 Task: Look for space in Muyinga, Burundi from 9th June, 2023 to 17th June, 2023 for 2 adults in price range Rs.7000 to Rs.12000. Place can be private room with 1  bedroom having 2 beds and 1 bathroom. Property type can be house, flat, guest house. Amenities needed are: wifi. Booking option can be shelf check-in. Required host language is English.
Action: Mouse moved to (700, 105)
Screenshot: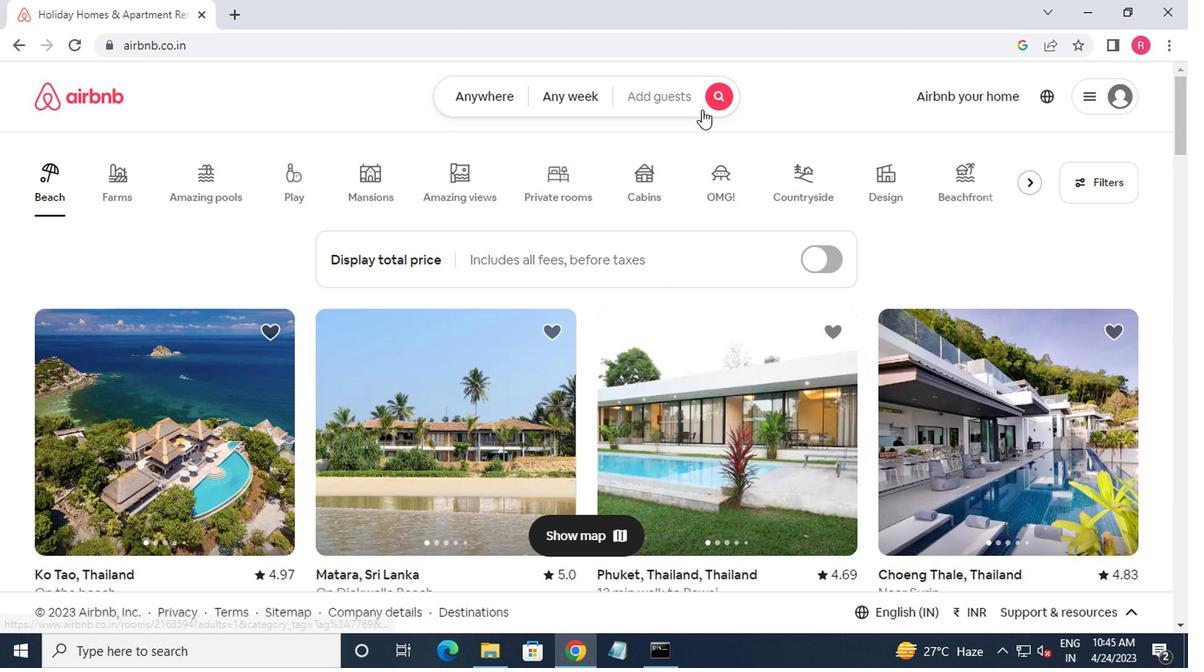 
Action: Mouse pressed left at (700, 105)
Screenshot: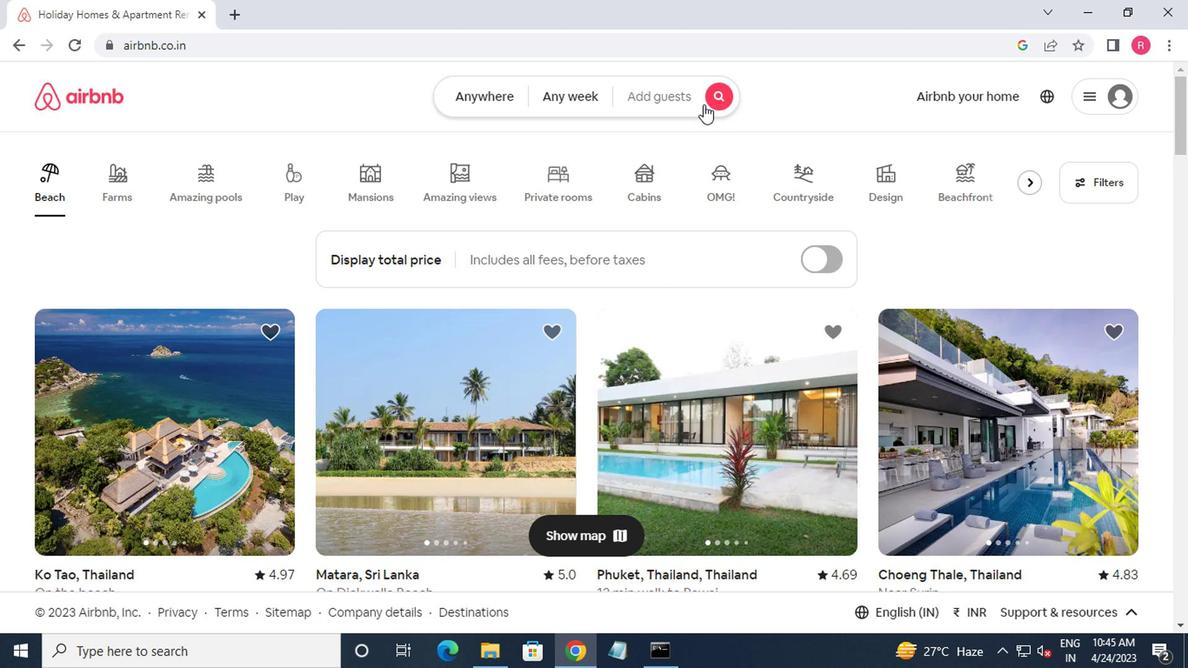 
Action: Mouse moved to (294, 170)
Screenshot: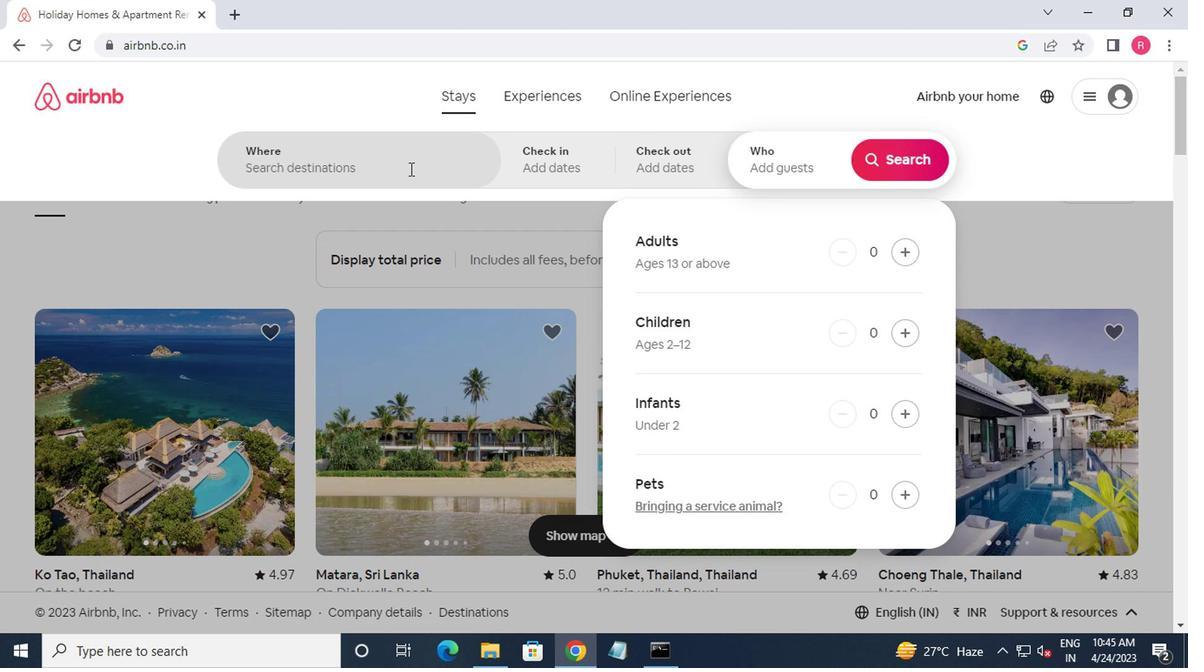 
Action: Mouse pressed left at (294, 170)
Screenshot: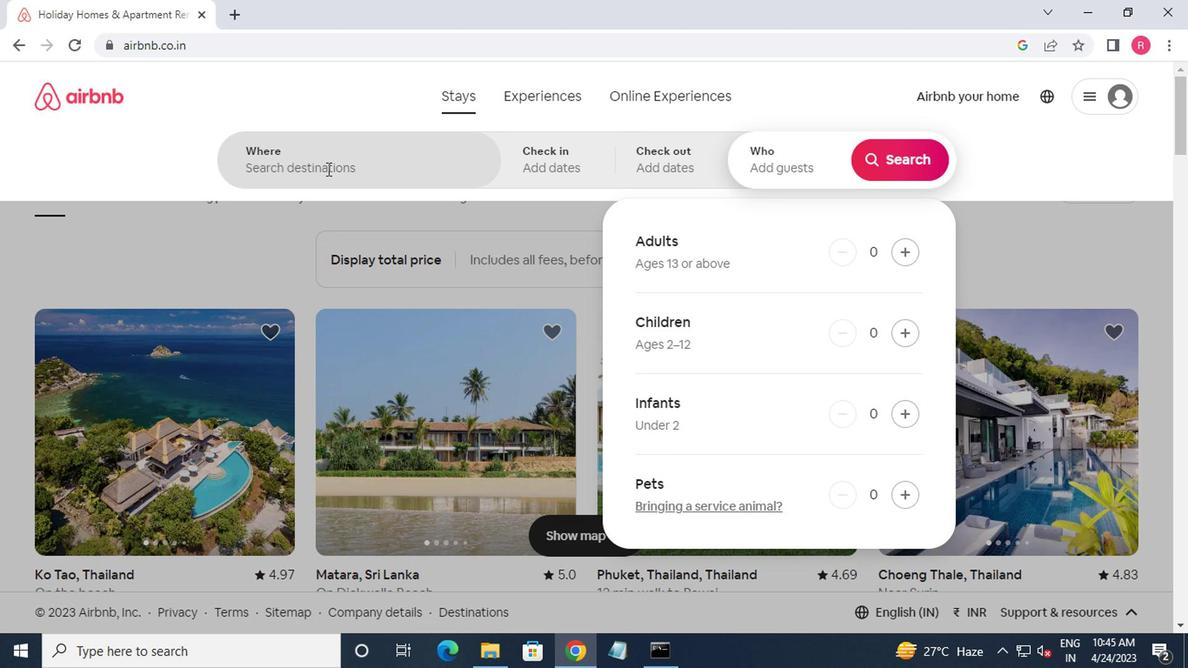 
Action: Key pressed muyin
Screenshot: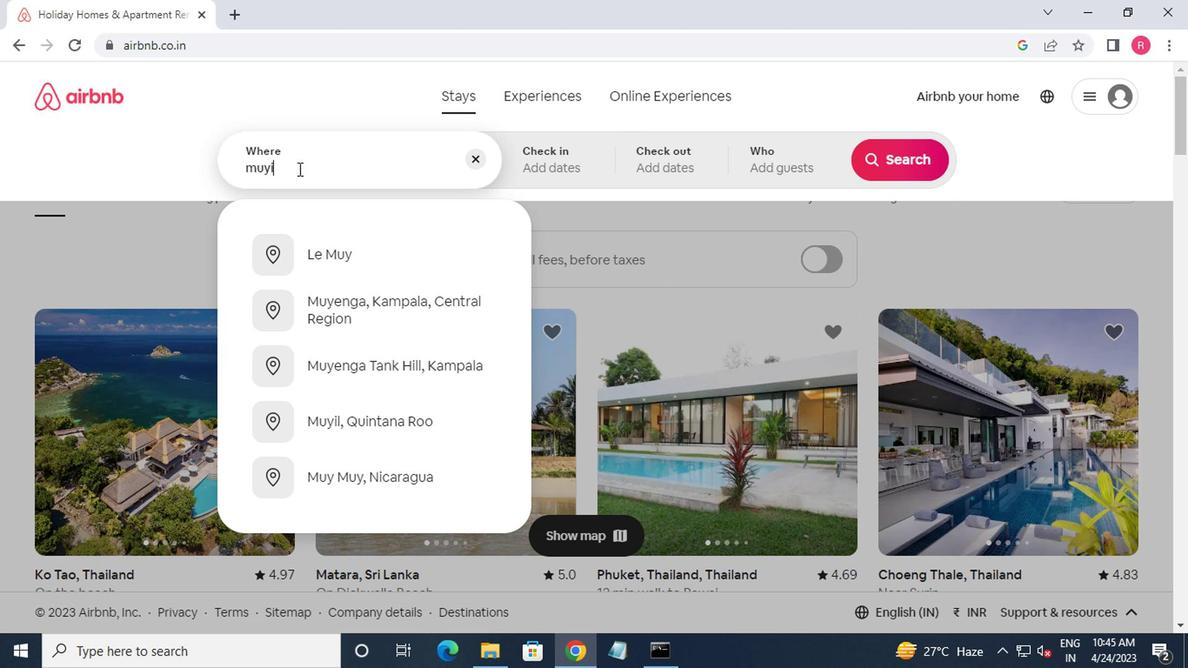 
Action: Mouse moved to (330, 316)
Screenshot: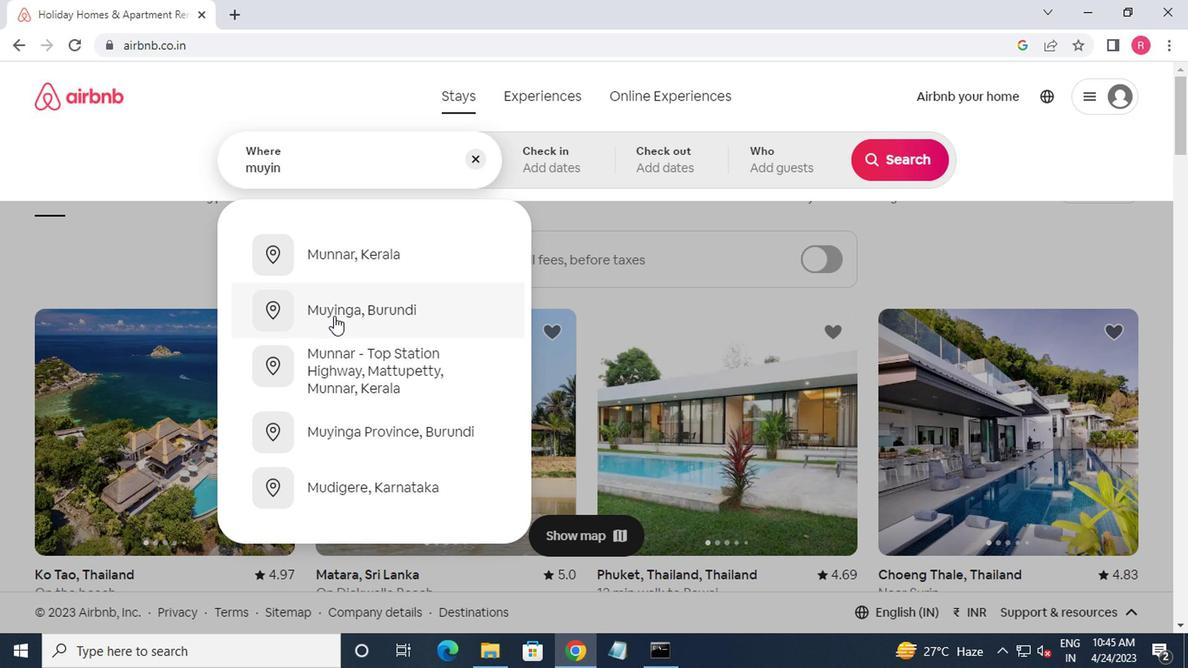 
Action: Mouse pressed left at (330, 316)
Screenshot: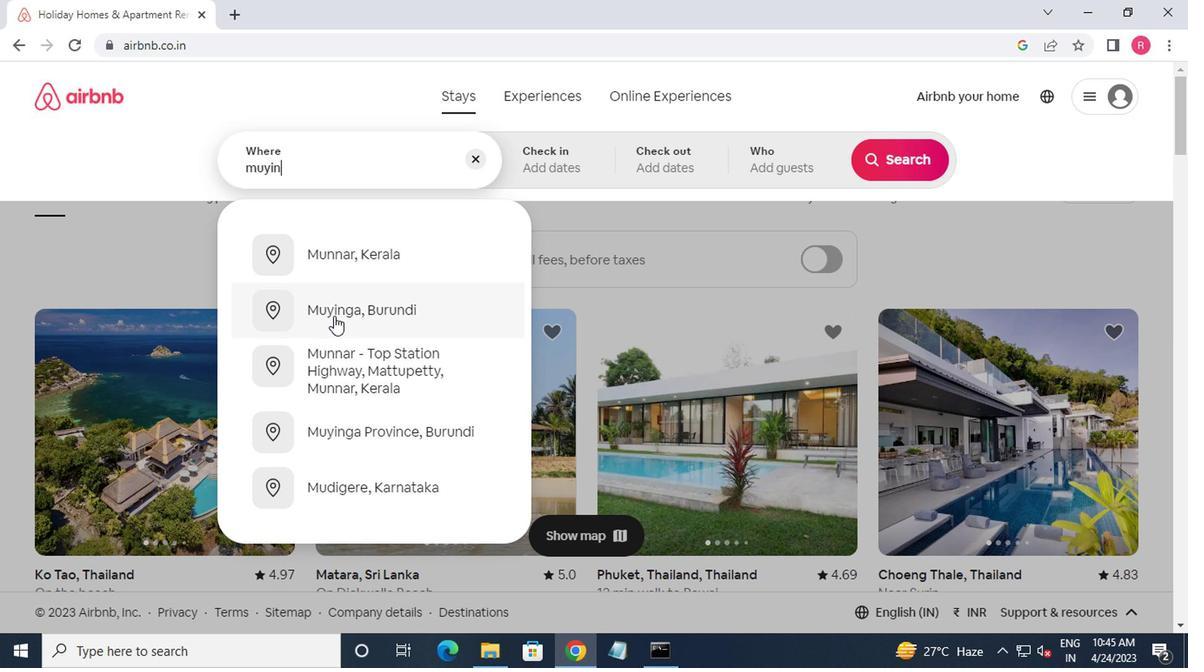 
Action: Mouse moved to (881, 303)
Screenshot: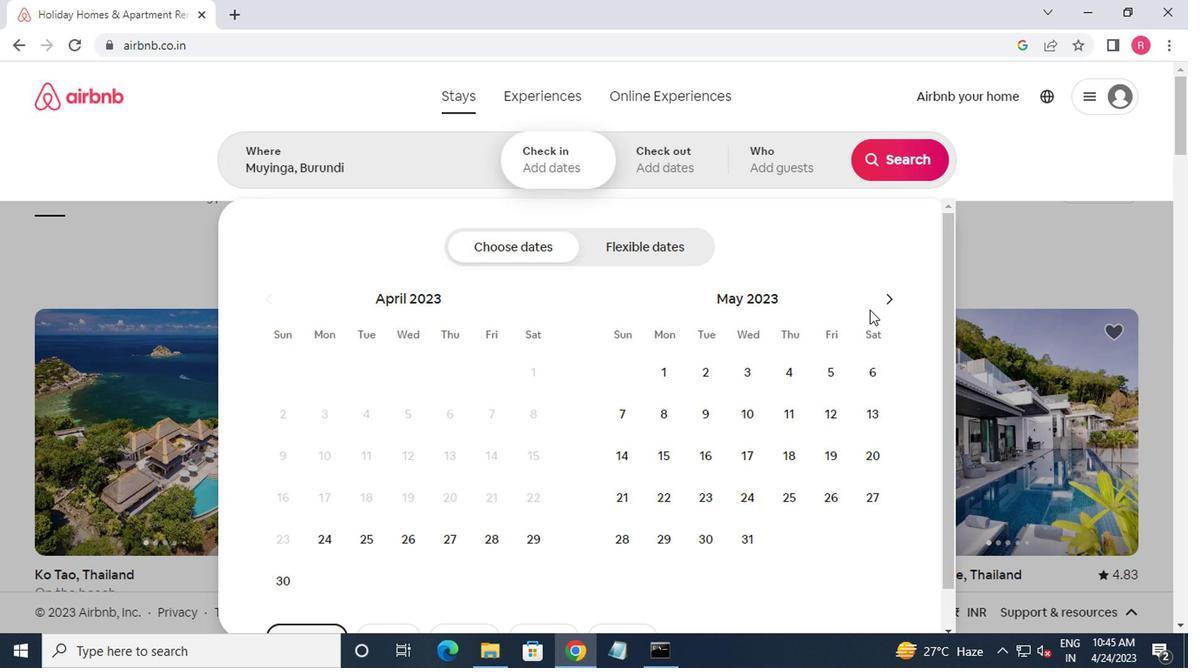 
Action: Mouse pressed left at (881, 303)
Screenshot: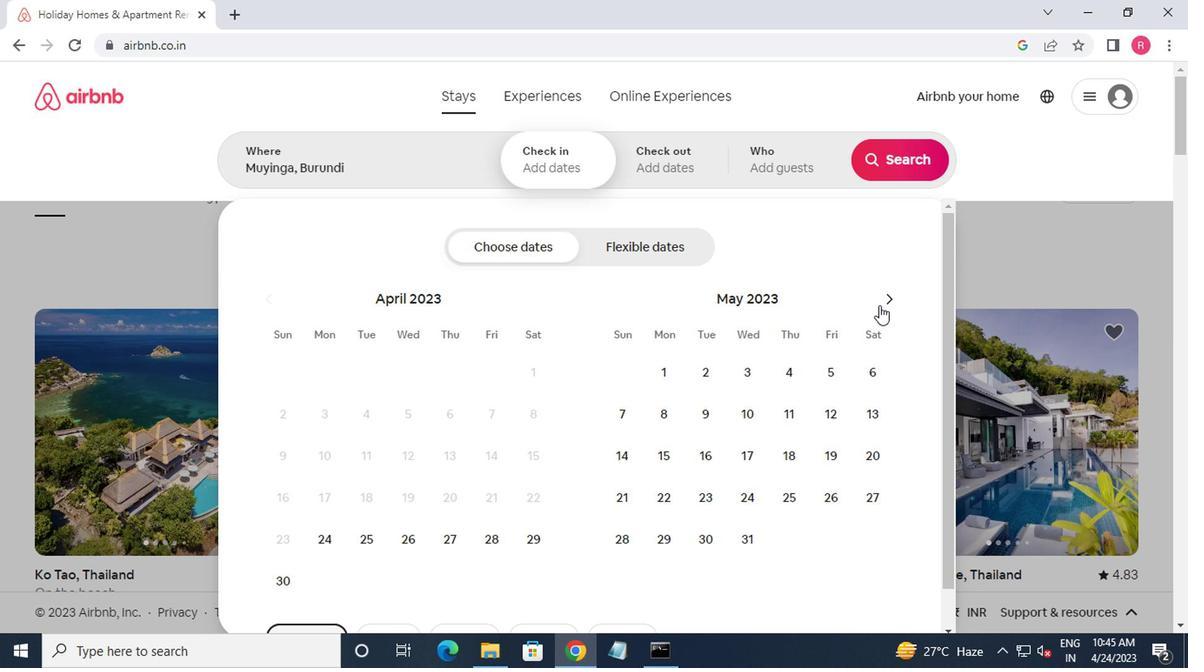 
Action: Mouse moved to (827, 424)
Screenshot: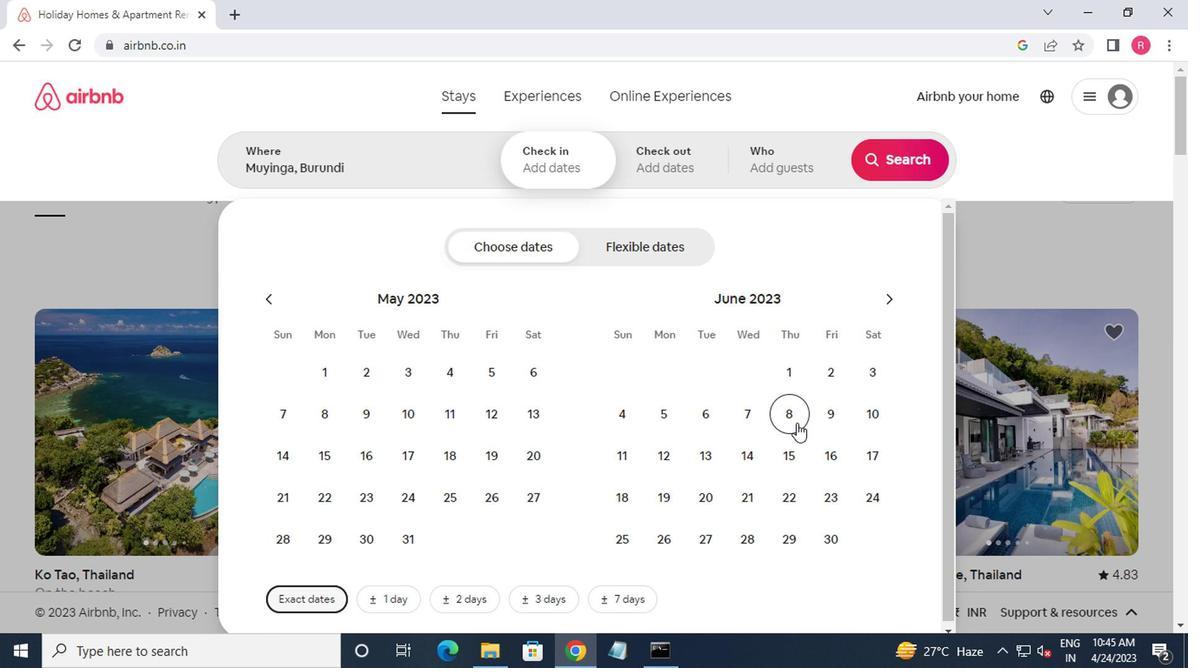 
Action: Mouse pressed left at (827, 424)
Screenshot: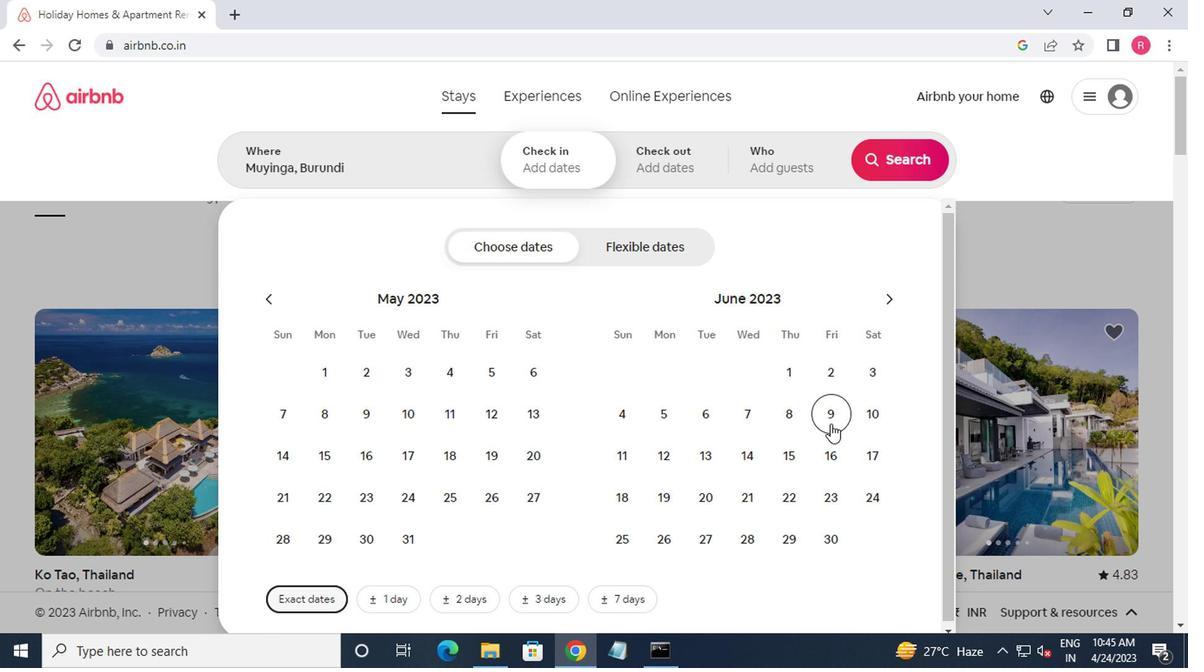 
Action: Mouse moved to (876, 462)
Screenshot: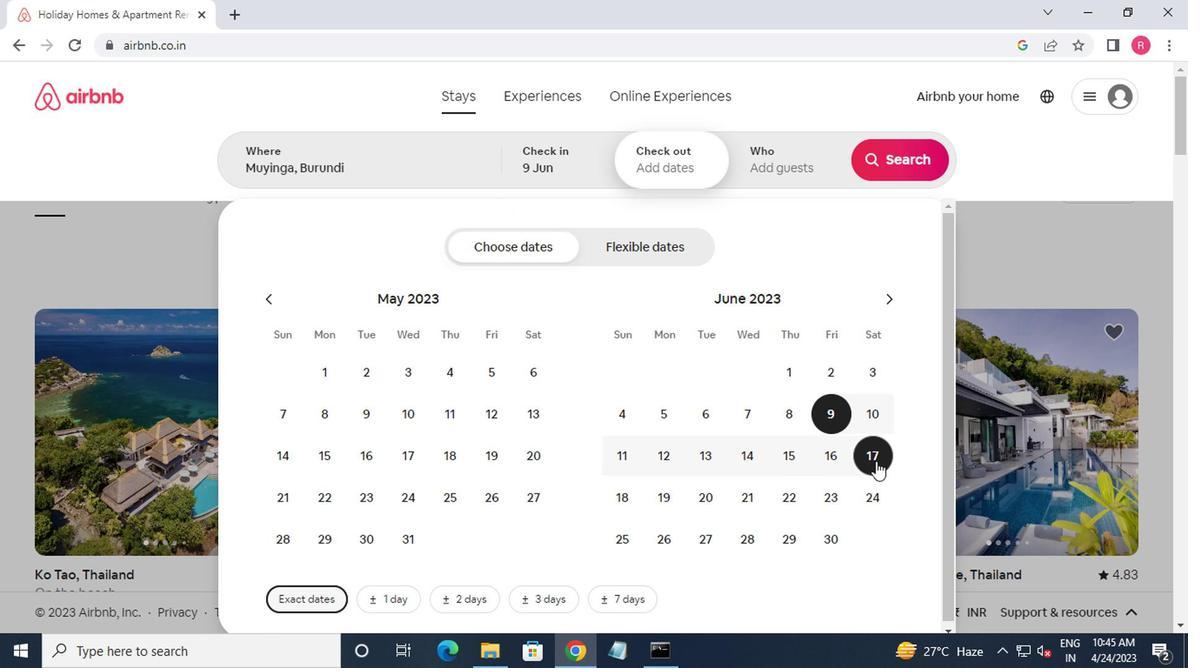 
Action: Mouse pressed left at (876, 462)
Screenshot: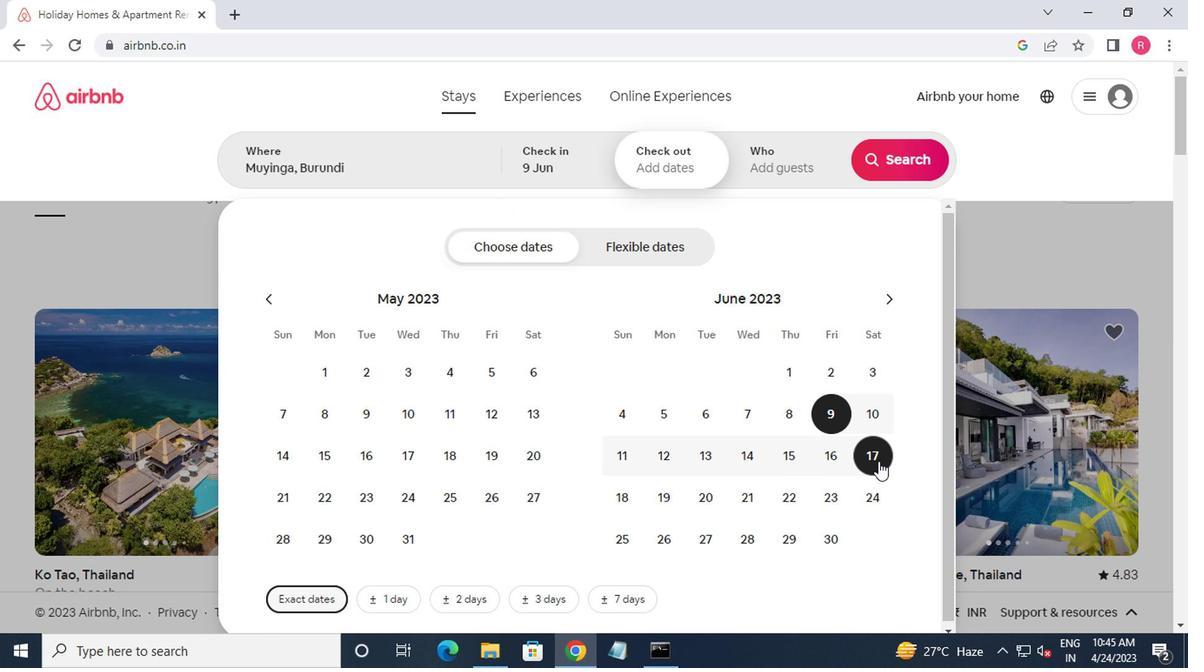 
Action: Mouse moved to (773, 180)
Screenshot: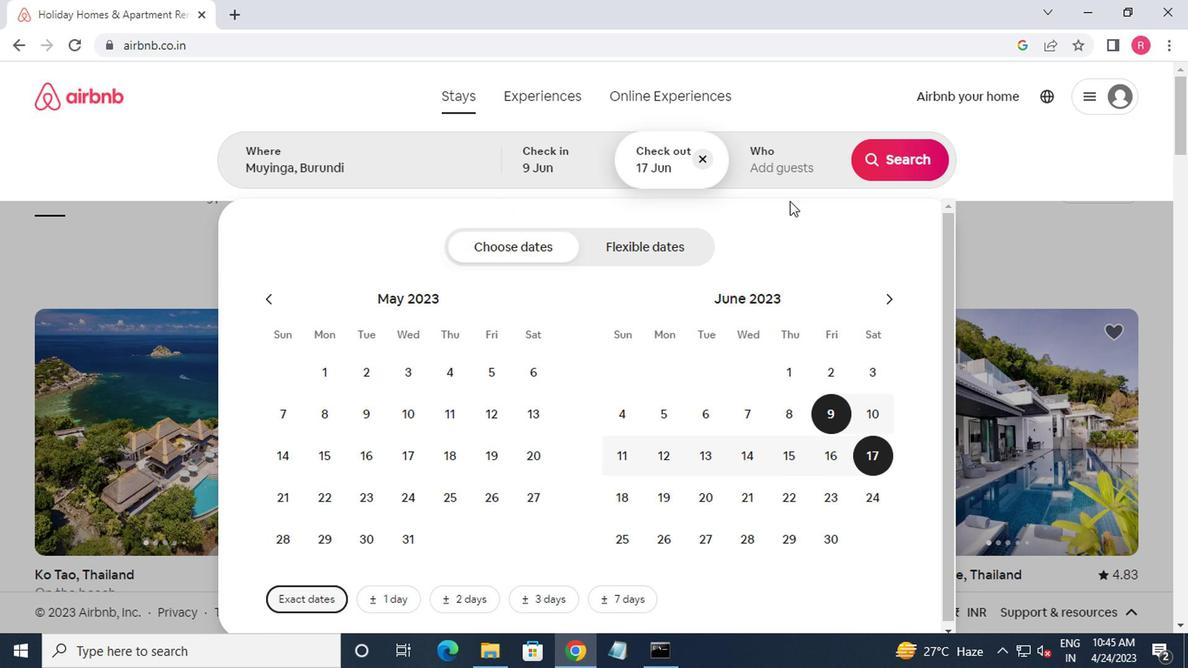 
Action: Mouse pressed left at (773, 180)
Screenshot: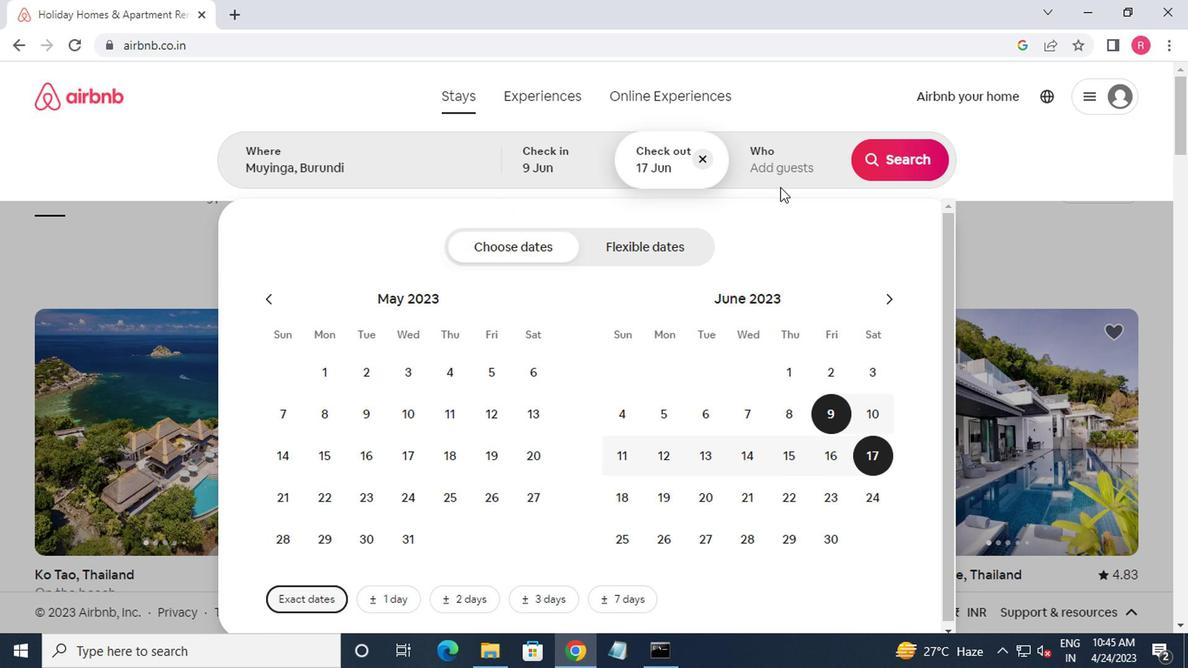 
Action: Mouse moved to (895, 258)
Screenshot: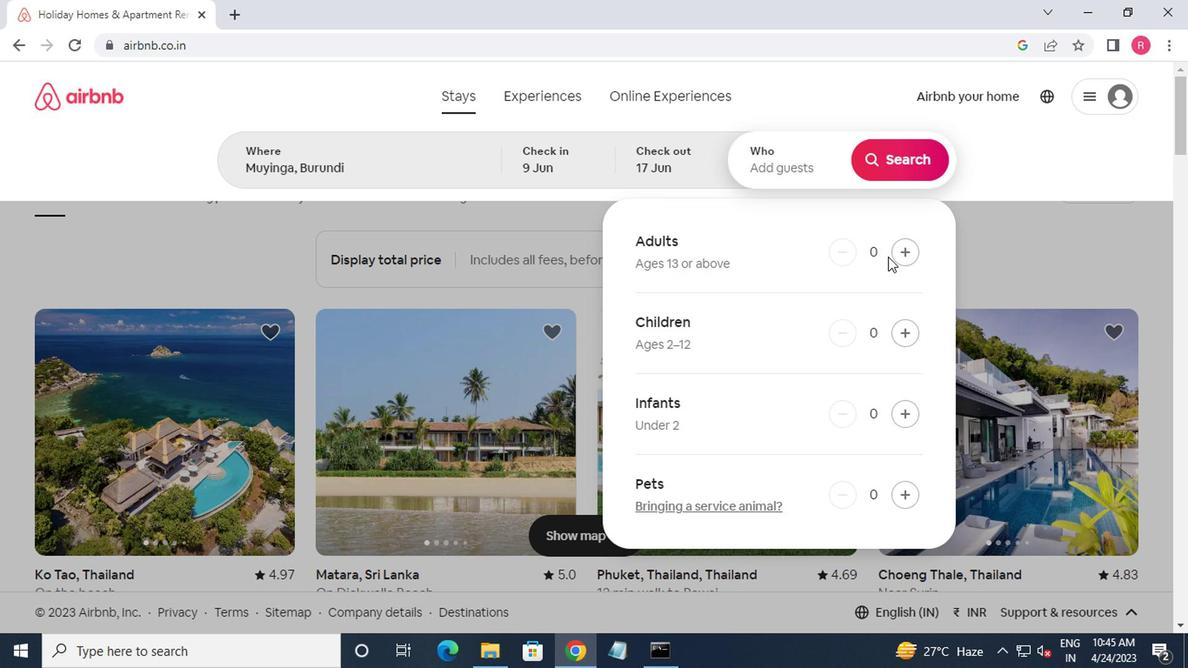 
Action: Mouse pressed left at (895, 258)
Screenshot: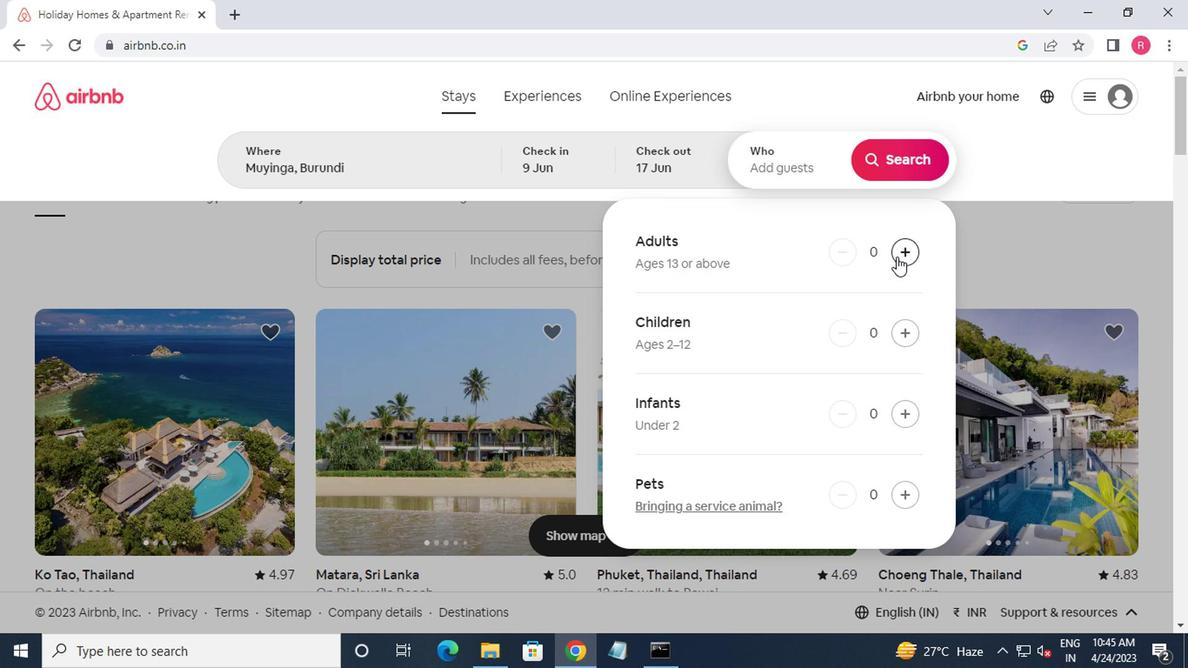 
Action: Mouse moved to (897, 258)
Screenshot: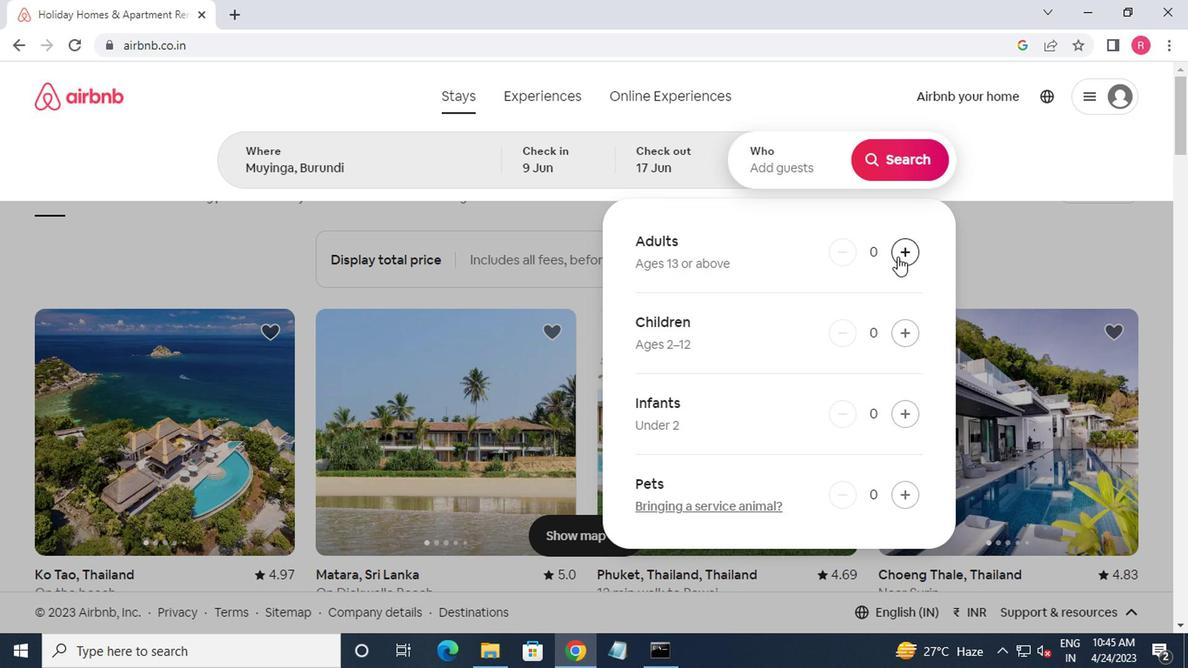 
Action: Mouse pressed left at (897, 258)
Screenshot: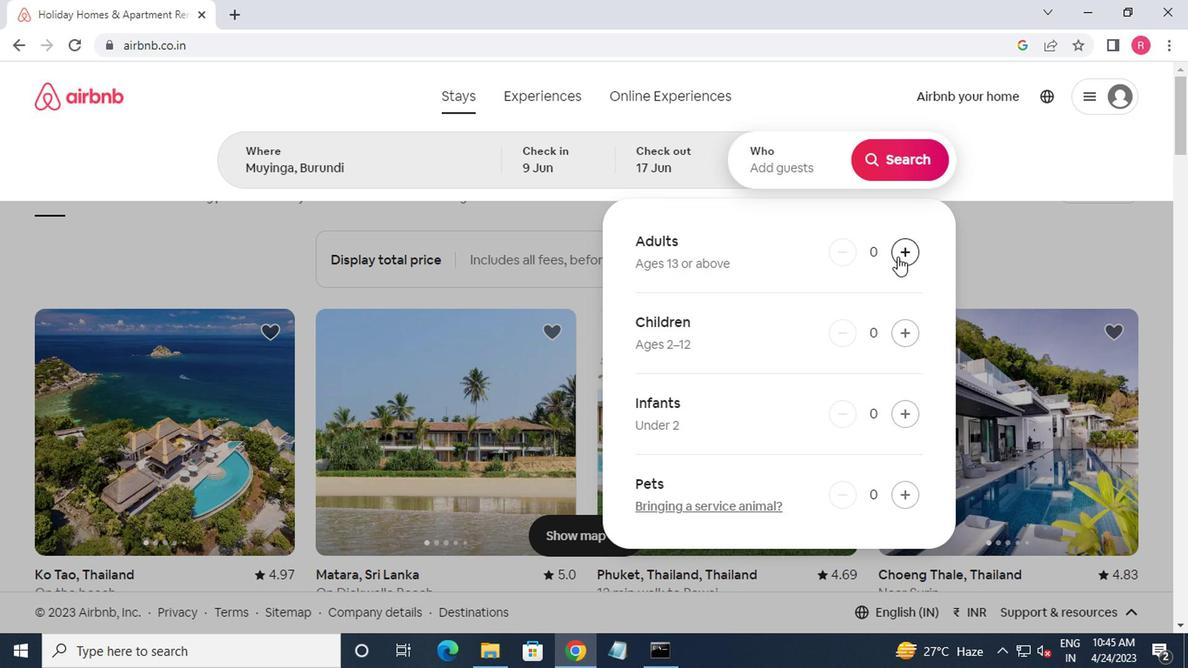
Action: Mouse moved to (891, 167)
Screenshot: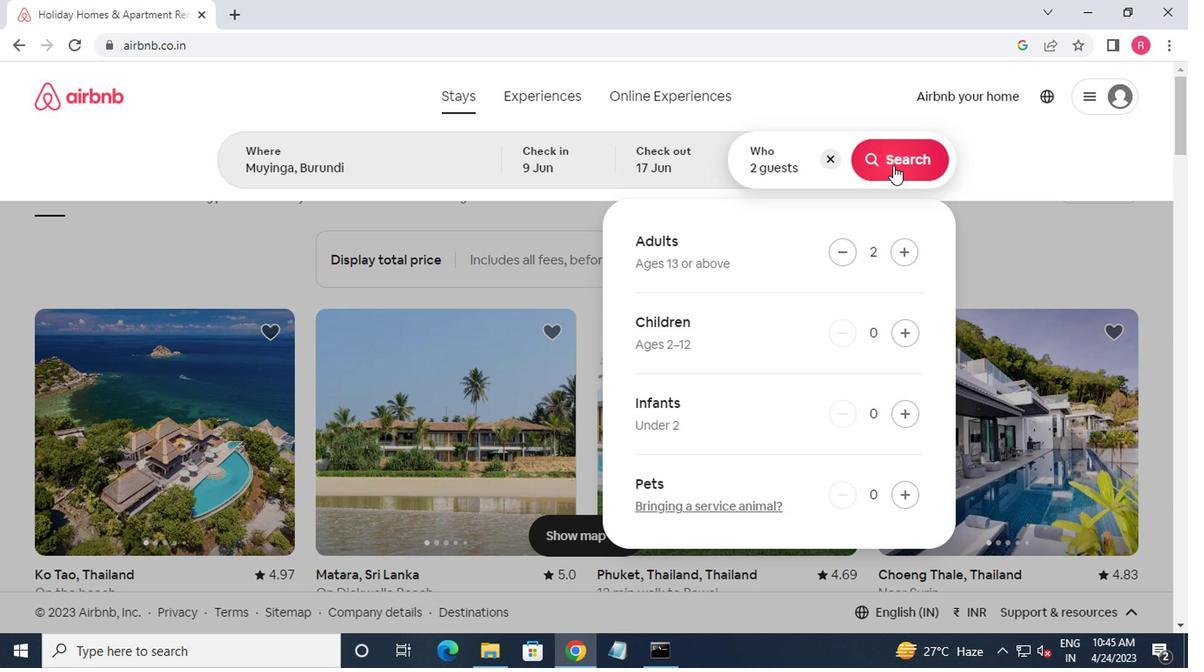 
Action: Mouse pressed left at (891, 167)
Screenshot: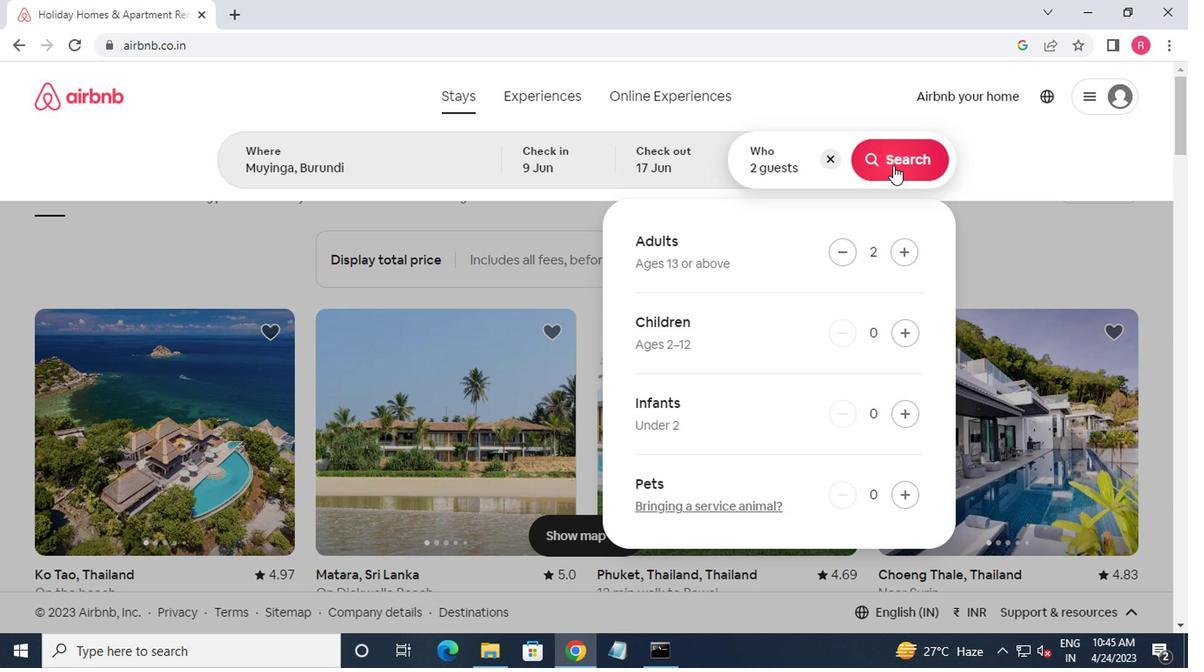 
Action: Mouse moved to (1107, 170)
Screenshot: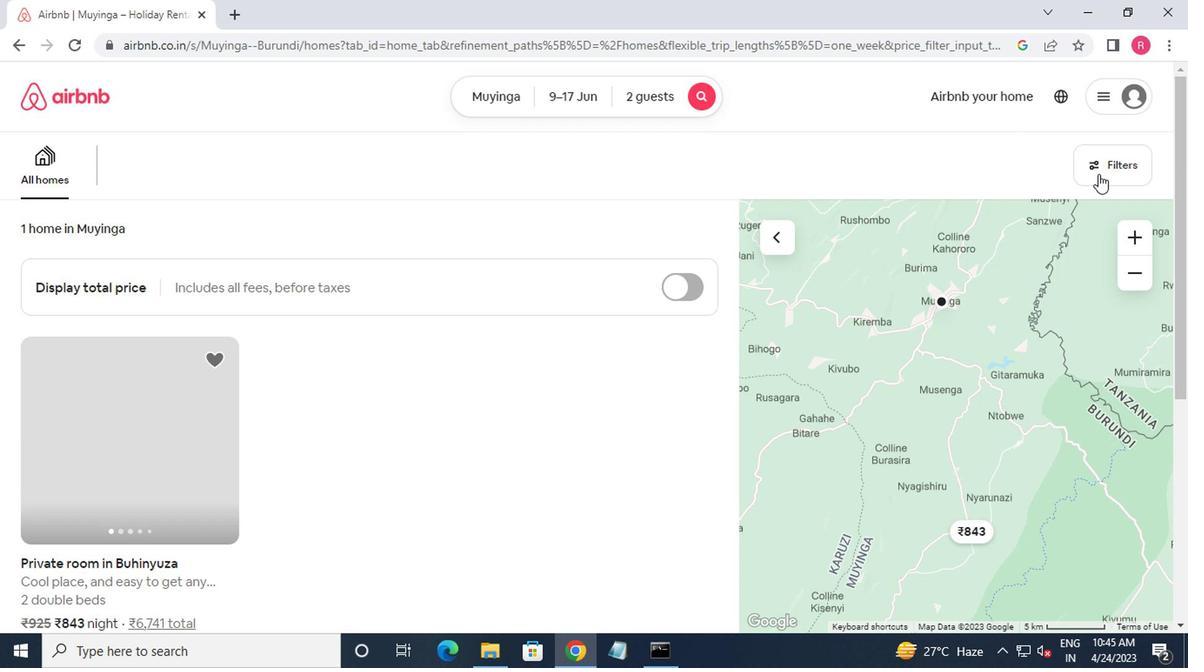 
Action: Mouse pressed left at (1107, 170)
Screenshot: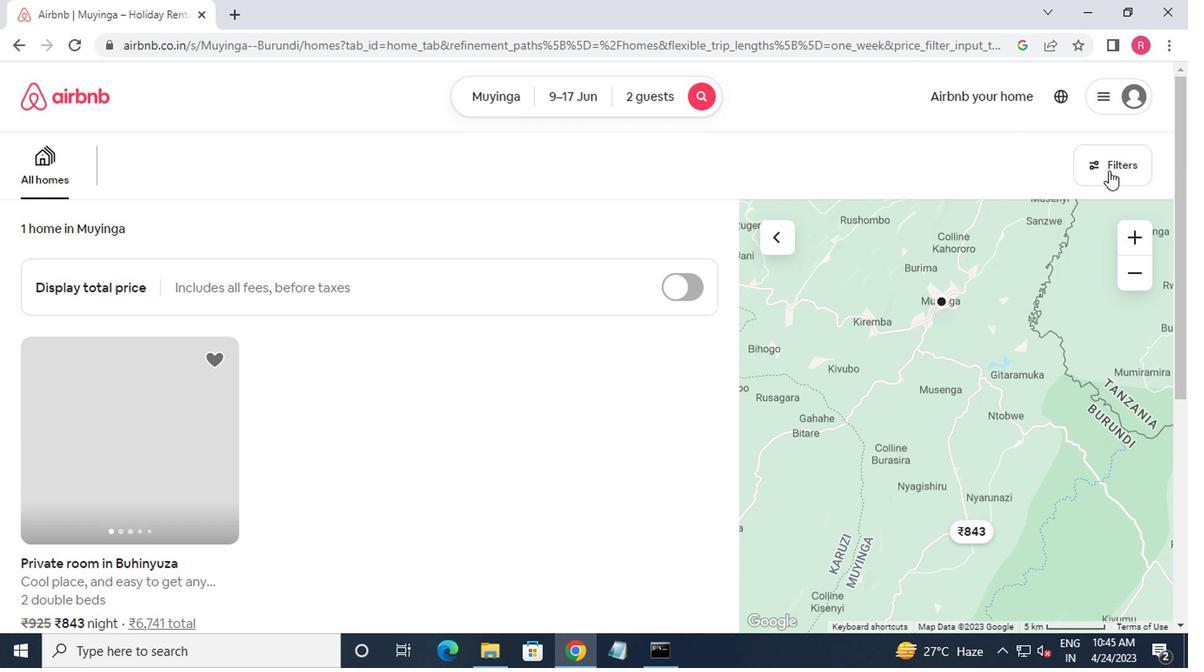 
Action: Mouse moved to (399, 338)
Screenshot: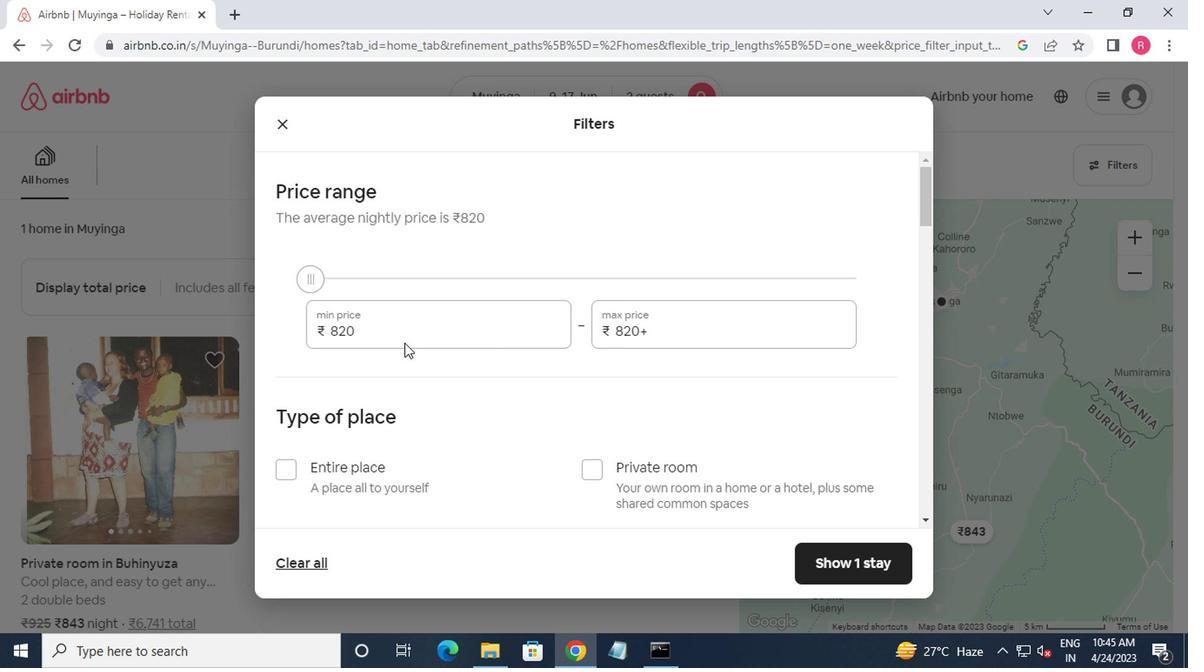 
Action: Mouse pressed left at (399, 338)
Screenshot: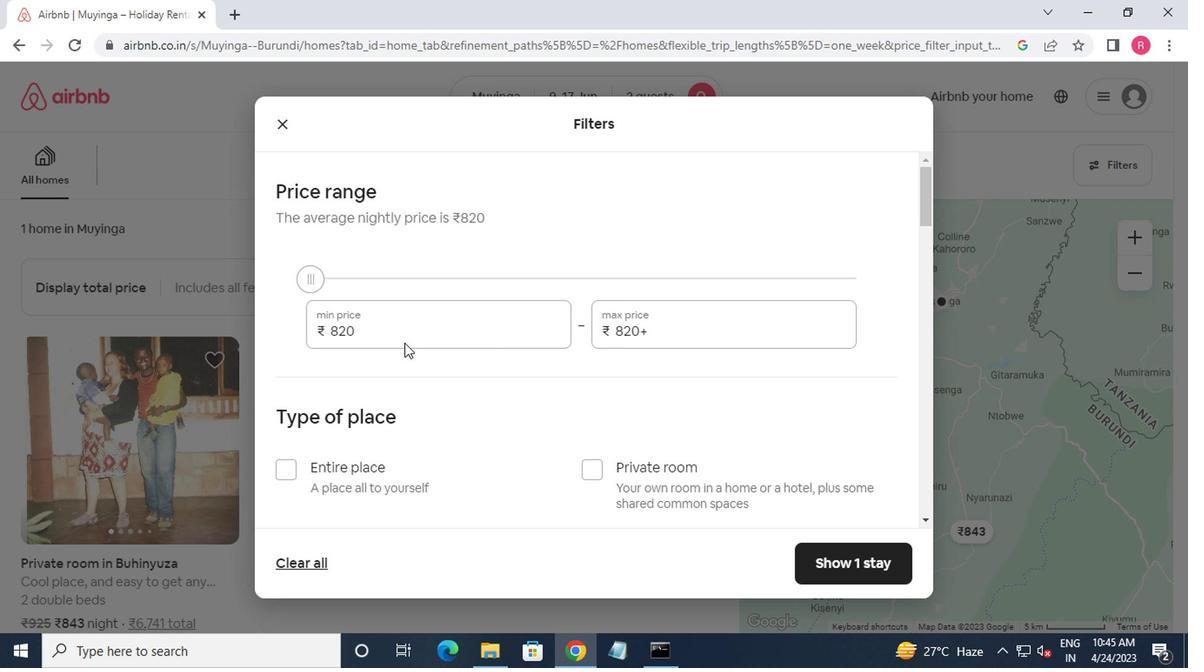 
Action: Mouse moved to (399, 338)
Screenshot: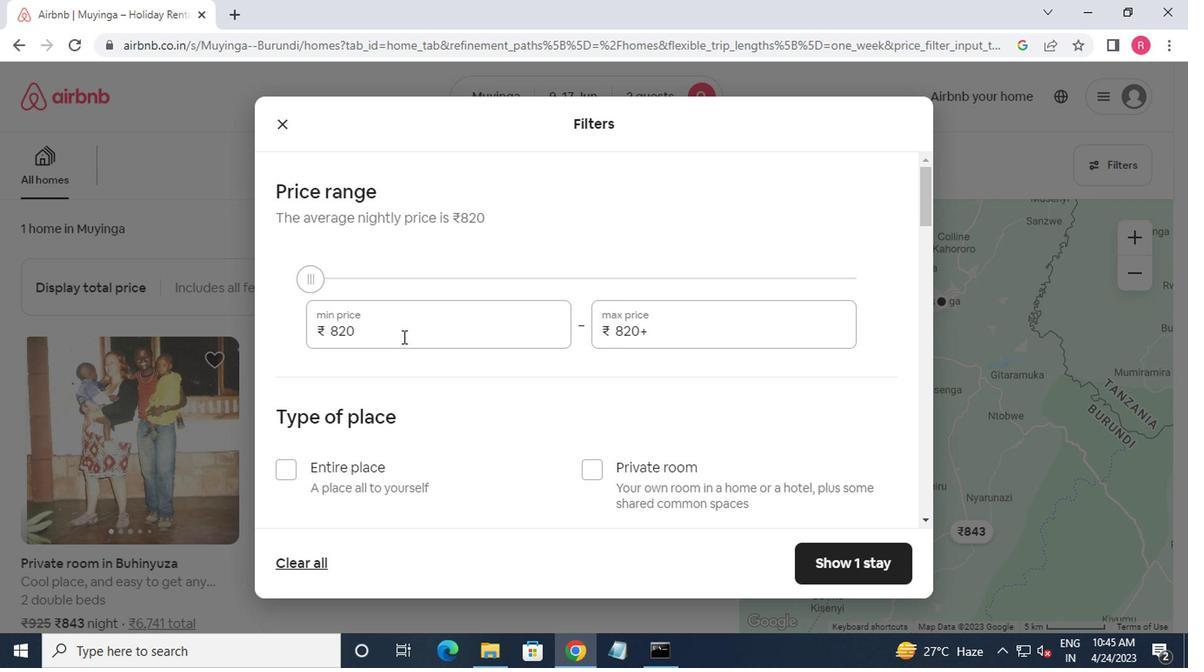 
Action: Key pressed <Key.backspace><Key.backspace><Key.backspace><Key.backspace><Key.backspace><Key.backspace><Key.backspace><Key.backspace>7000<Key.tab>12000
Screenshot: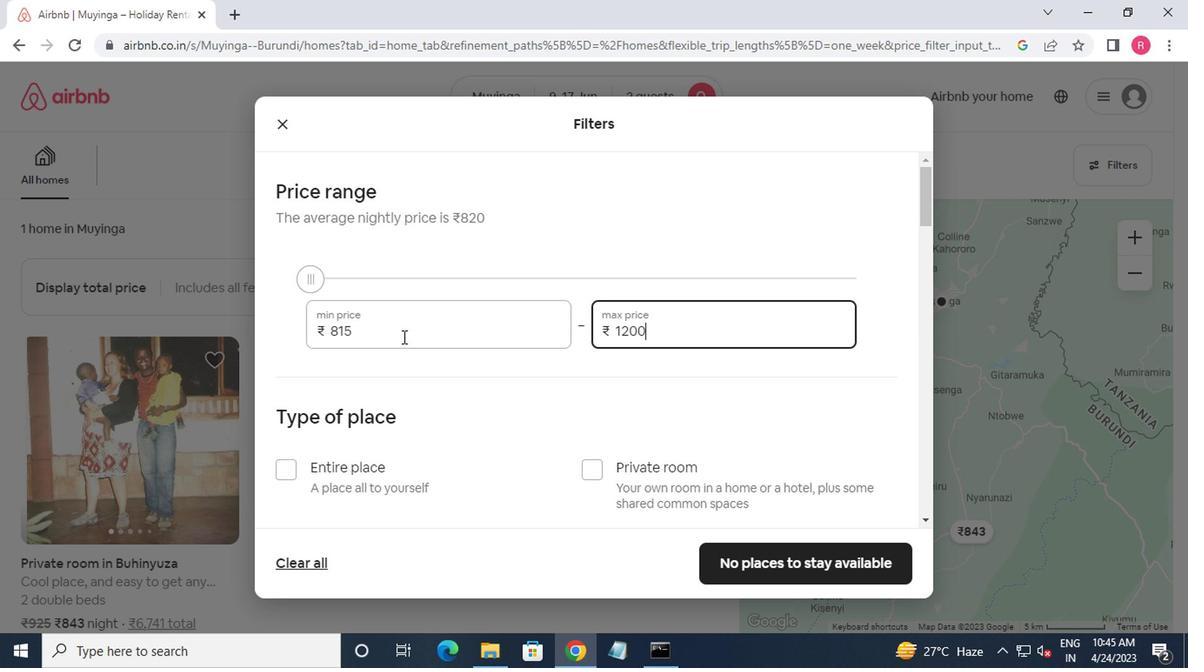
Action: Mouse moved to (401, 347)
Screenshot: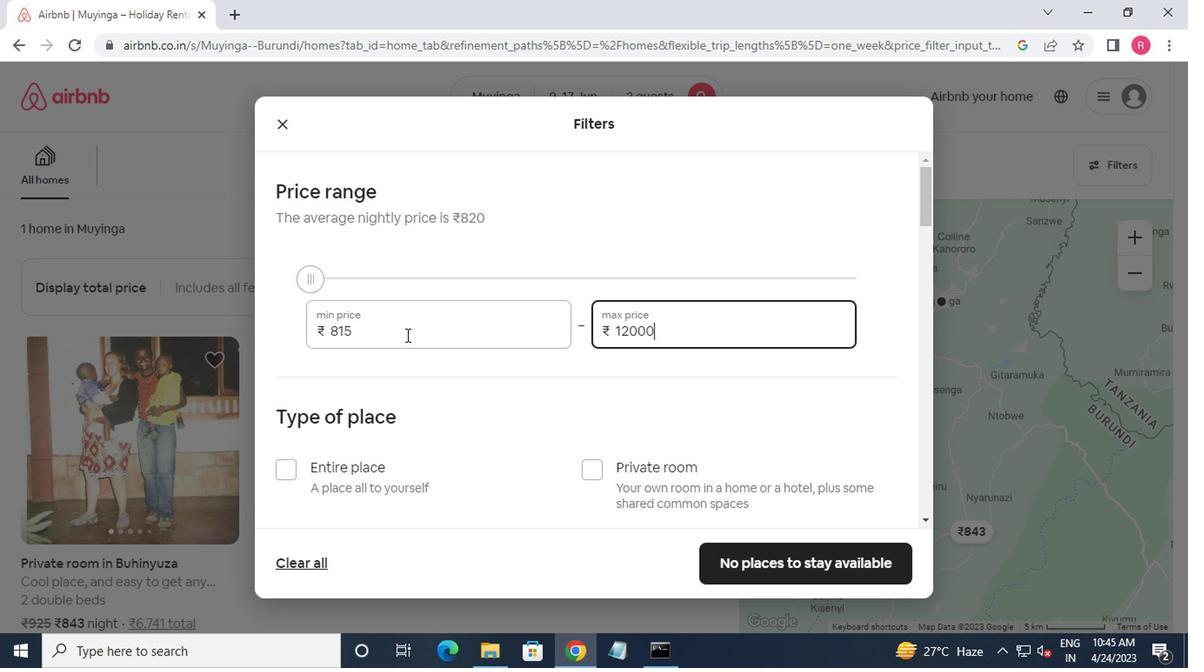 
Action: Mouse scrolled (401, 346) with delta (0, -1)
Screenshot: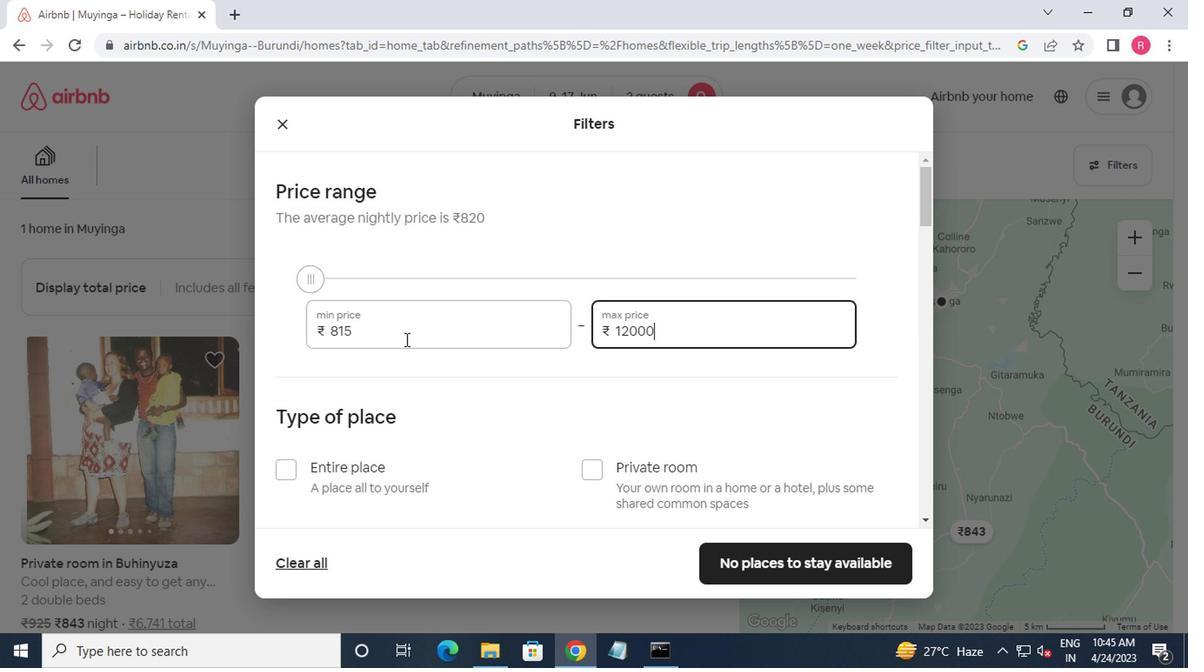 
Action: Mouse moved to (409, 387)
Screenshot: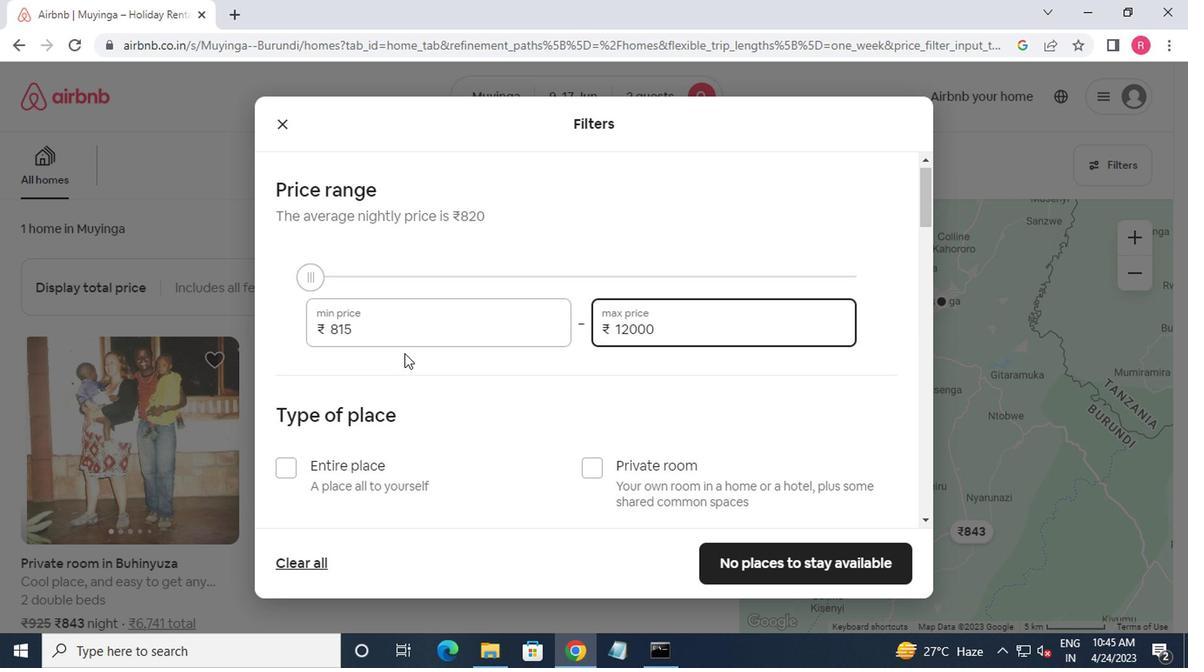 
Action: Mouse scrolled (409, 386) with delta (0, 0)
Screenshot: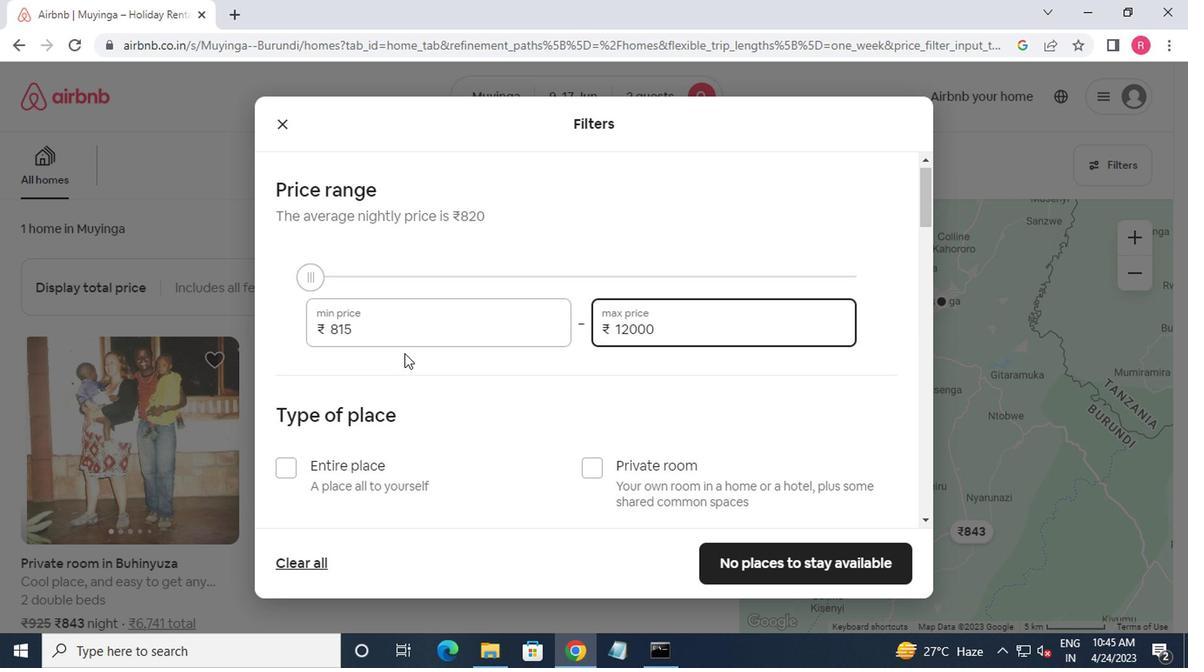 
Action: Mouse moved to (589, 292)
Screenshot: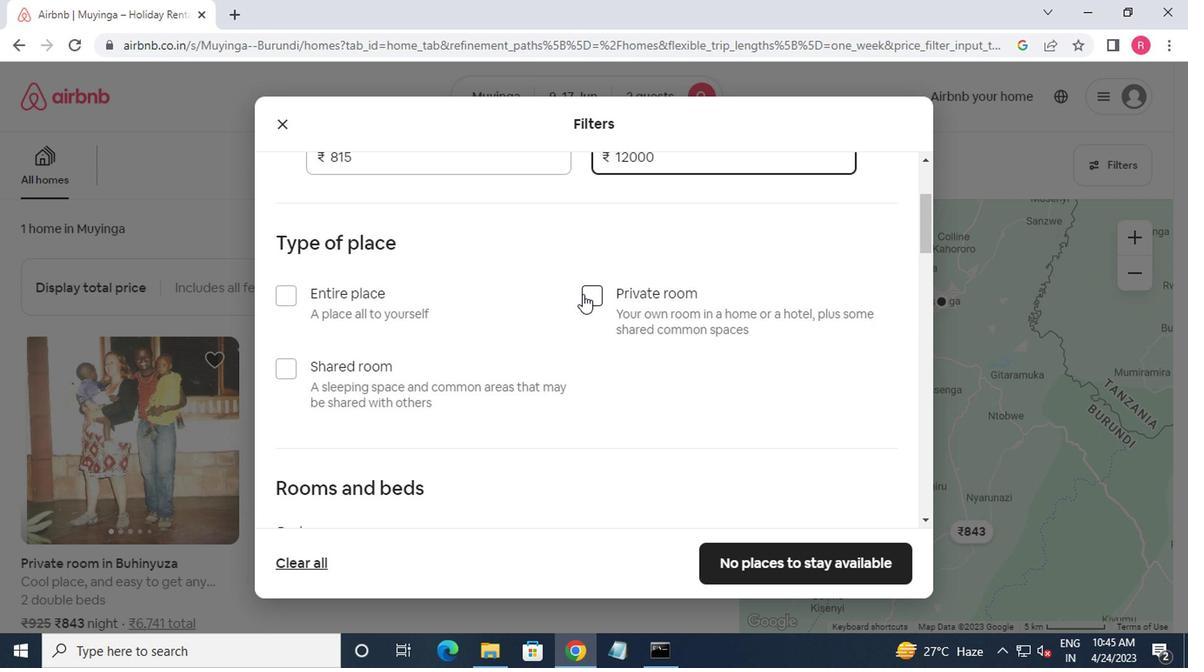 
Action: Mouse pressed left at (589, 292)
Screenshot: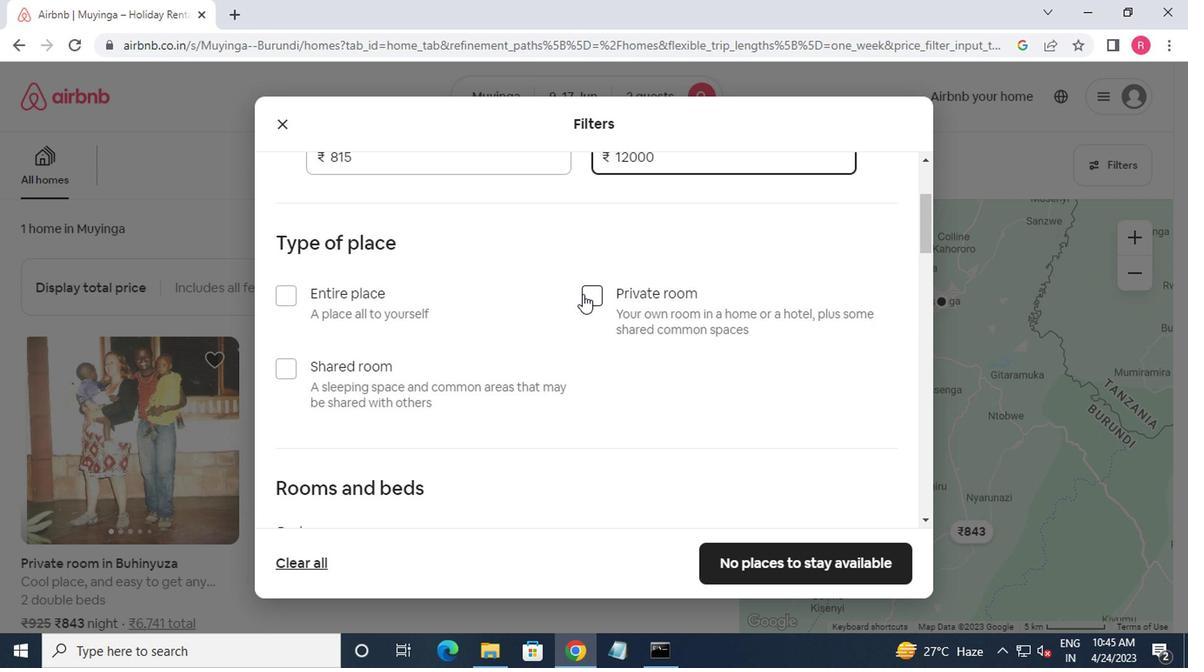
Action: Mouse moved to (538, 341)
Screenshot: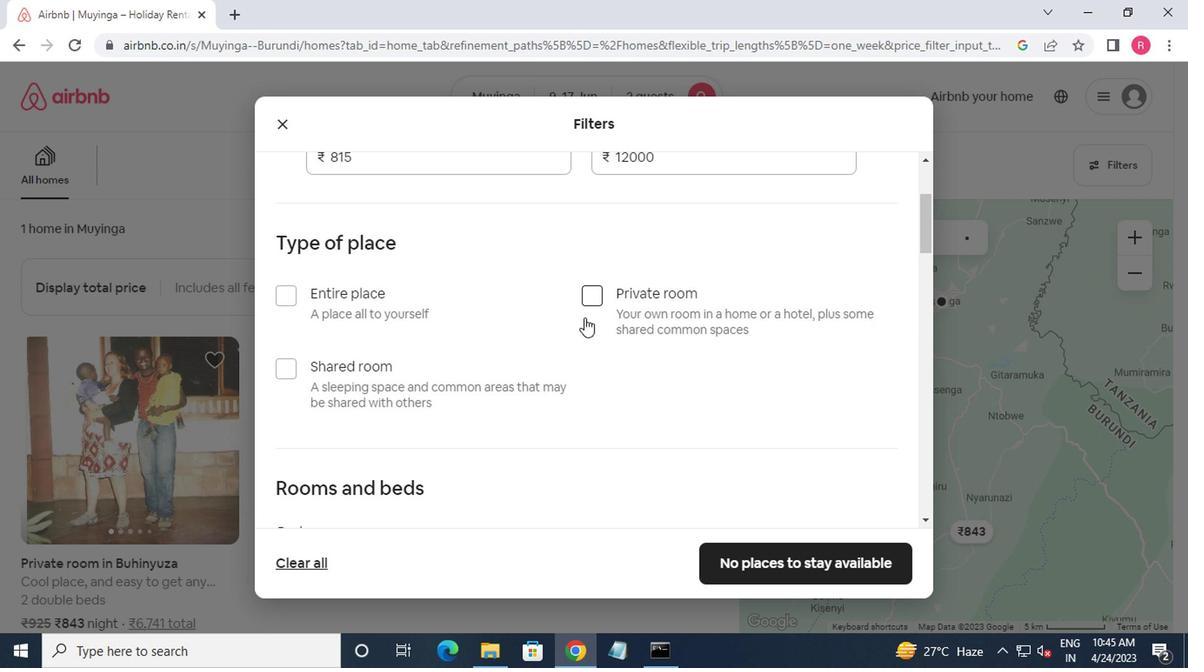 
Action: Mouse scrolled (538, 340) with delta (0, -1)
Screenshot: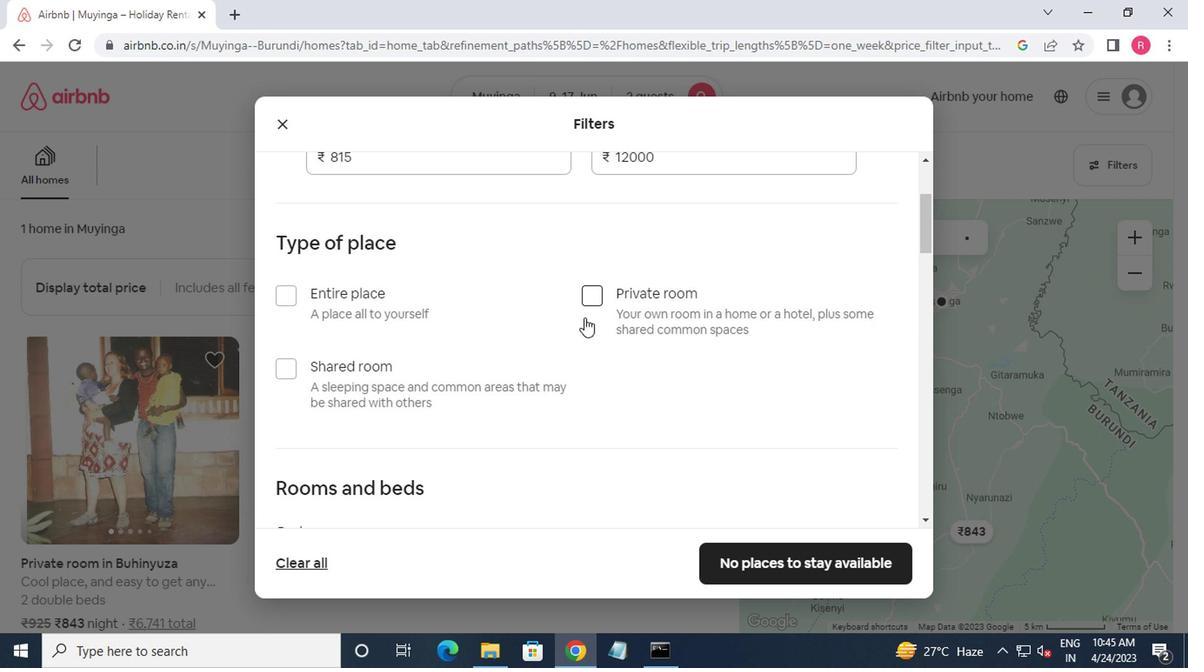 
Action: Mouse moved to (536, 342)
Screenshot: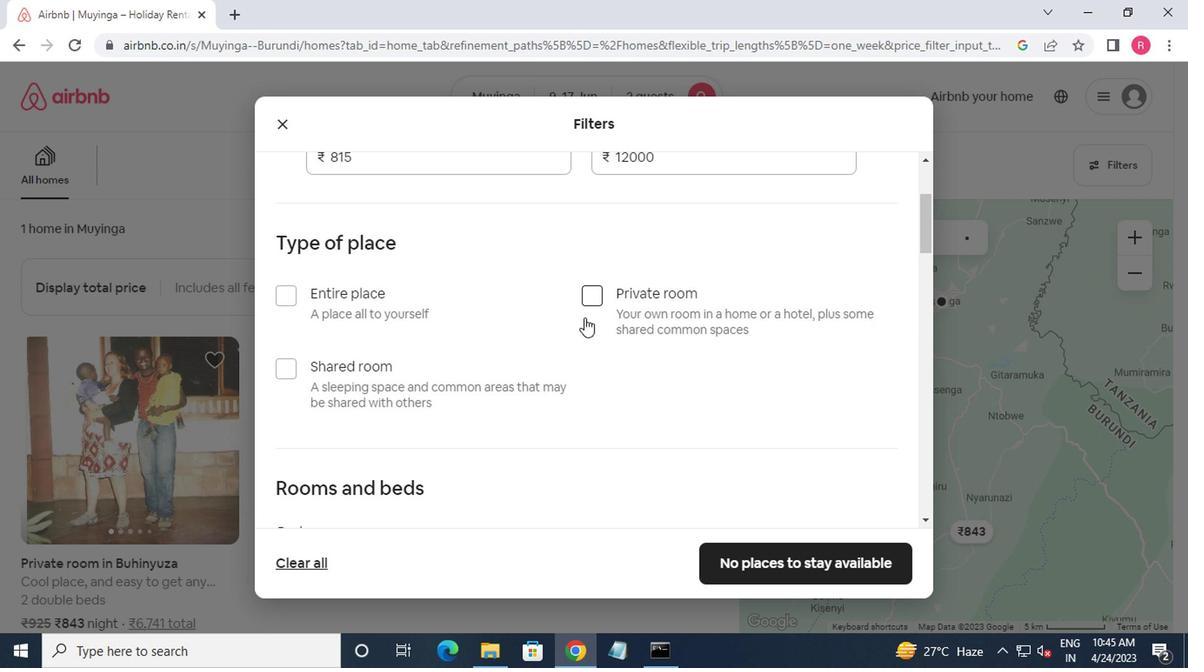 
Action: Mouse scrolled (536, 341) with delta (0, 0)
Screenshot: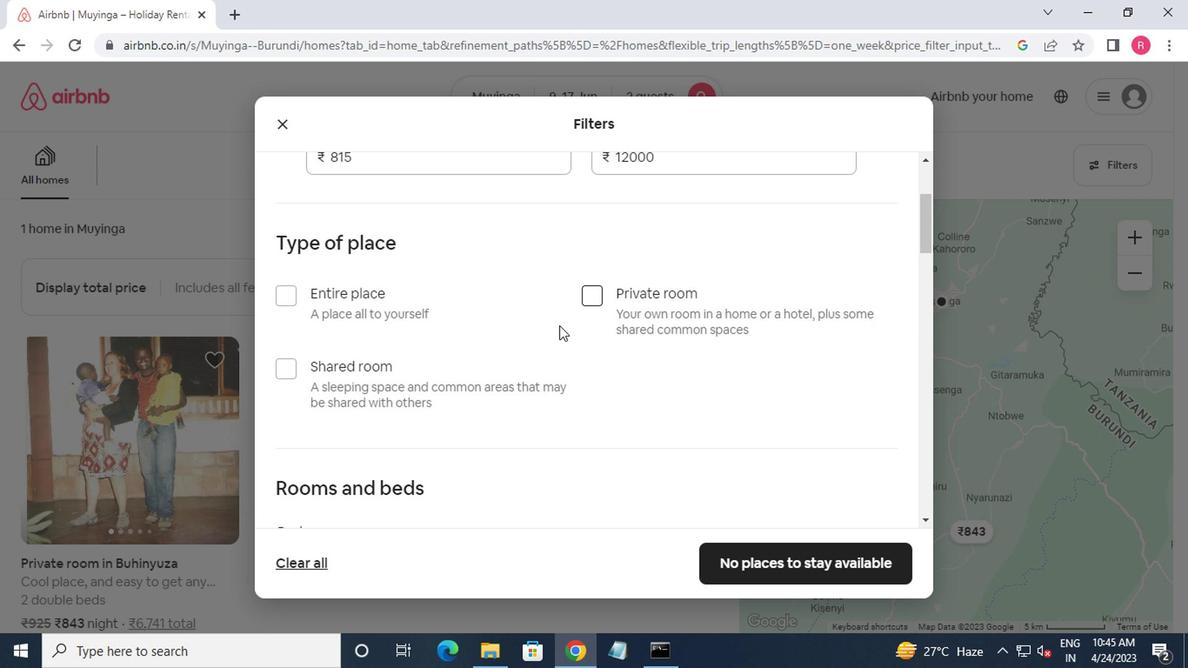 
Action: Mouse moved to (585, 240)
Screenshot: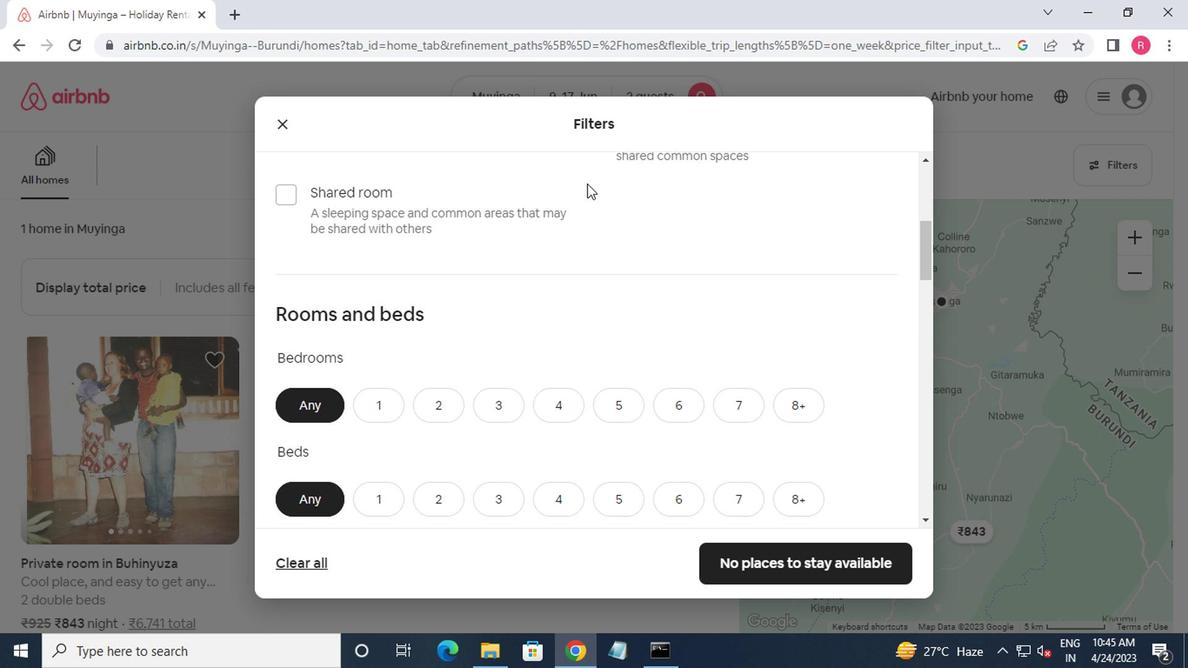 
Action: Mouse scrolled (585, 240) with delta (0, 0)
Screenshot: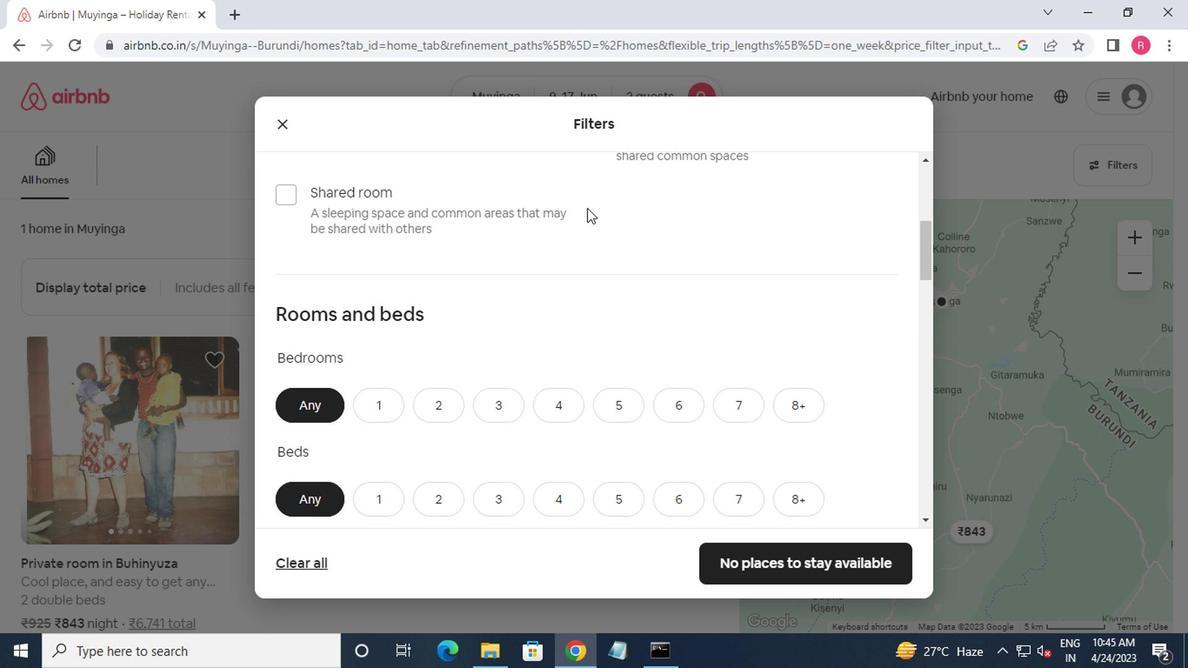 
Action: Mouse moved to (585, 217)
Screenshot: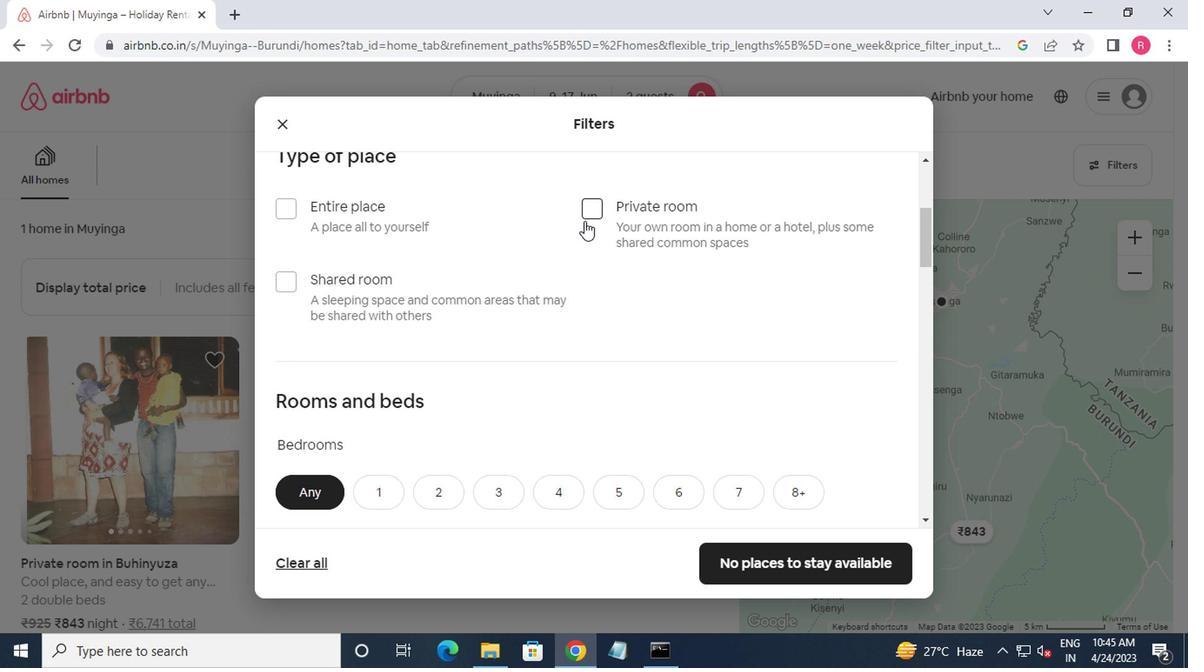 
Action: Mouse pressed left at (585, 217)
Screenshot: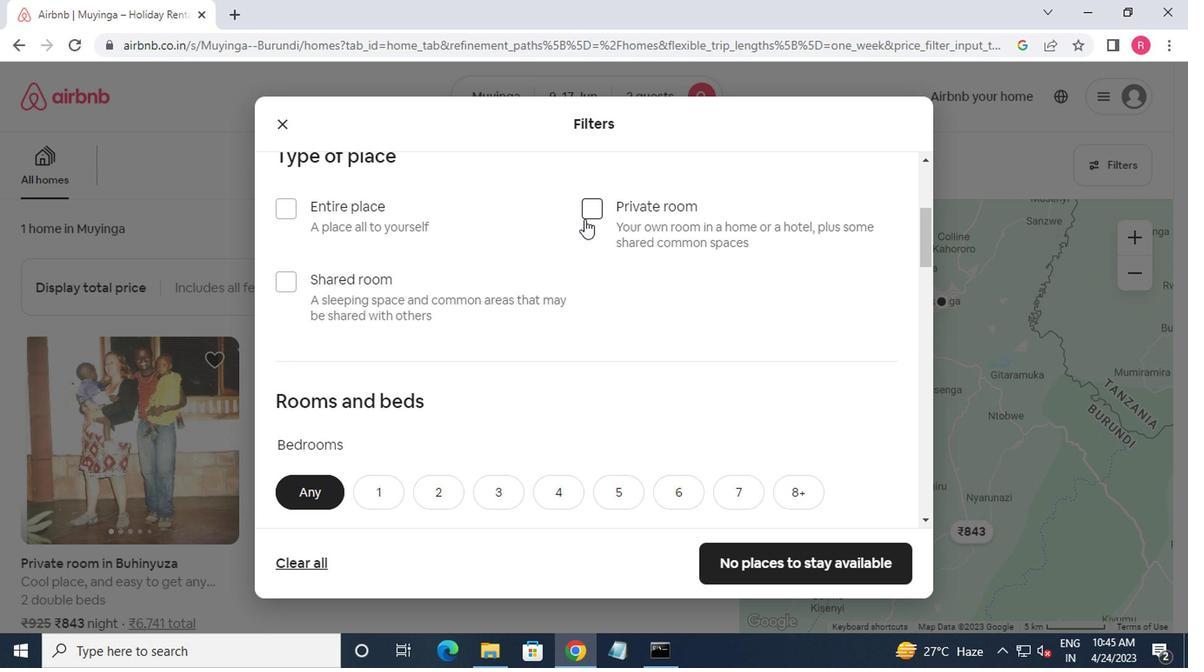 
Action: Mouse moved to (523, 343)
Screenshot: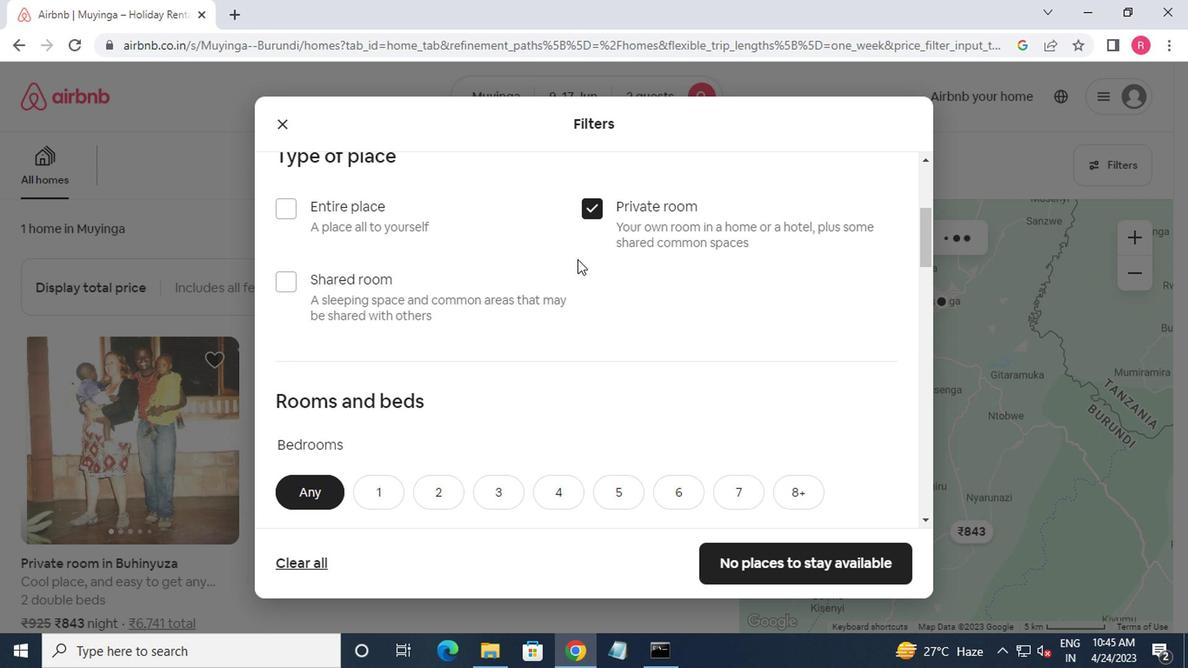 
Action: Mouse scrolled (523, 342) with delta (0, -1)
Screenshot: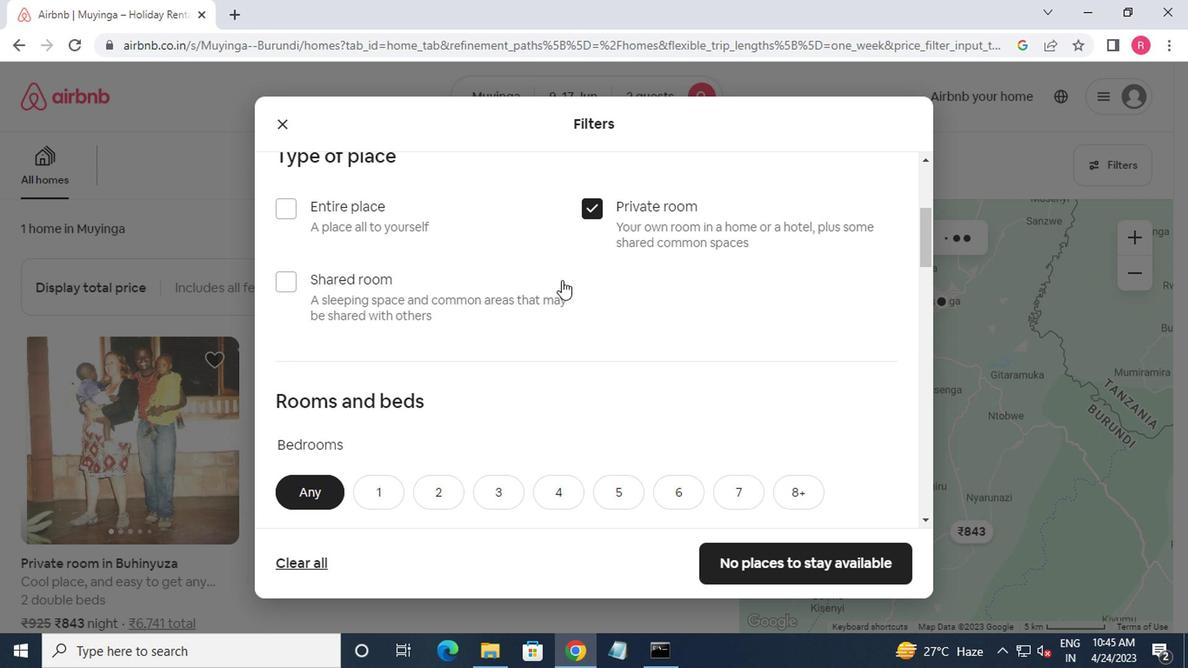 
Action: Mouse scrolled (523, 342) with delta (0, -1)
Screenshot: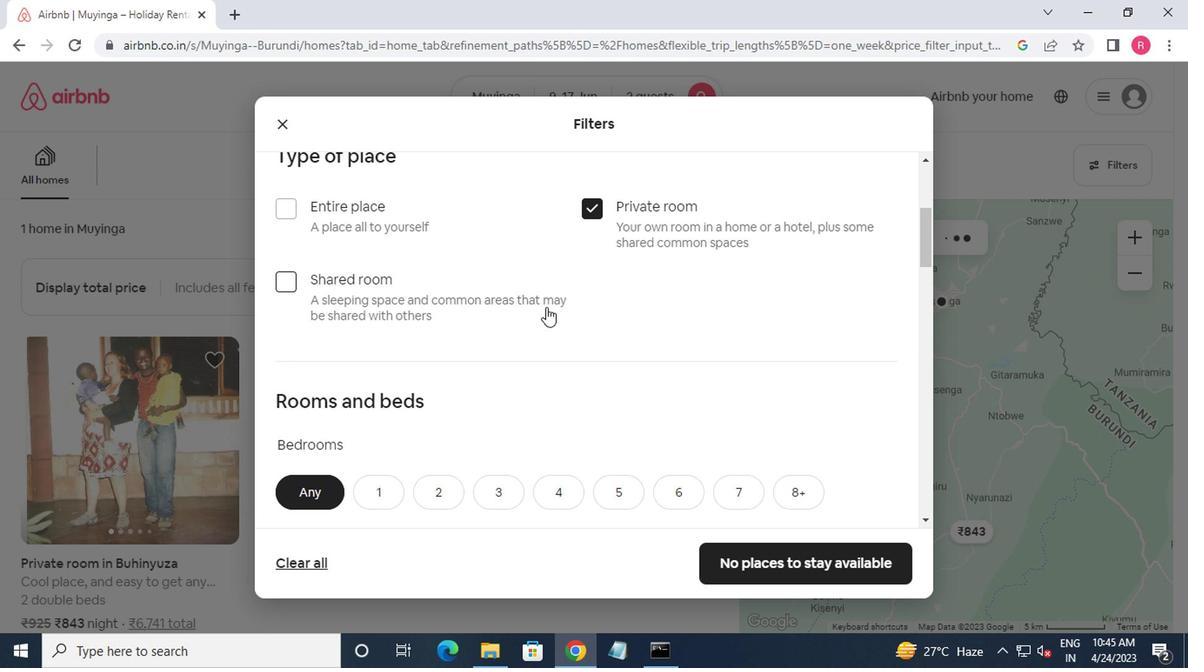 
Action: Mouse moved to (372, 320)
Screenshot: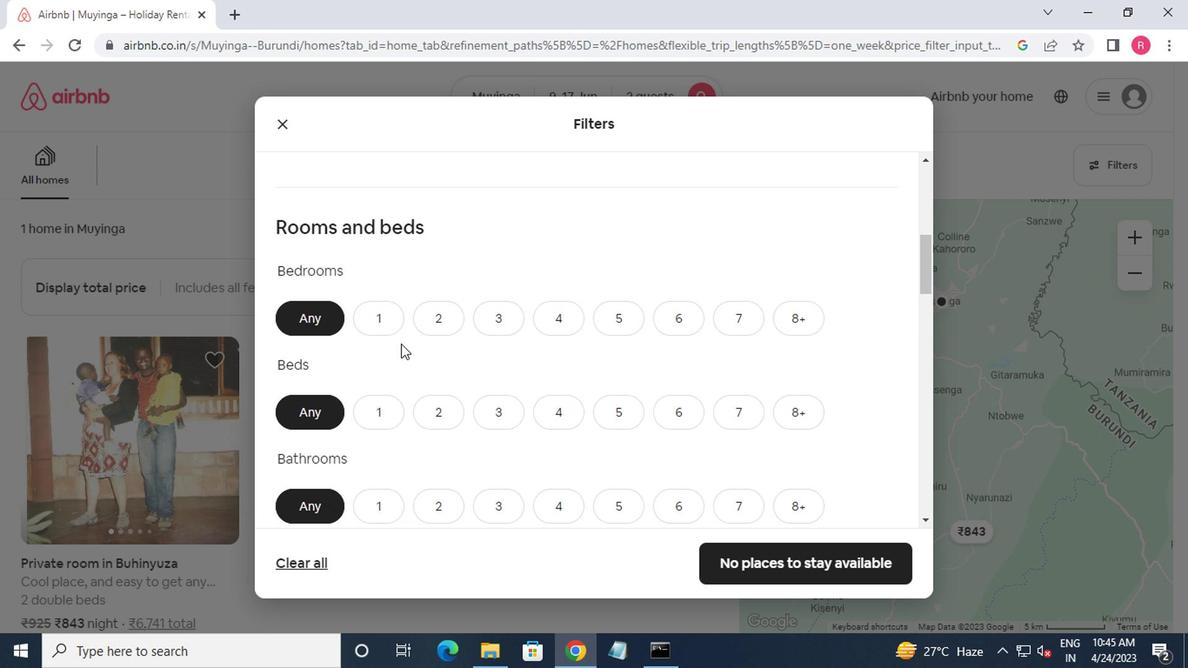 
Action: Mouse pressed left at (372, 320)
Screenshot: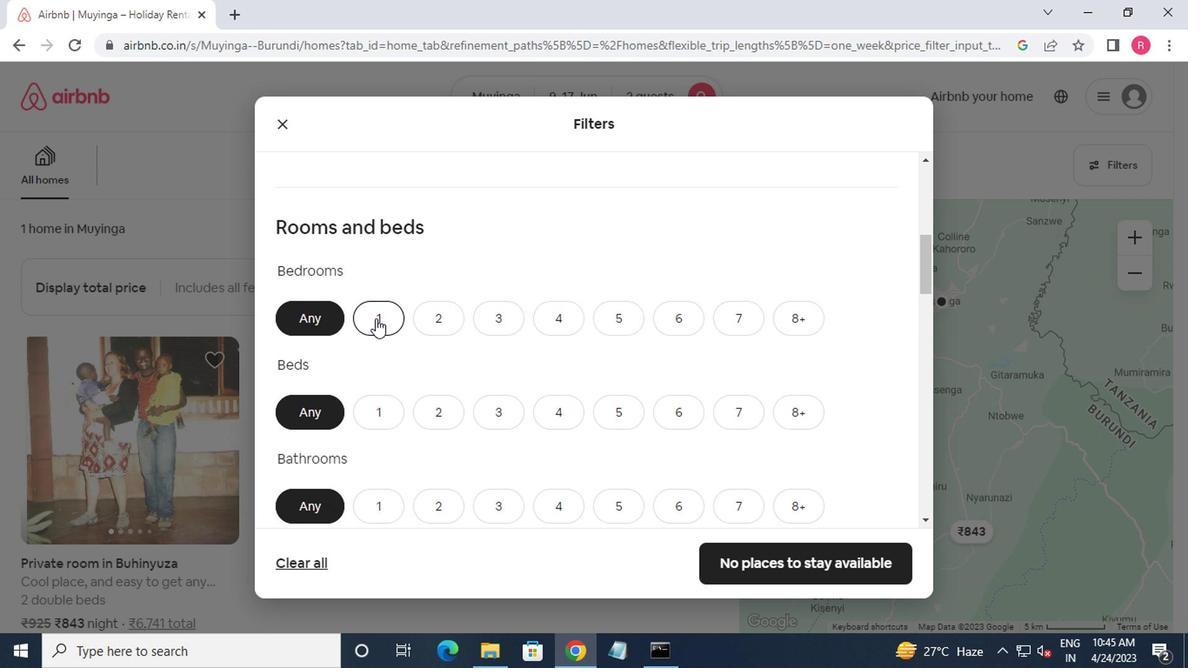 
Action: Mouse moved to (448, 416)
Screenshot: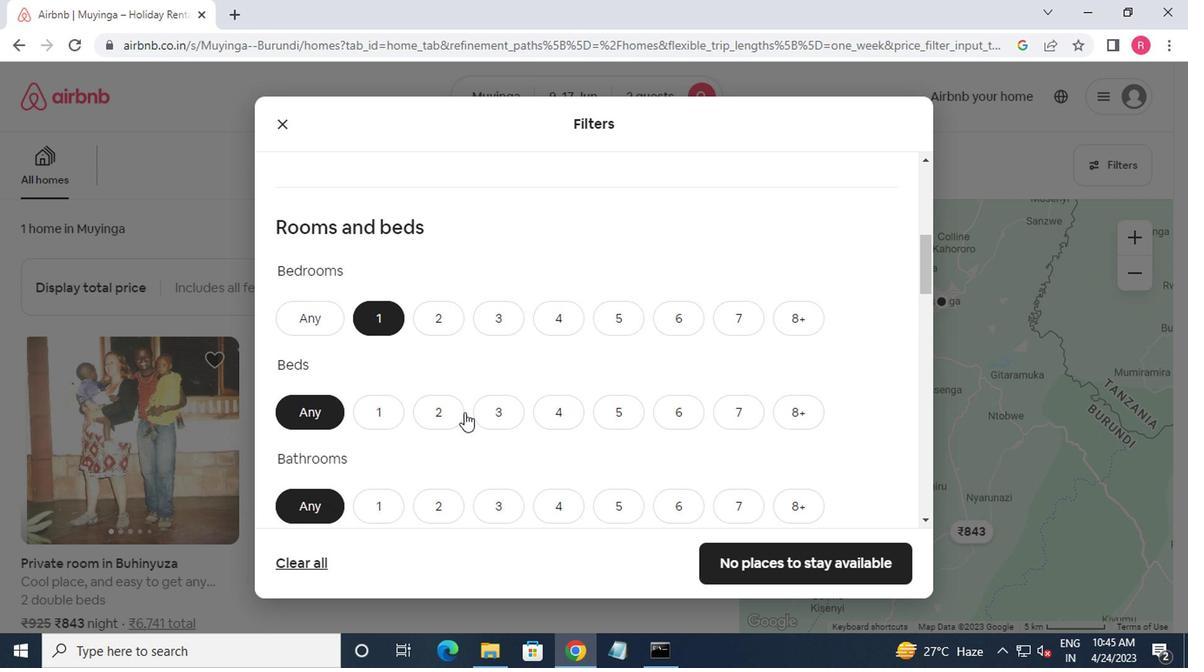 
Action: Mouse pressed left at (448, 416)
Screenshot: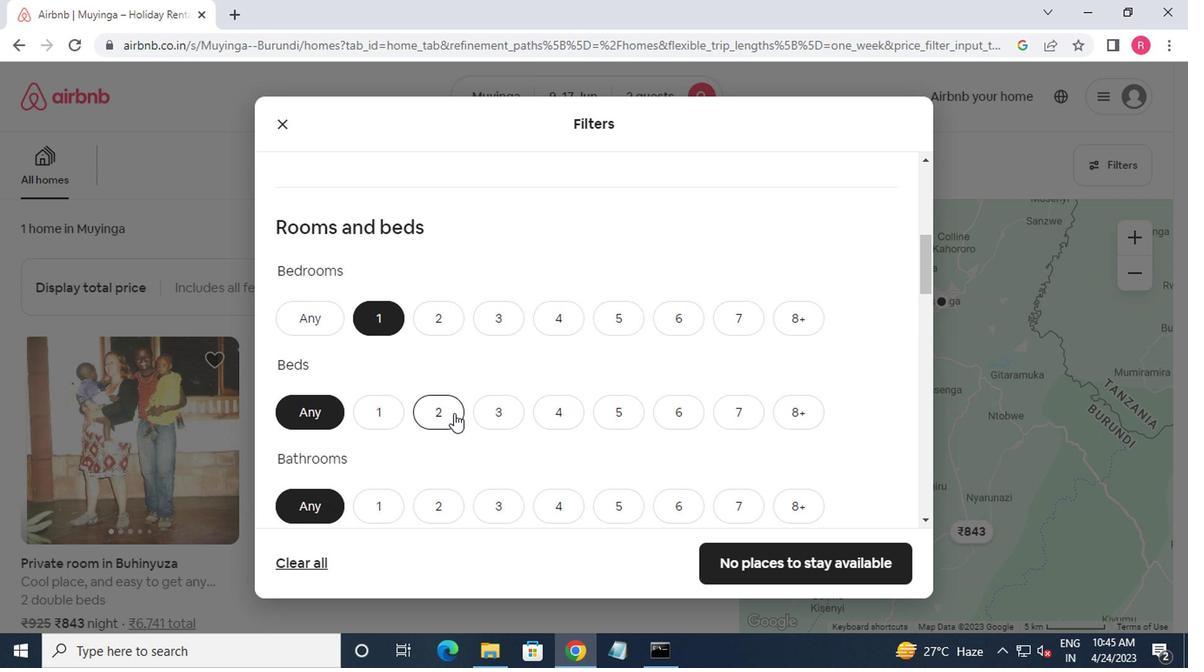 
Action: Mouse moved to (369, 510)
Screenshot: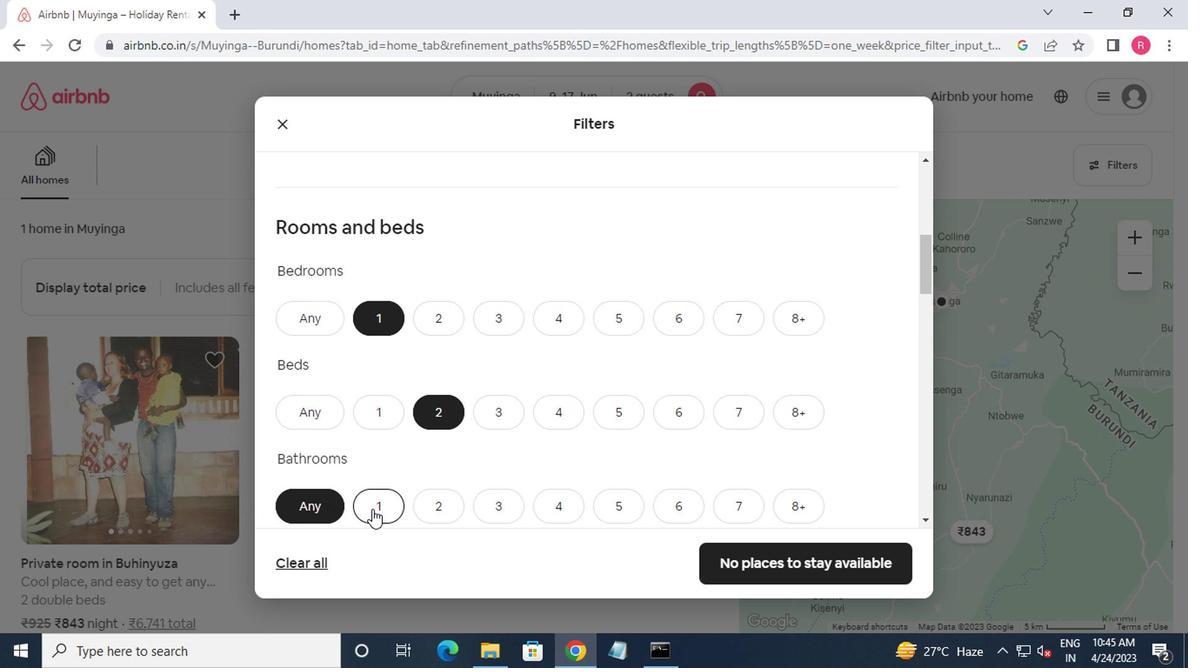 
Action: Mouse pressed left at (369, 510)
Screenshot: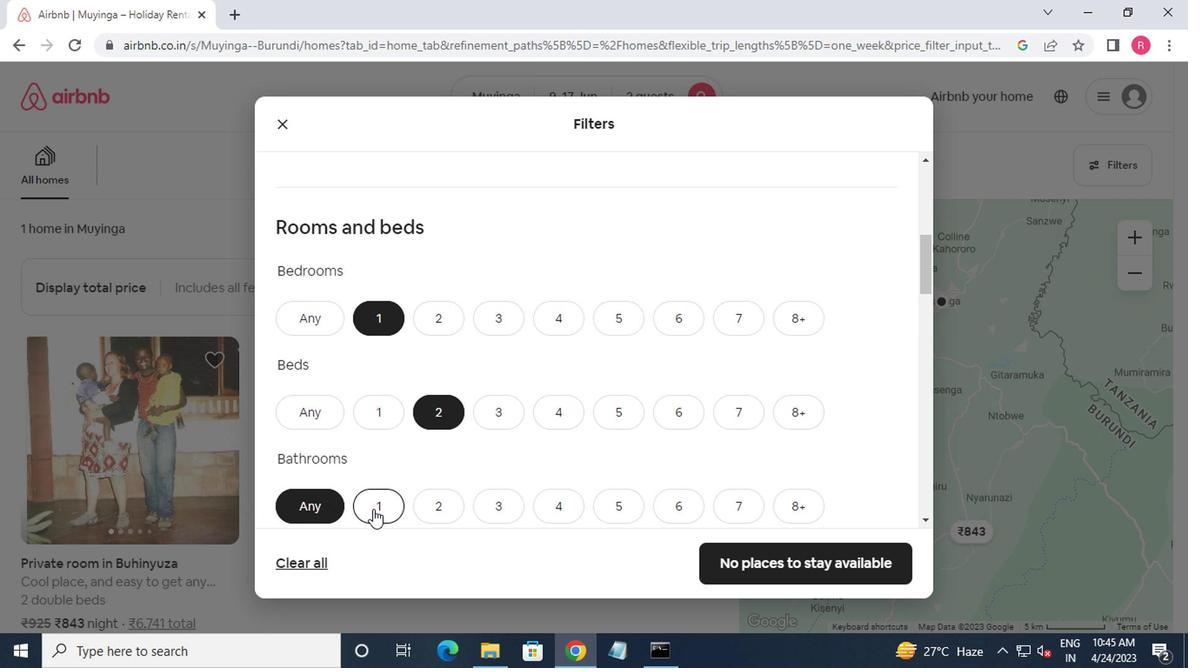 
Action: Mouse moved to (371, 510)
Screenshot: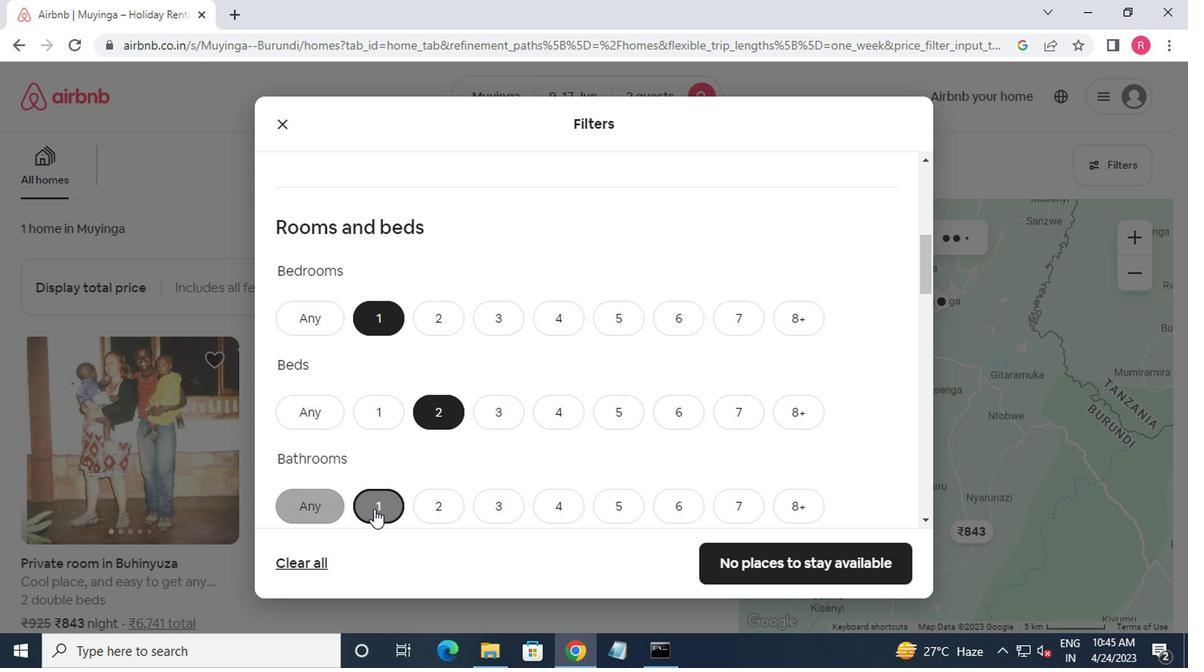 
Action: Mouse scrolled (371, 508) with delta (0, -1)
Screenshot: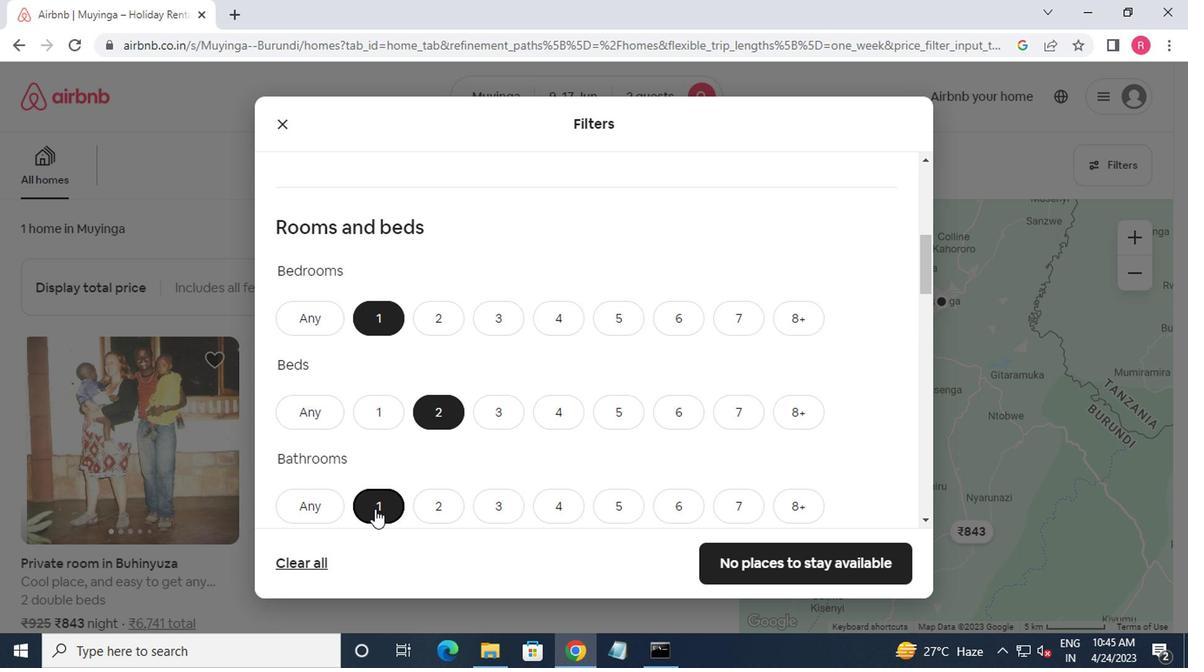 
Action: Mouse moved to (370, 519)
Screenshot: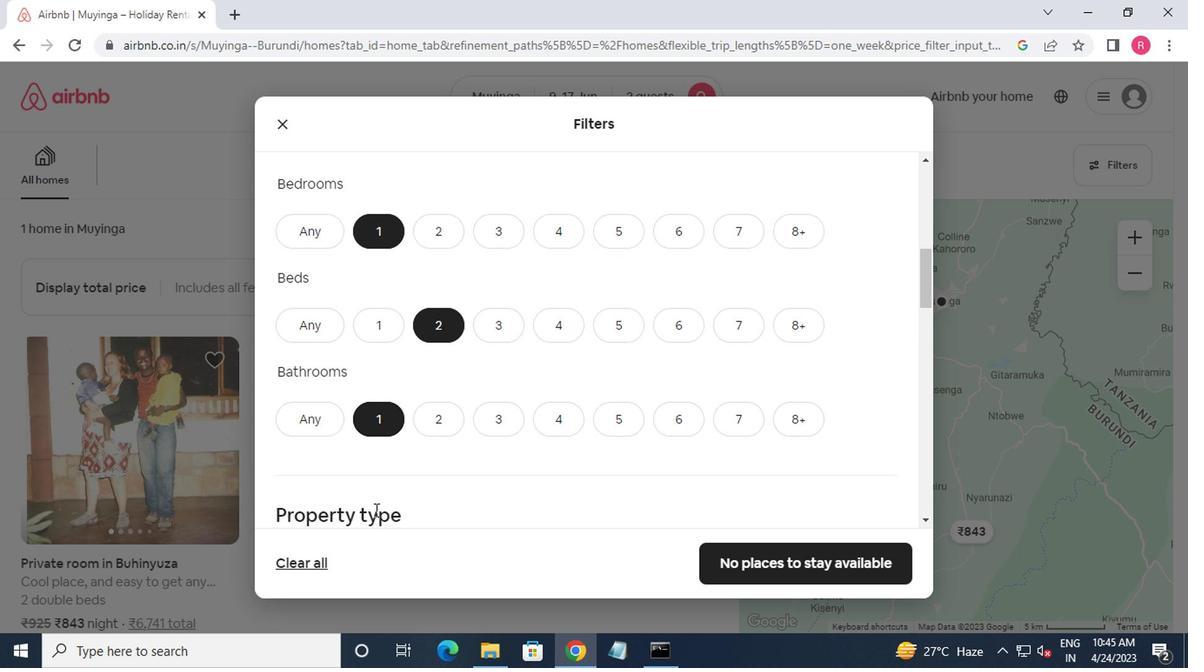 
Action: Mouse scrolled (370, 518) with delta (0, 0)
Screenshot: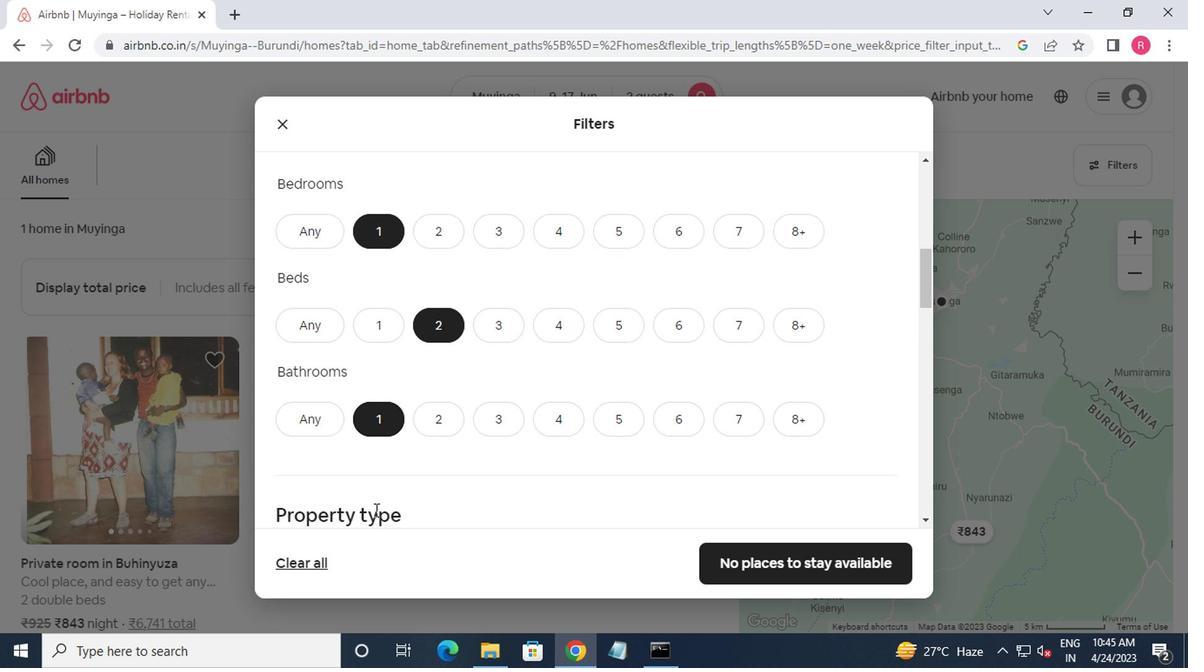 
Action: Mouse moved to (370, 525)
Screenshot: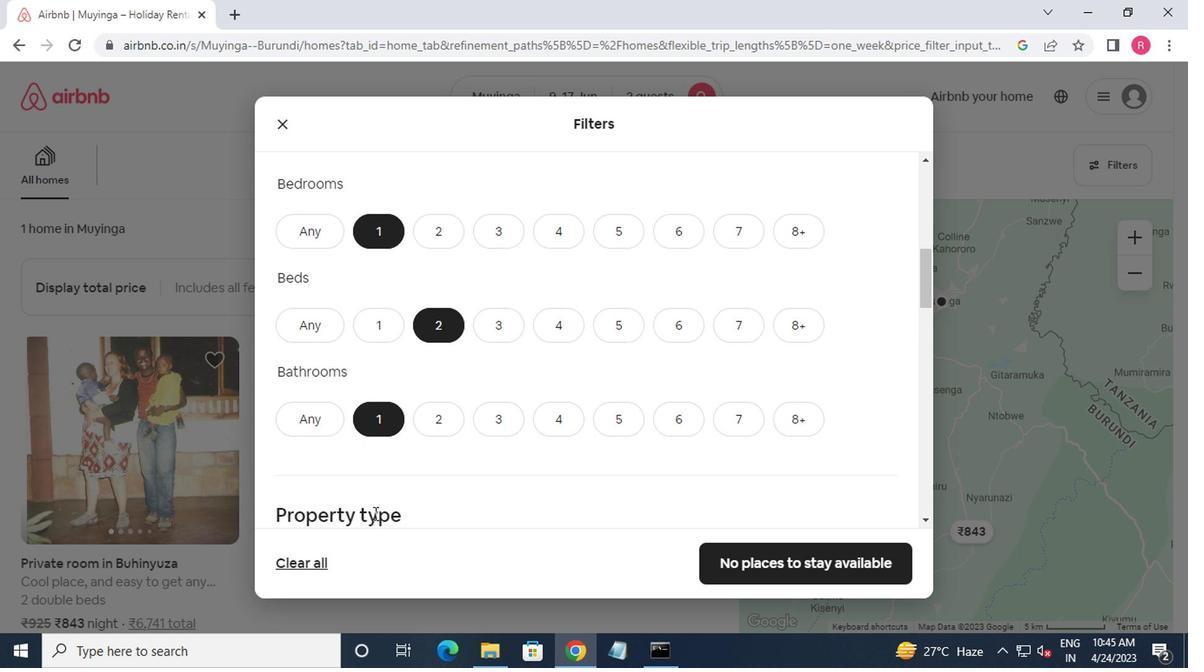 
Action: Mouse scrolled (370, 524) with delta (0, -1)
Screenshot: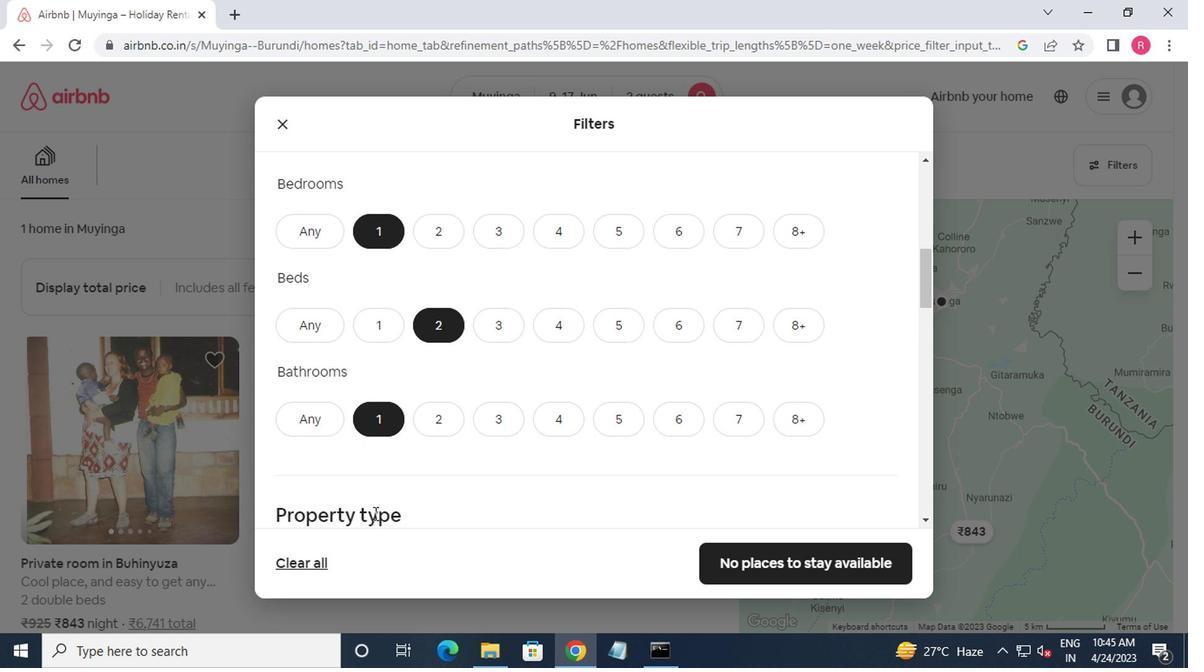 
Action: Mouse moved to (348, 441)
Screenshot: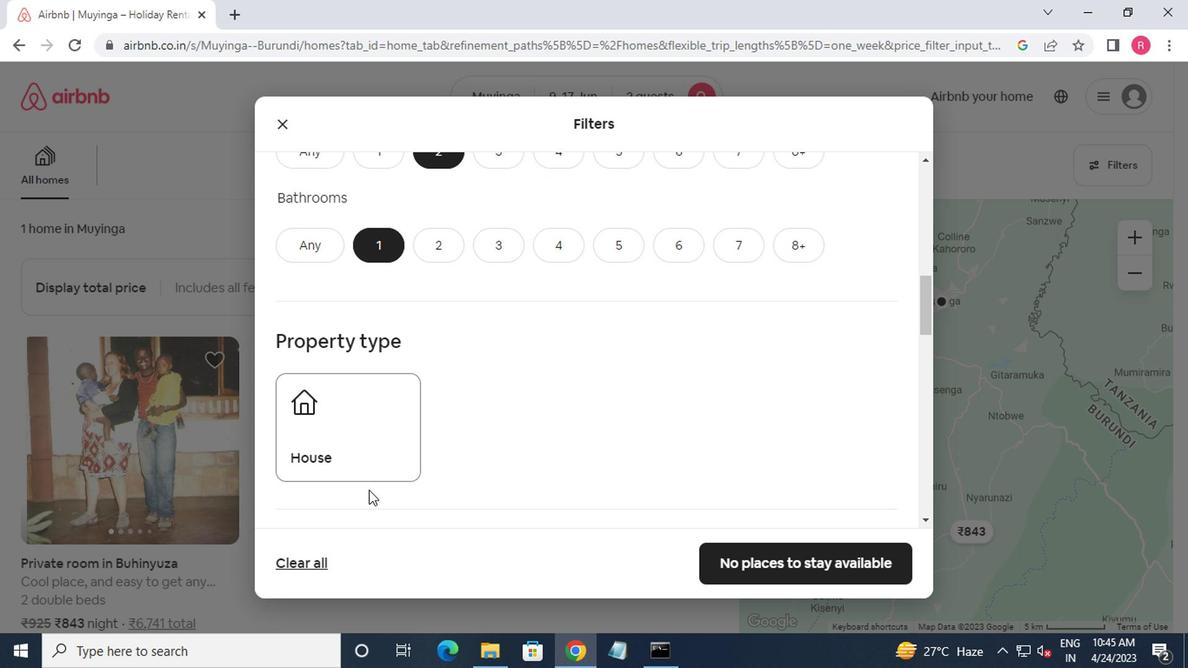 
Action: Mouse pressed left at (348, 441)
Screenshot: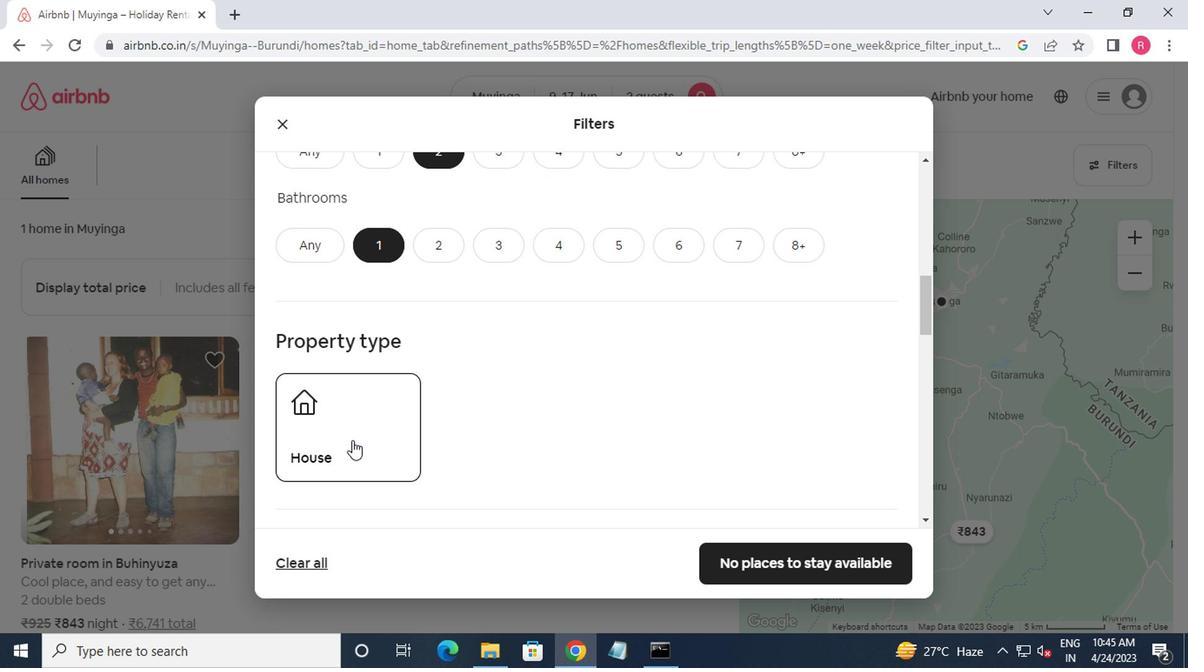 
Action: Mouse moved to (348, 440)
Screenshot: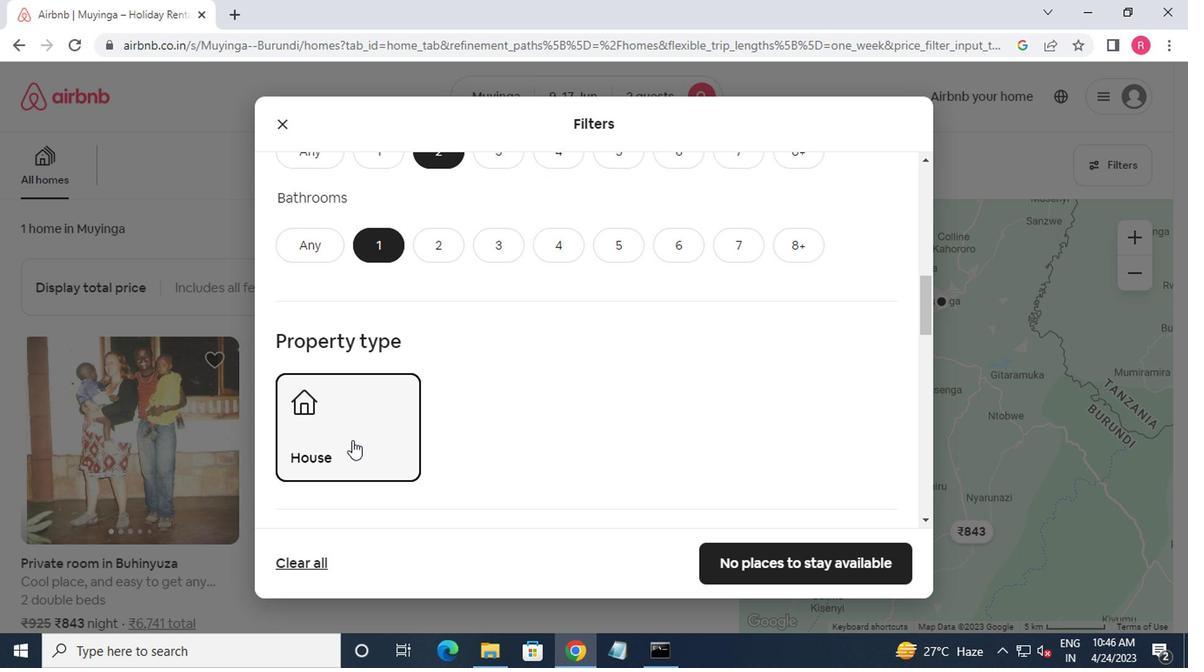 
Action: Mouse scrolled (348, 439) with delta (0, -1)
Screenshot: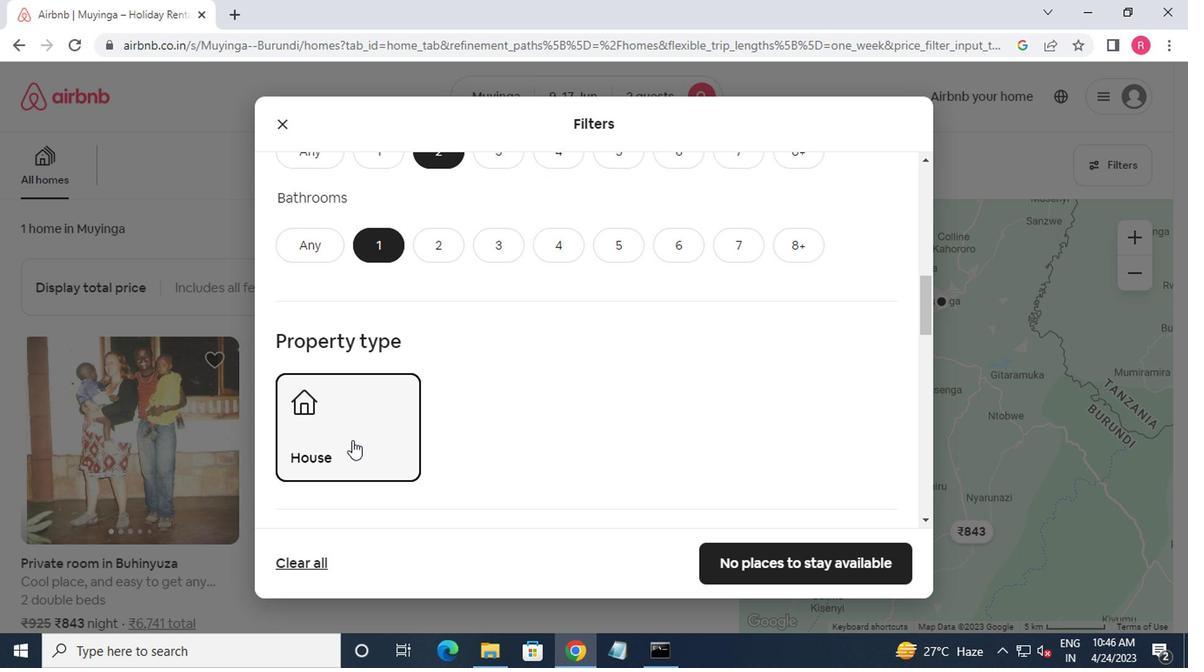 
Action: Mouse moved to (345, 471)
Screenshot: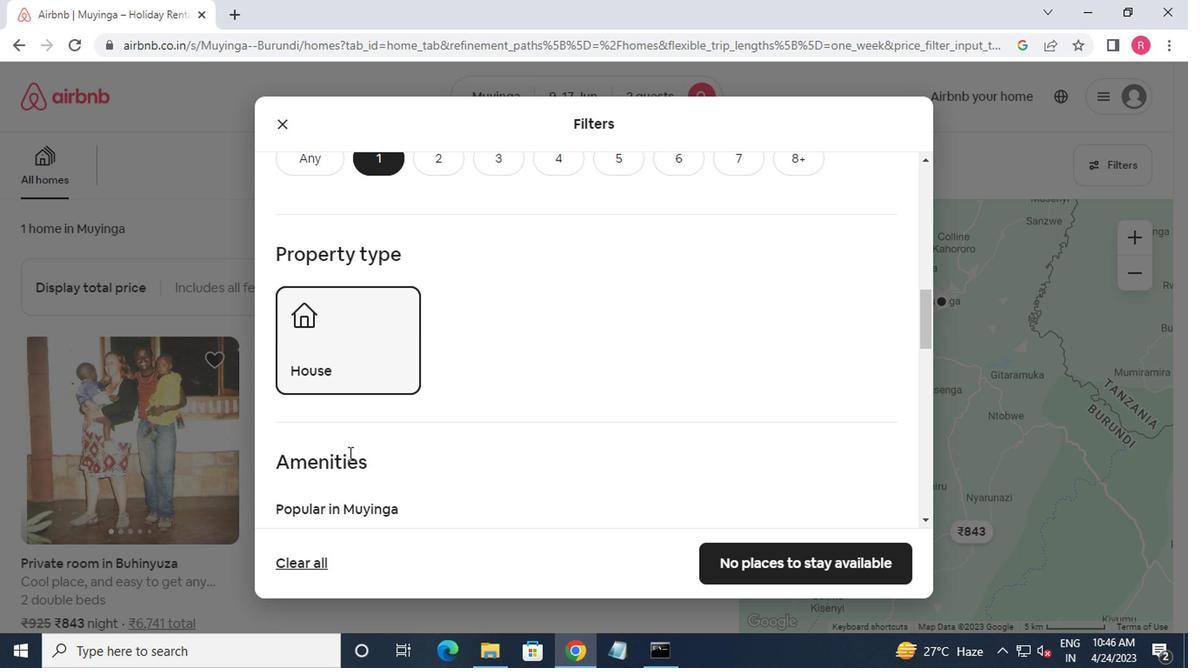 
Action: Mouse scrolled (345, 469) with delta (0, -1)
Screenshot: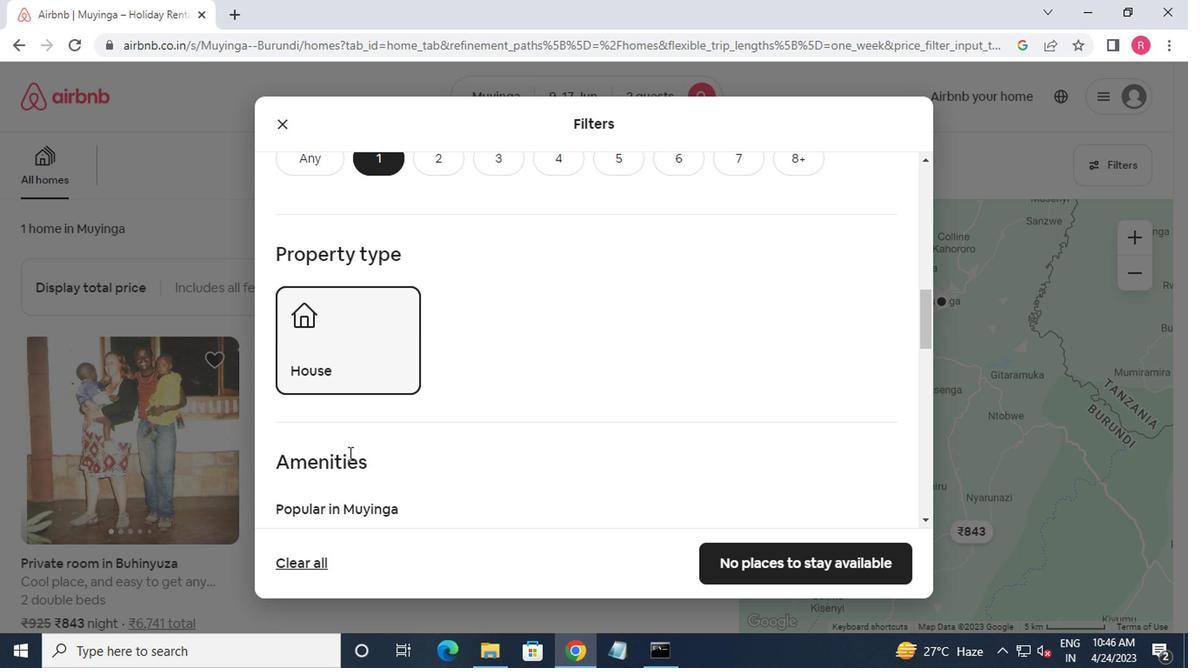 
Action: Mouse moved to (344, 476)
Screenshot: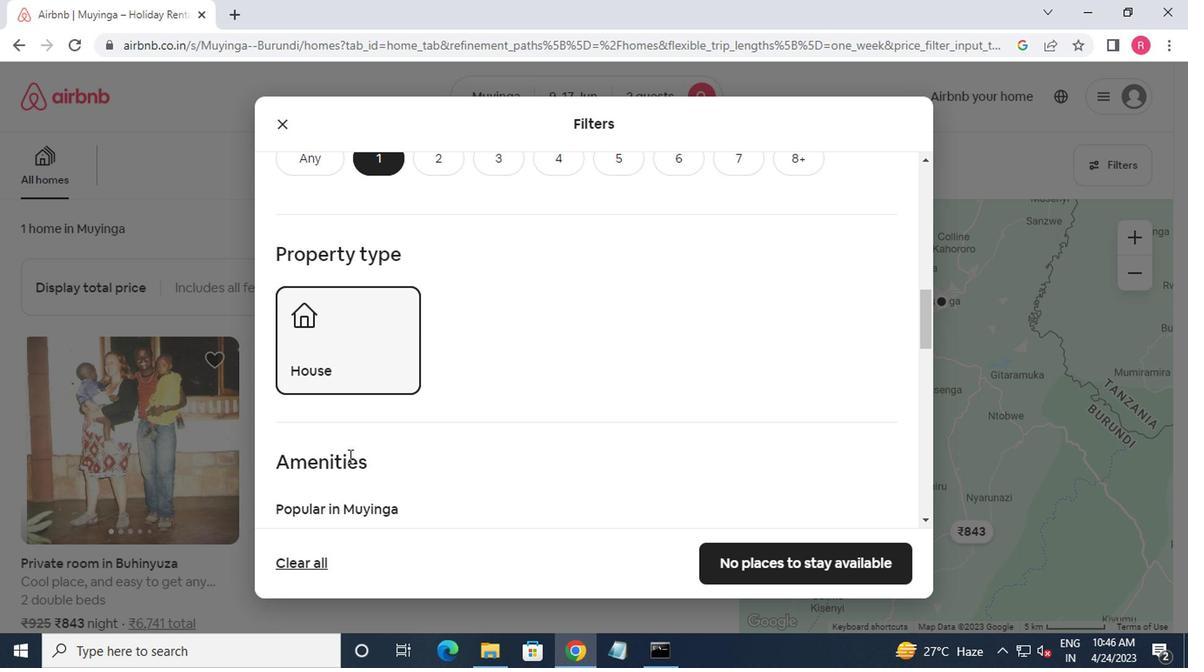 
Action: Mouse scrolled (344, 475) with delta (0, 0)
Screenshot: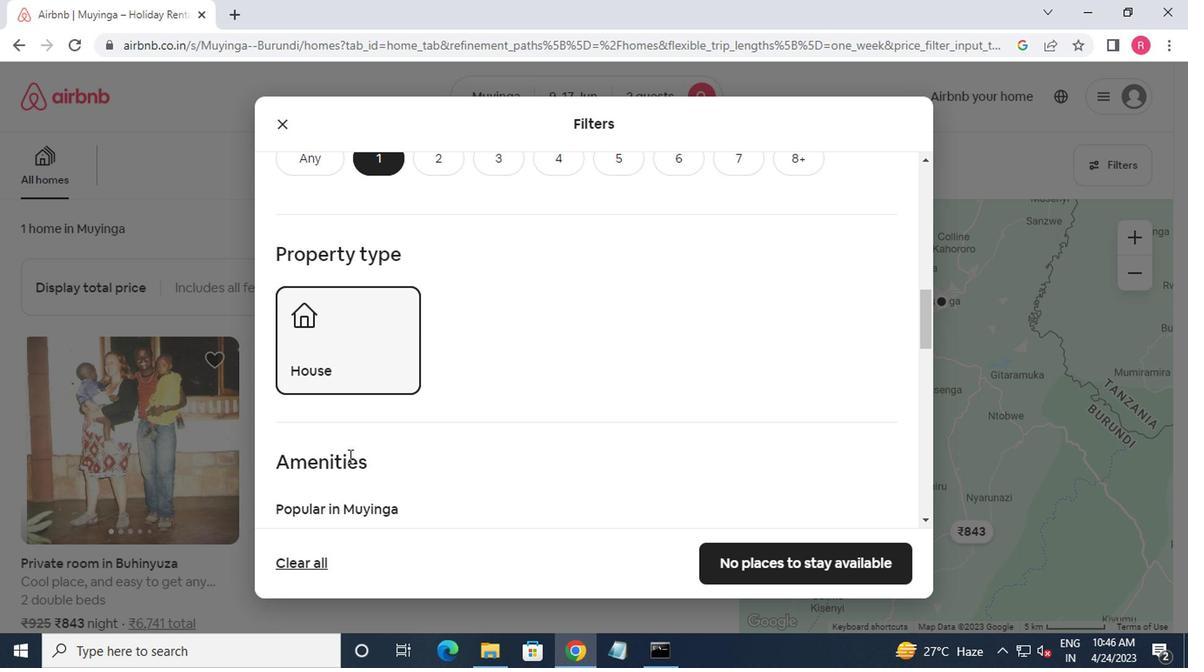 
Action: Mouse moved to (285, 382)
Screenshot: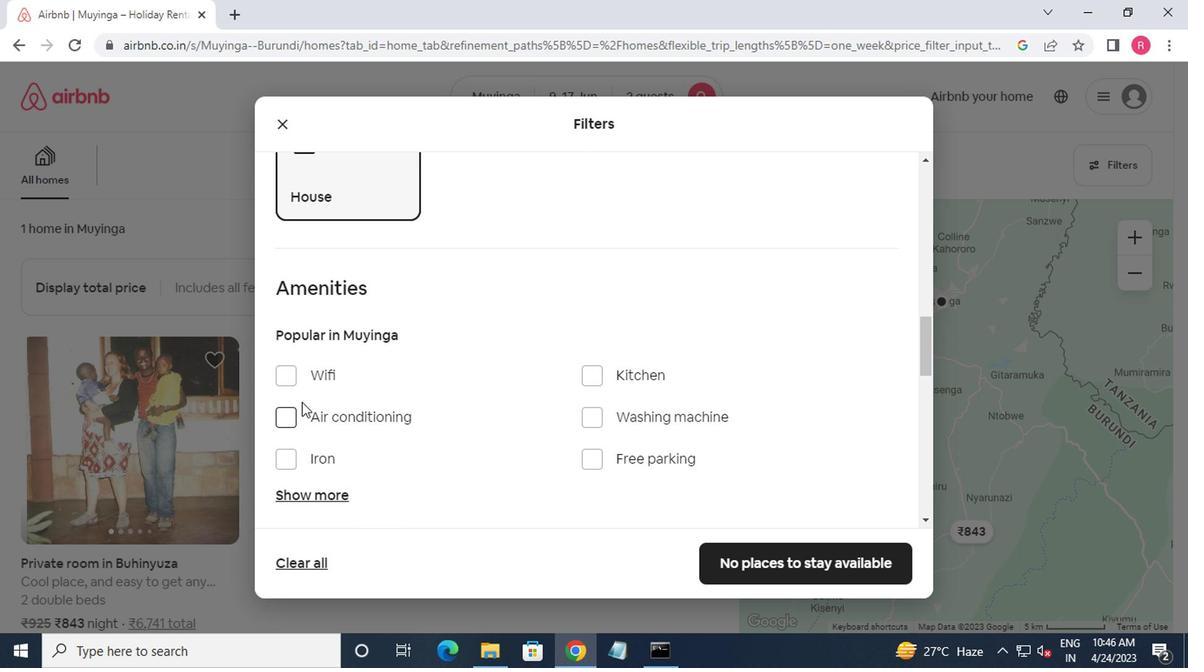 
Action: Mouse pressed left at (285, 382)
Screenshot: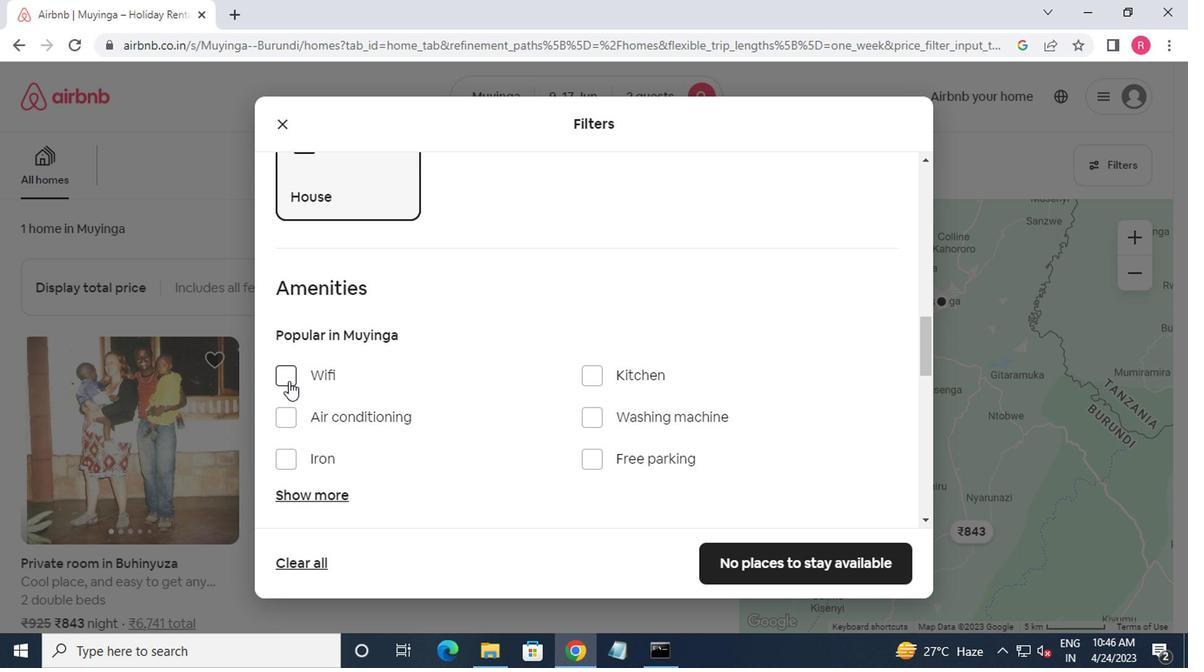 
Action: Mouse moved to (303, 379)
Screenshot: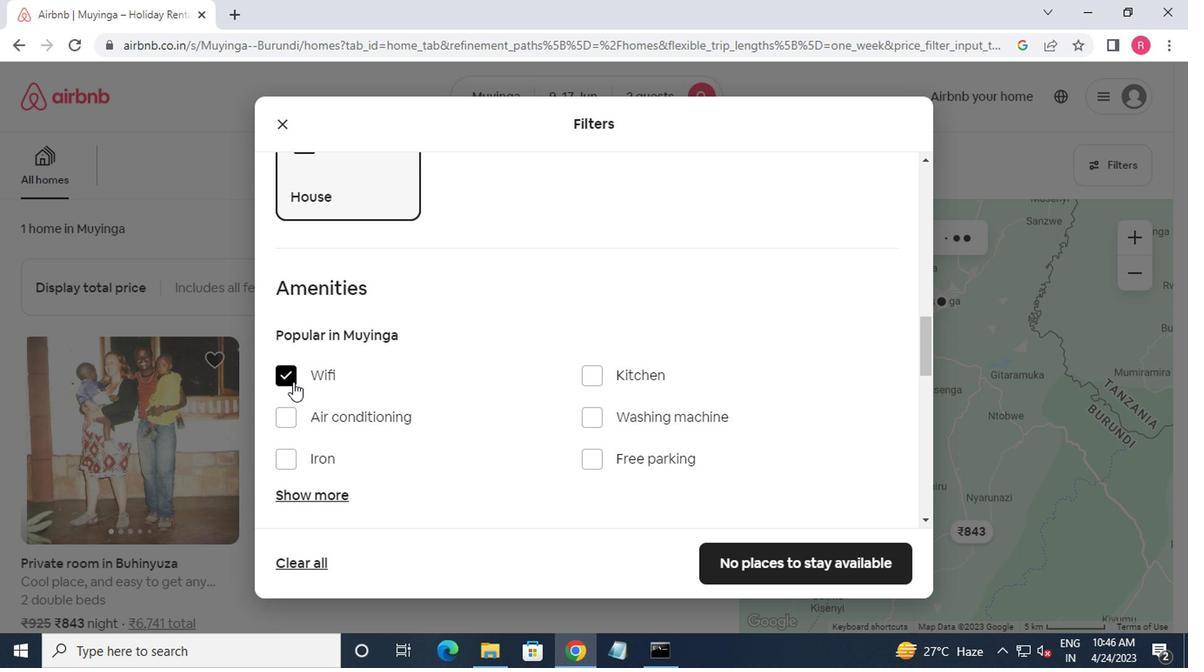 
Action: Mouse scrolled (303, 378) with delta (0, 0)
Screenshot: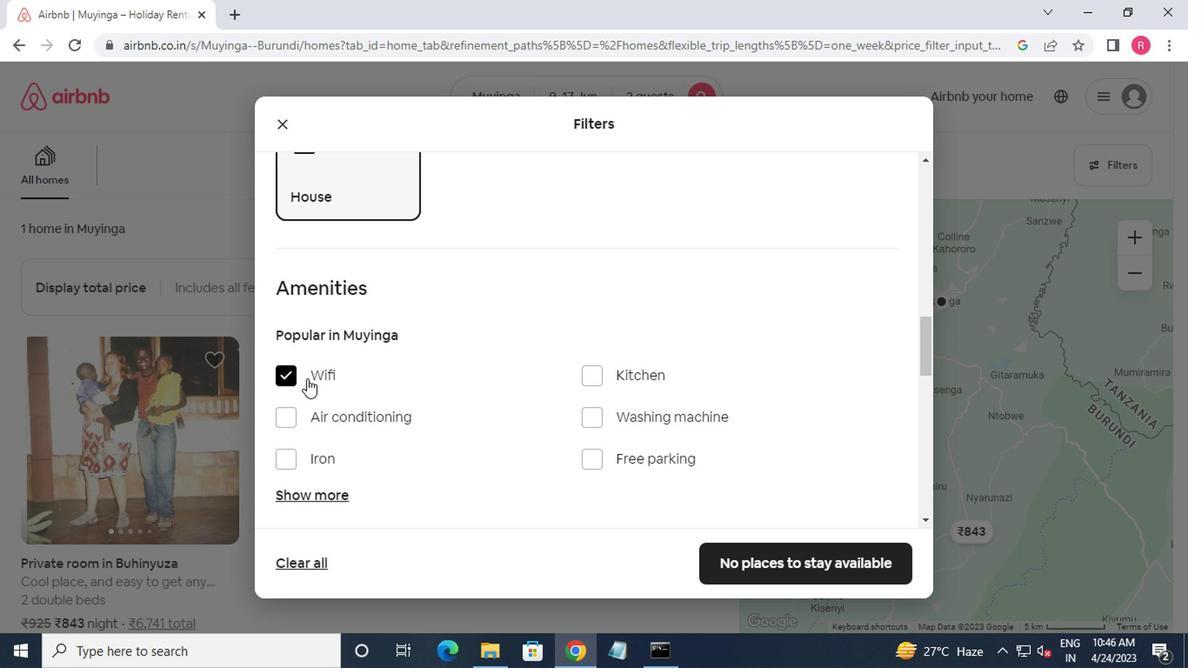 
Action: Mouse scrolled (303, 378) with delta (0, 0)
Screenshot: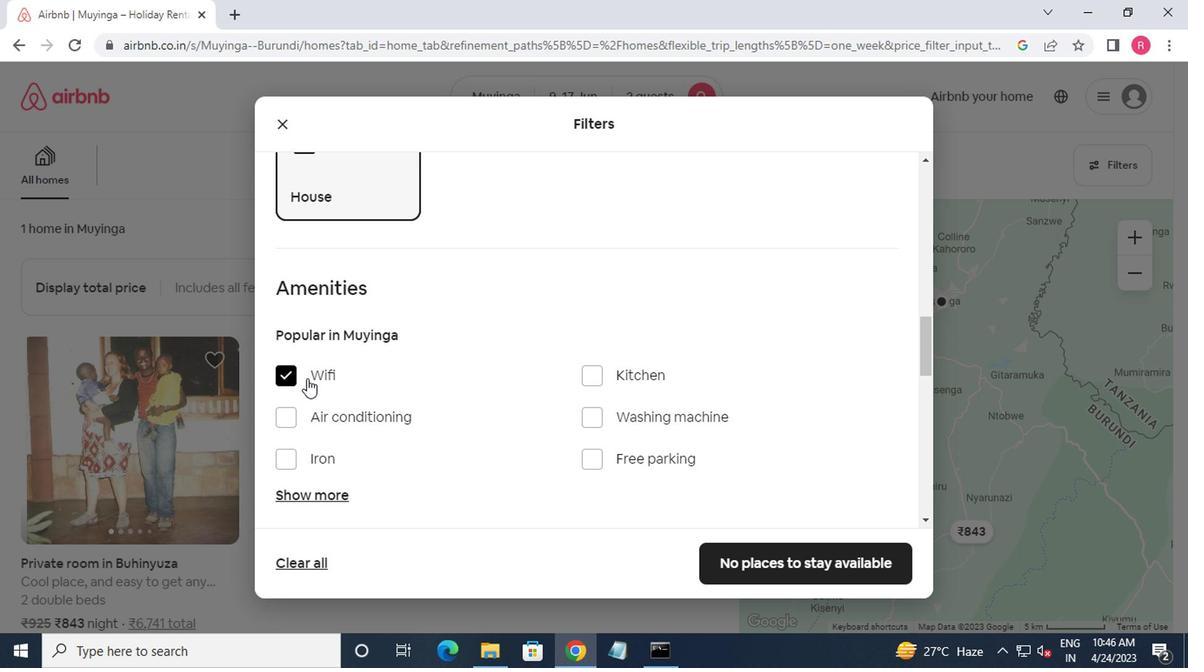 
Action: Mouse moved to (347, 410)
Screenshot: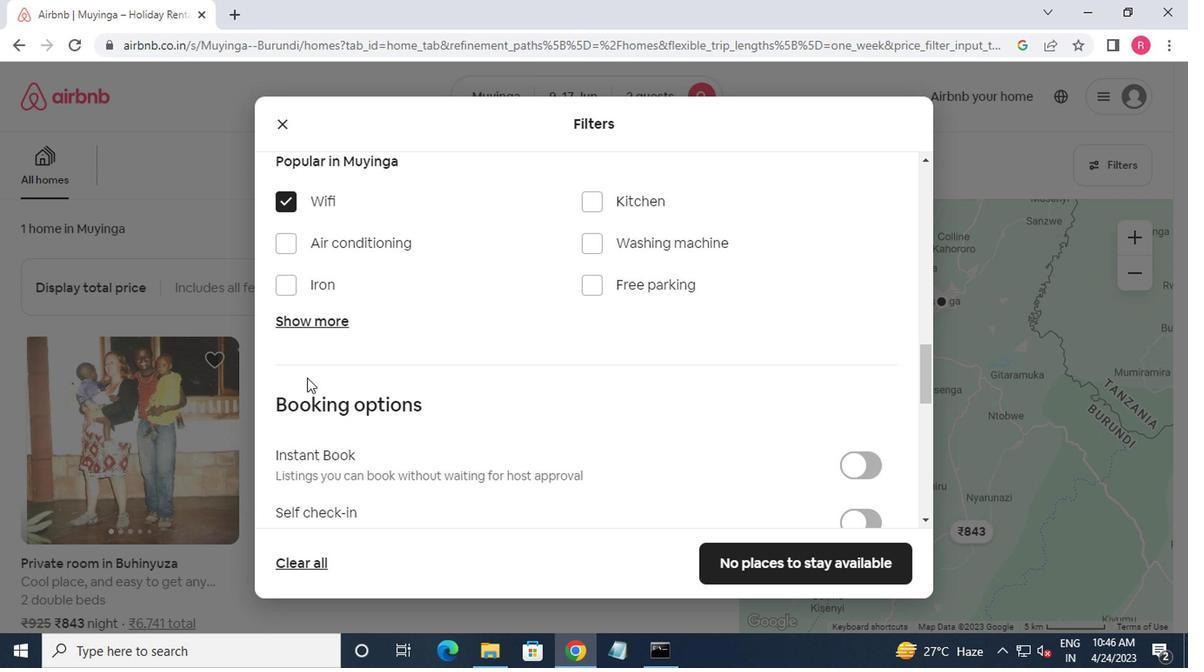 
Action: Mouse scrolled (347, 409) with delta (0, -1)
Screenshot: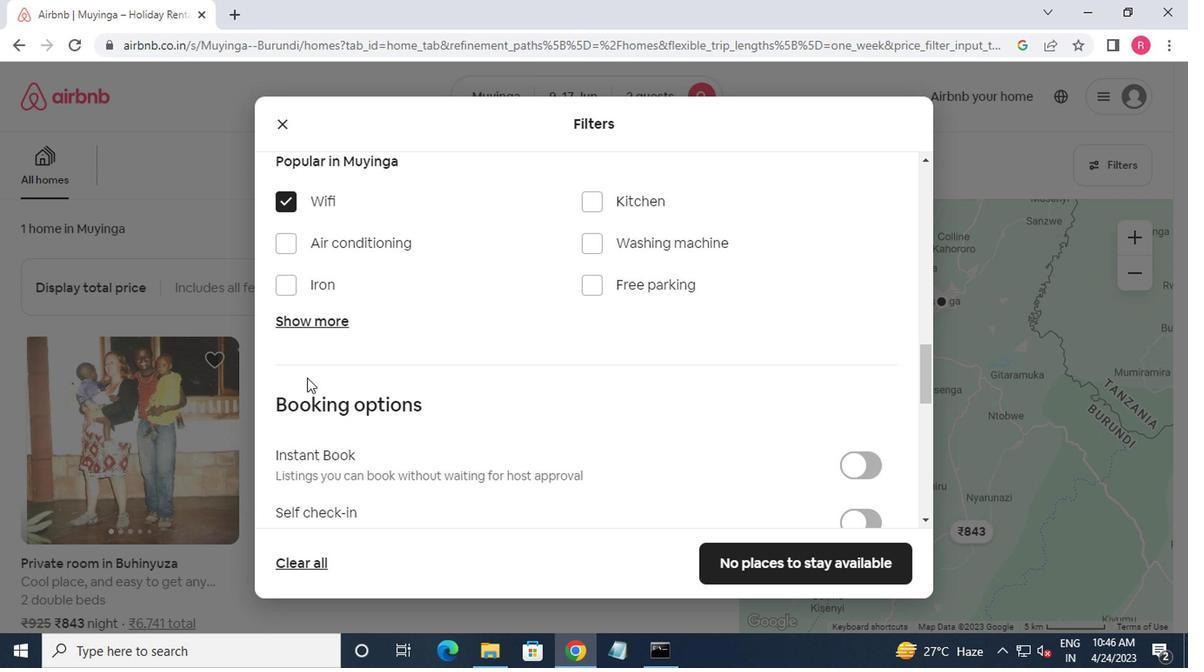 
Action: Mouse scrolled (347, 409) with delta (0, -1)
Screenshot: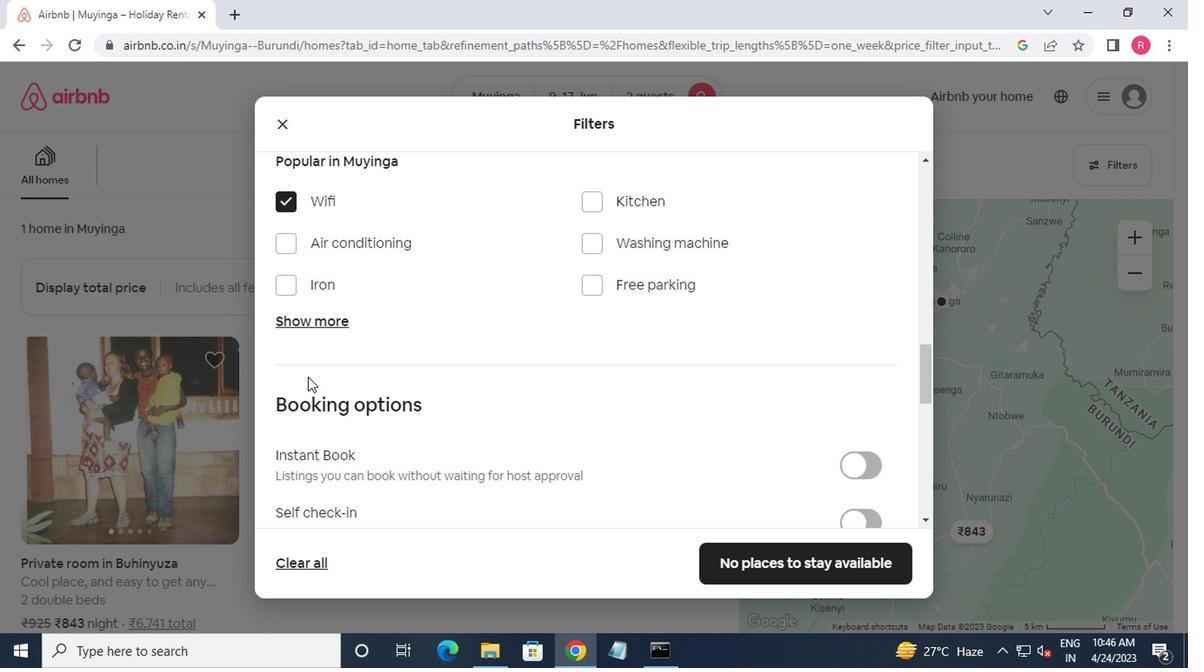 
Action: Mouse moved to (865, 341)
Screenshot: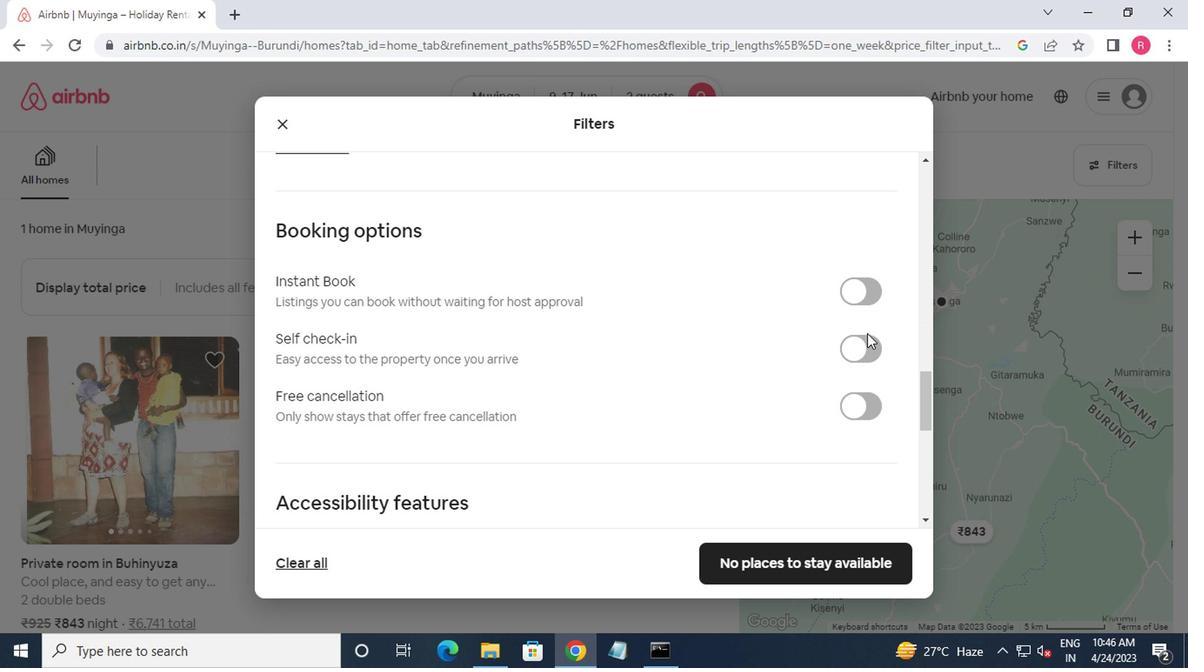 
Action: Mouse pressed left at (865, 341)
Screenshot: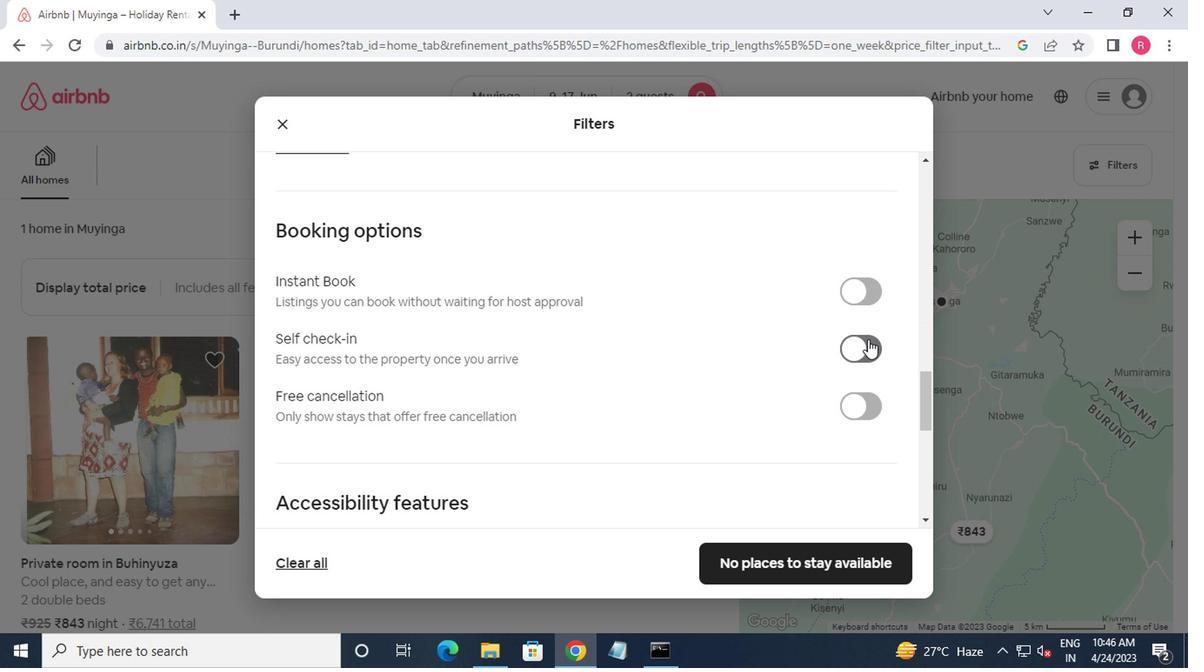 
Action: Mouse moved to (647, 359)
Screenshot: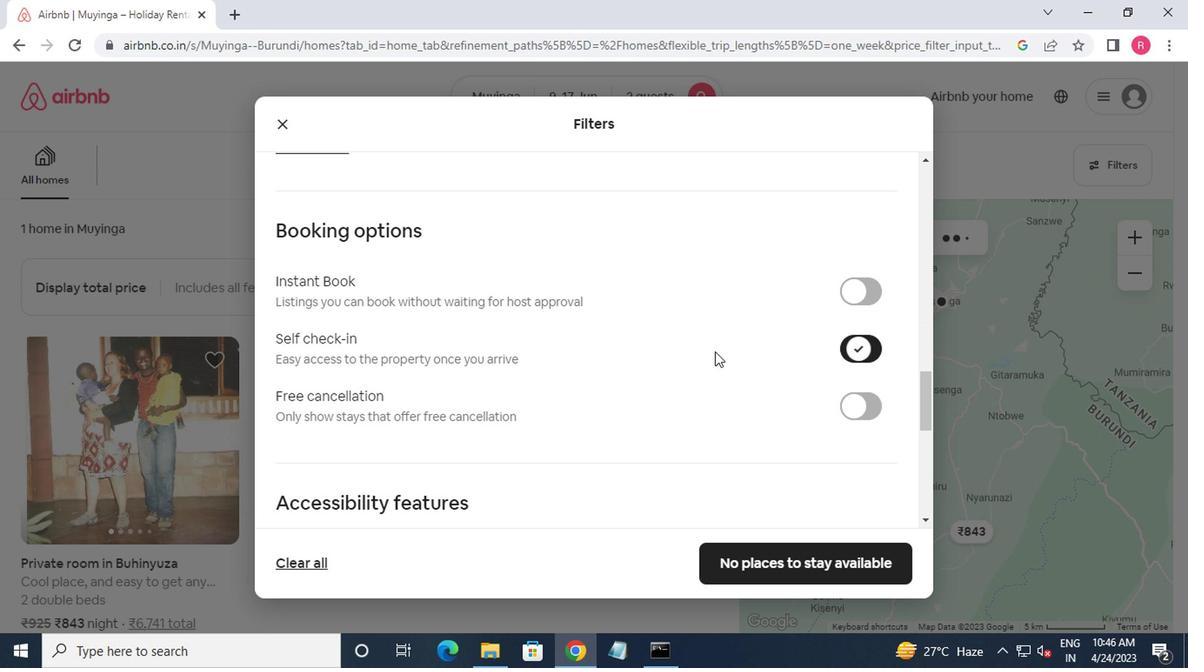 
Action: Mouse scrolled (647, 359) with delta (0, 0)
Screenshot: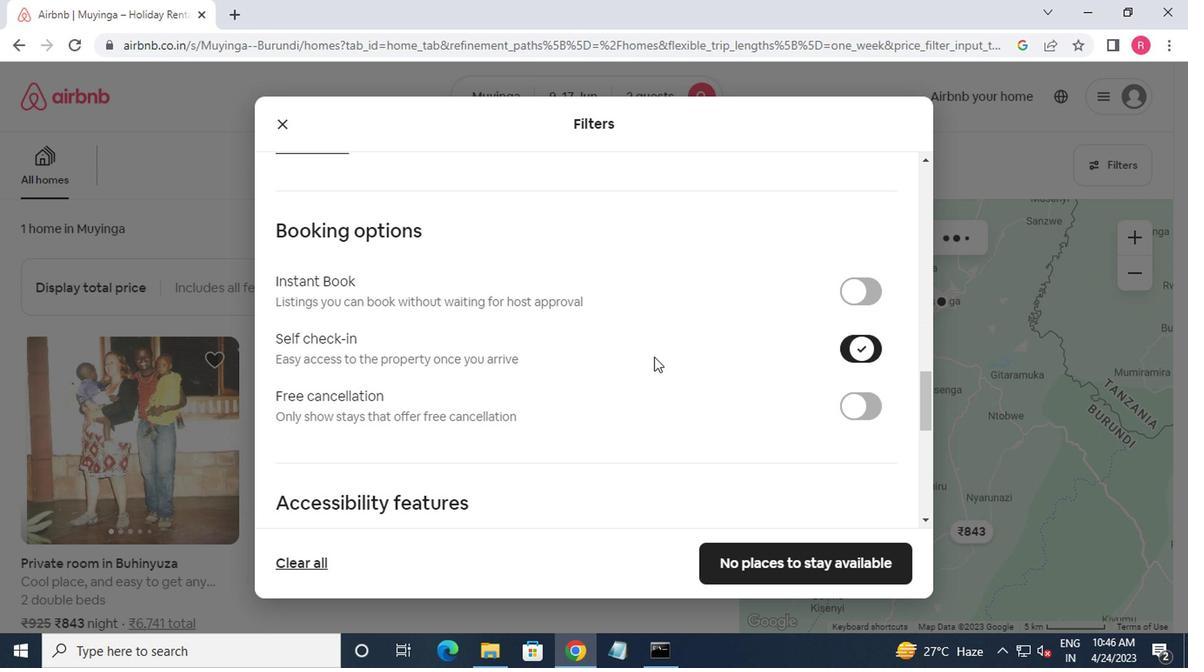 
Action: Mouse moved to (645, 360)
Screenshot: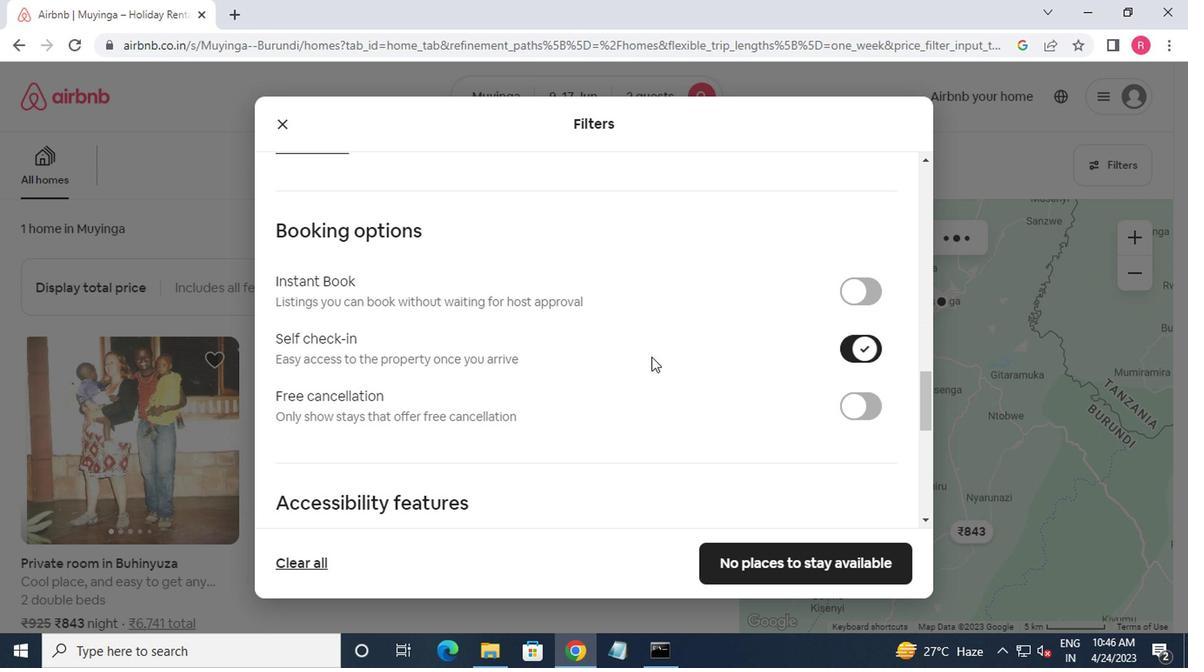 
Action: Mouse scrolled (645, 359) with delta (0, -1)
Screenshot: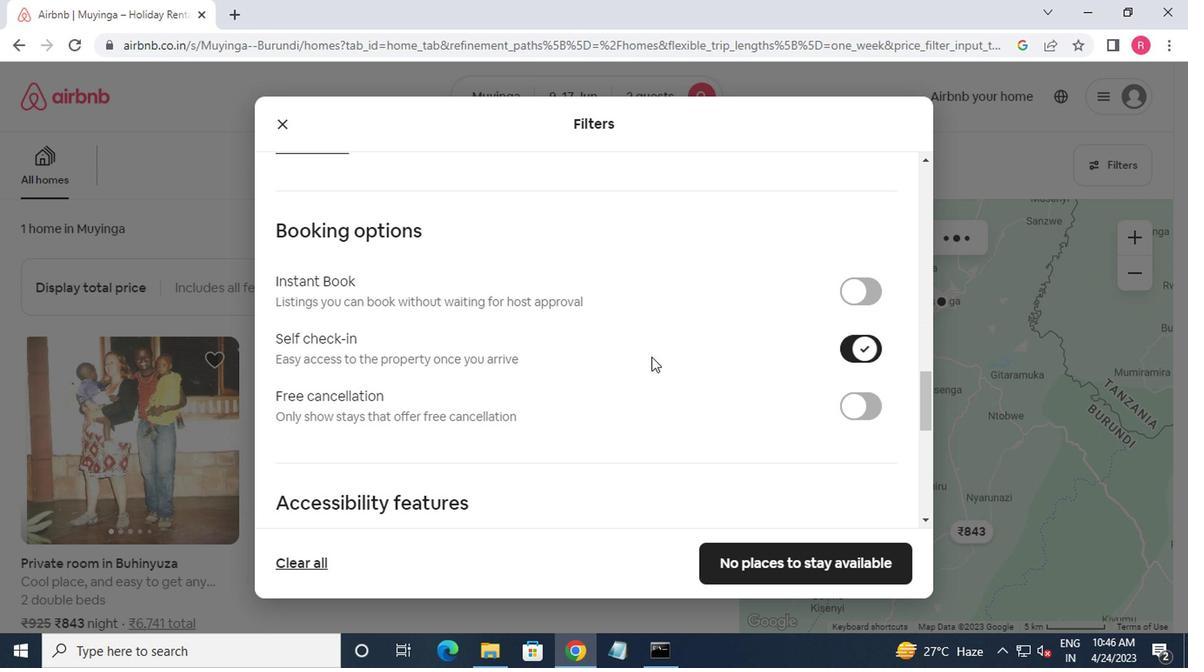
Action: Mouse moved to (645, 360)
Screenshot: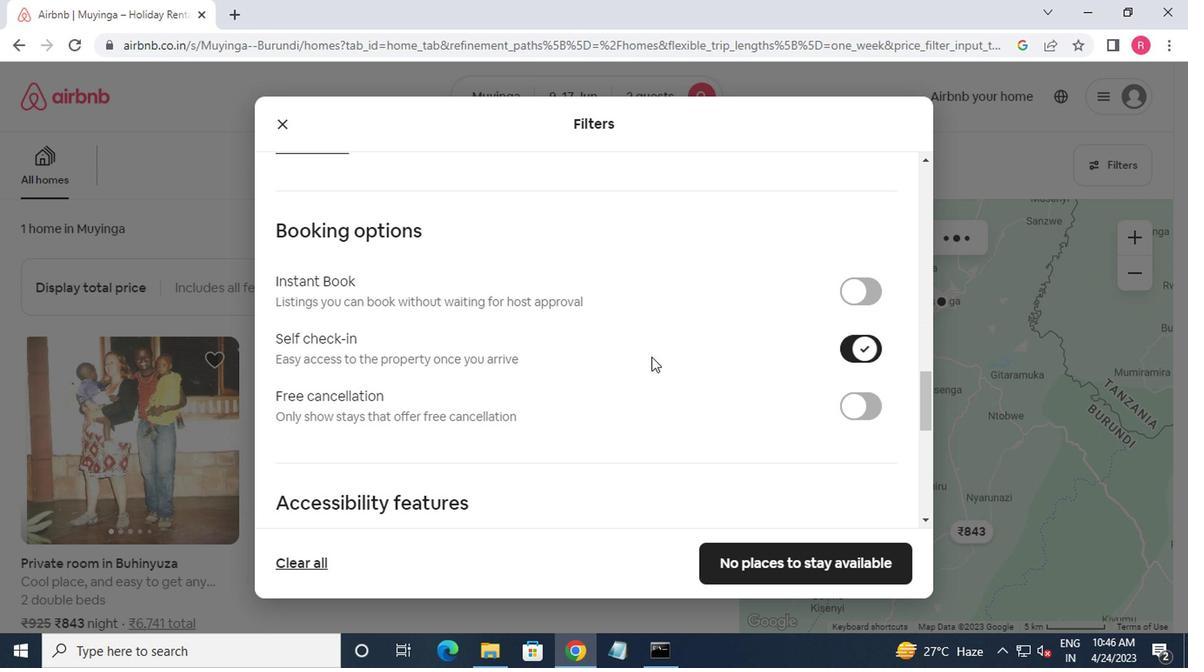 
Action: Mouse scrolled (645, 359) with delta (0, -1)
Screenshot: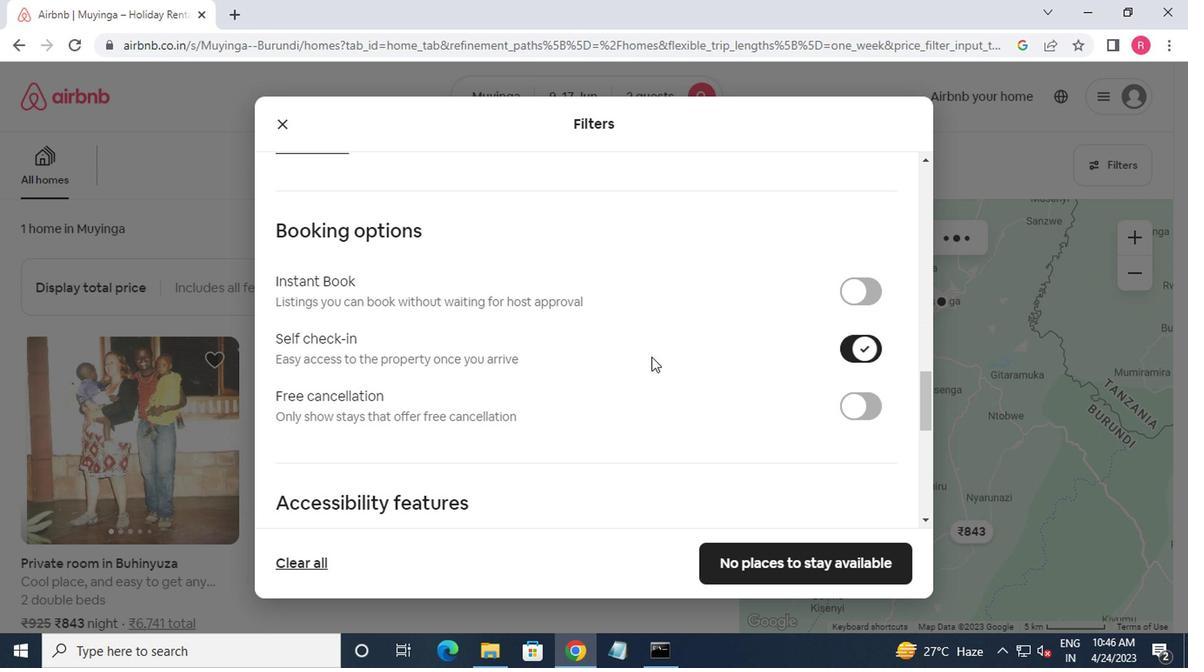 
Action: Mouse moved to (645, 360)
Screenshot: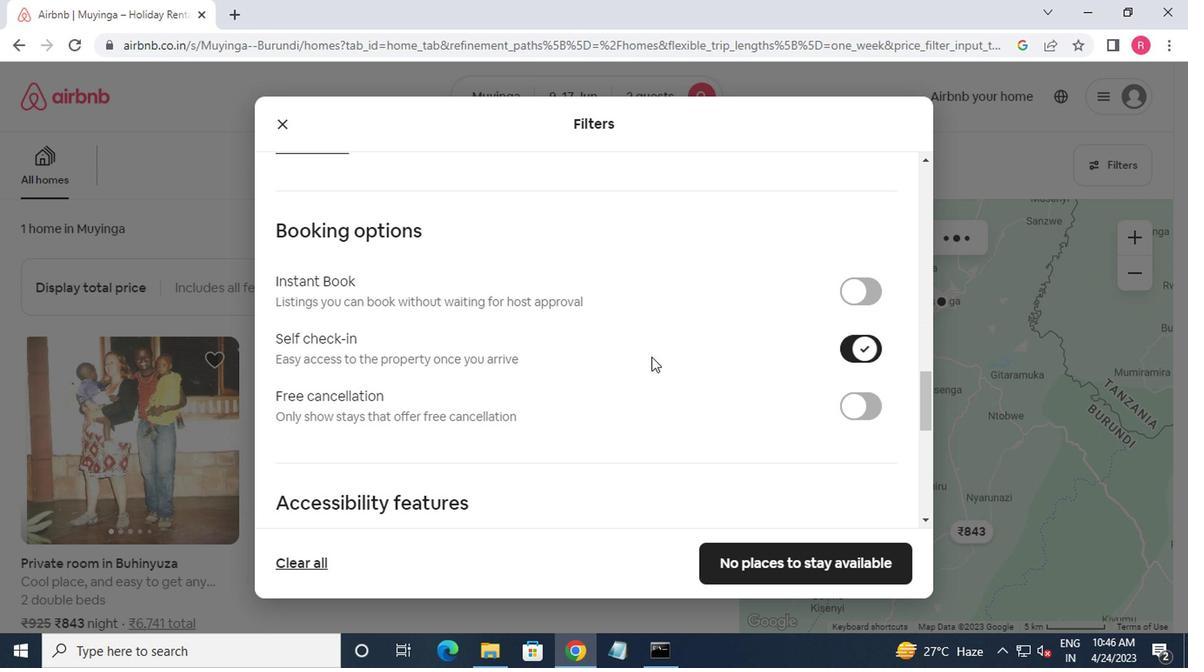 
Action: Mouse scrolled (645, 359) with delta (0, -1)
Screenshot: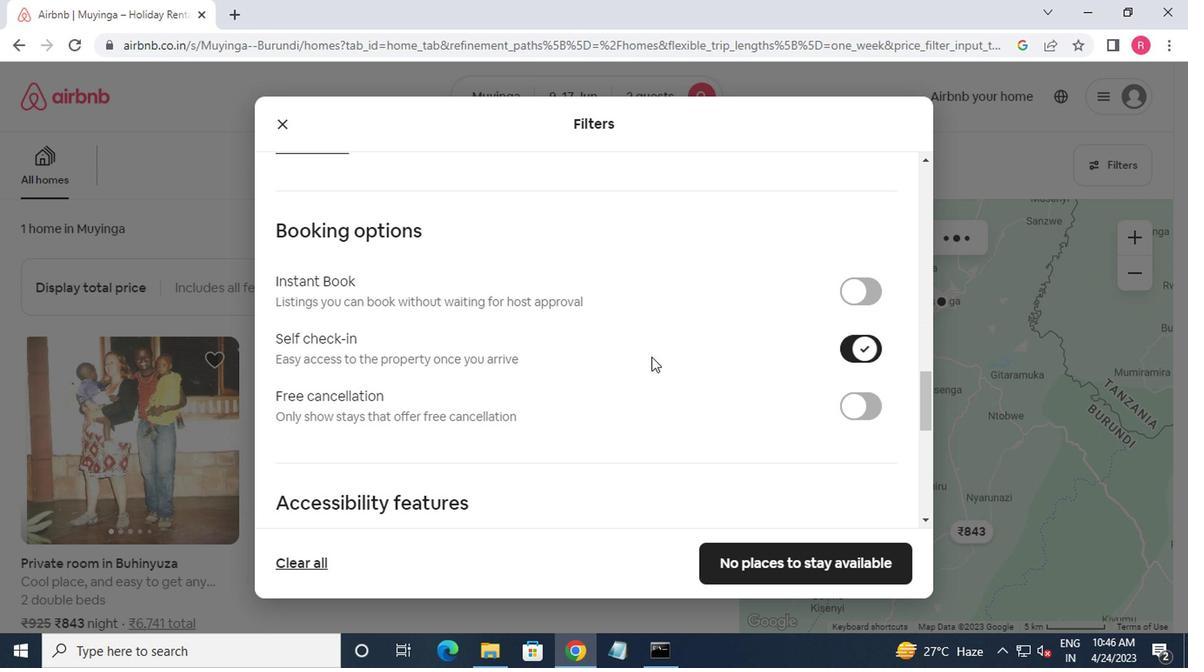 
Action: Mouse scrolled (645, 359) with delta (0, -1)
Screenshot: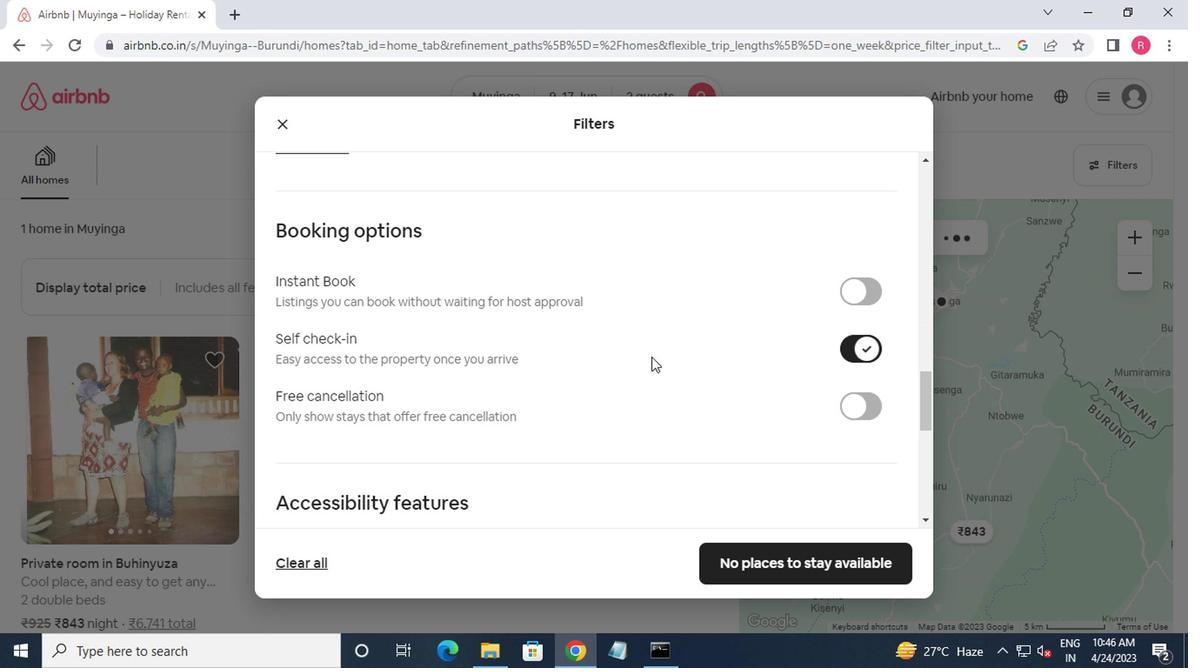 
Action: Mouse moved to (606, 373)
Screenshot: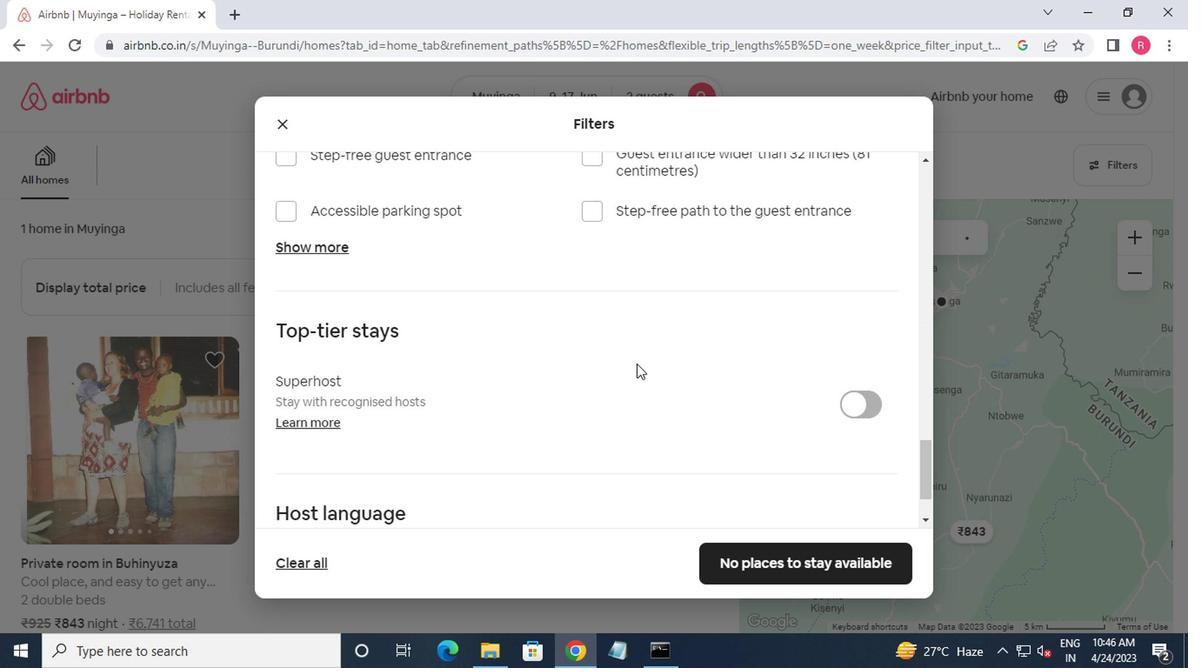 
Action: Mouse scrolled (606, 372) with delta (0, -1)
Screenshot: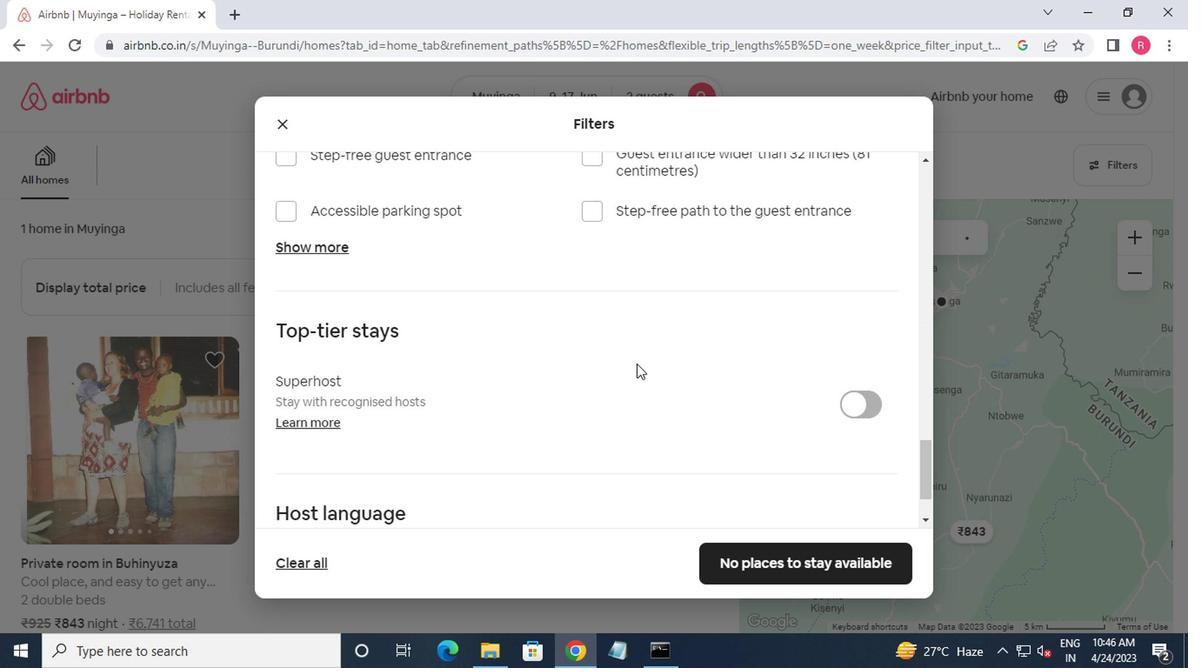
Action: Mouse moved to (598, 378)
Screenshot: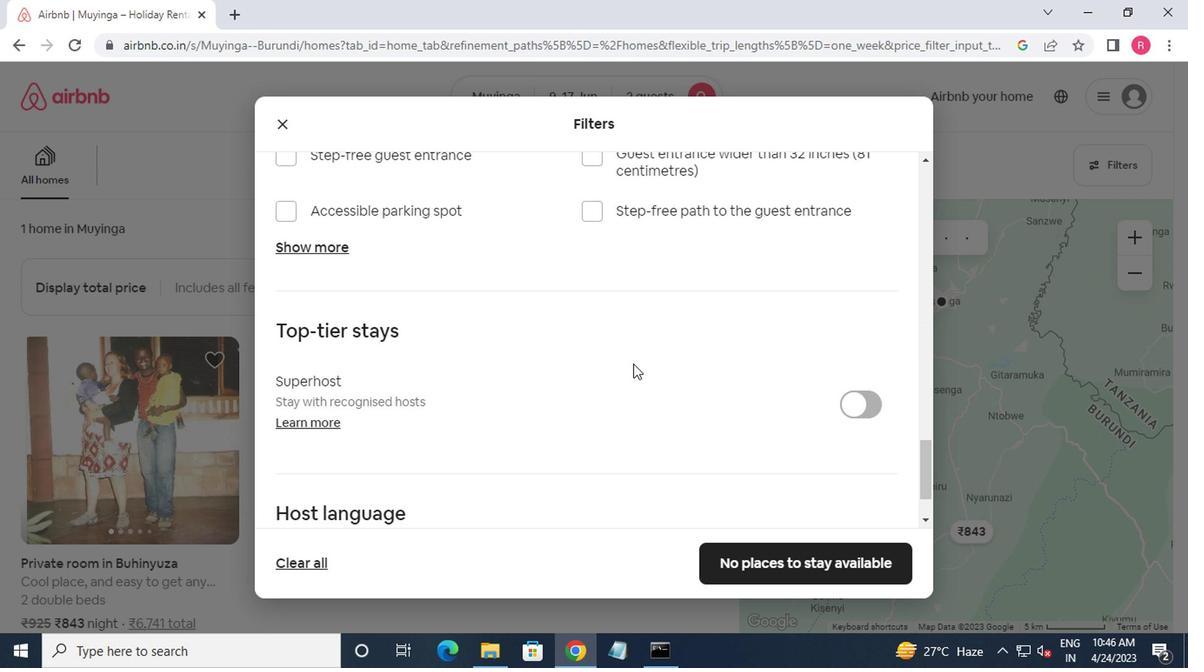 
Action: Mouse scrolled (598, 378) with delta (0, 0)
Screenshot: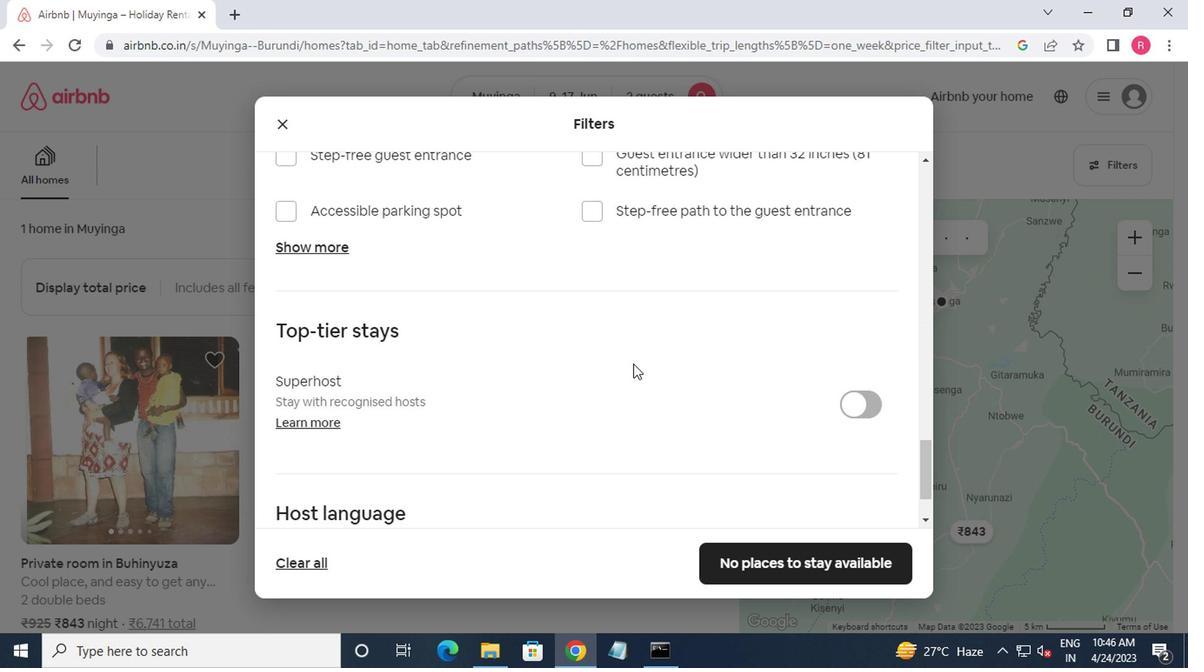 
Action: Mouse moved to (578, 383)
Screenshot: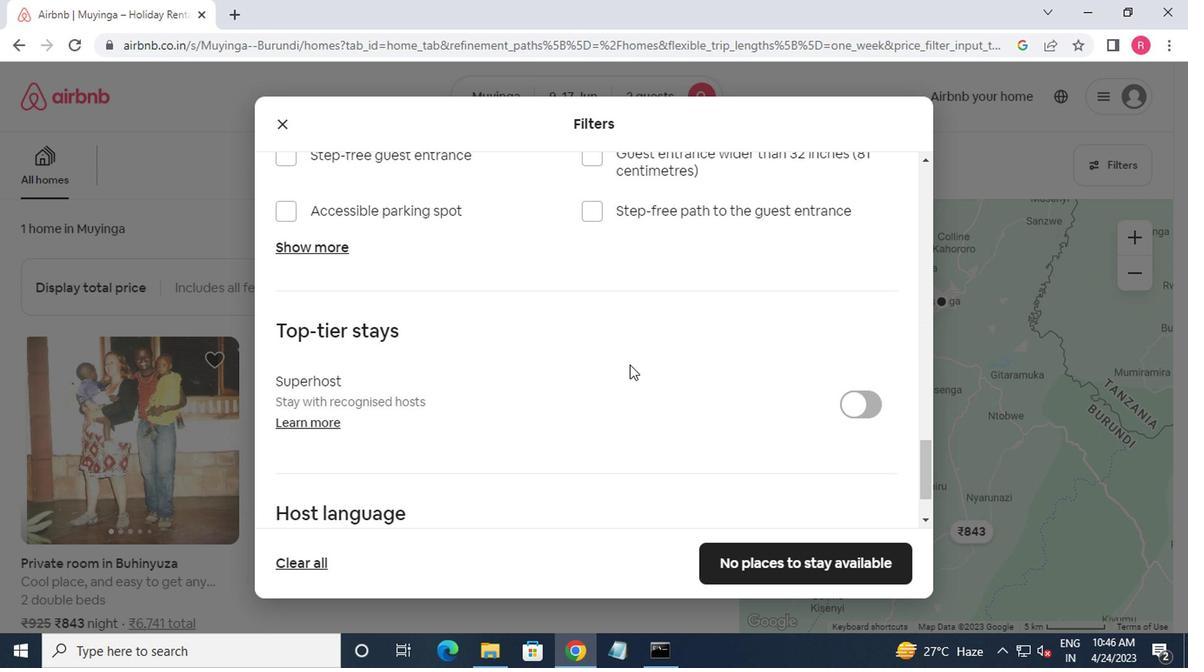 
Action: Mouse scrolled (578, 382) with delta (0, 0)
Screenshot: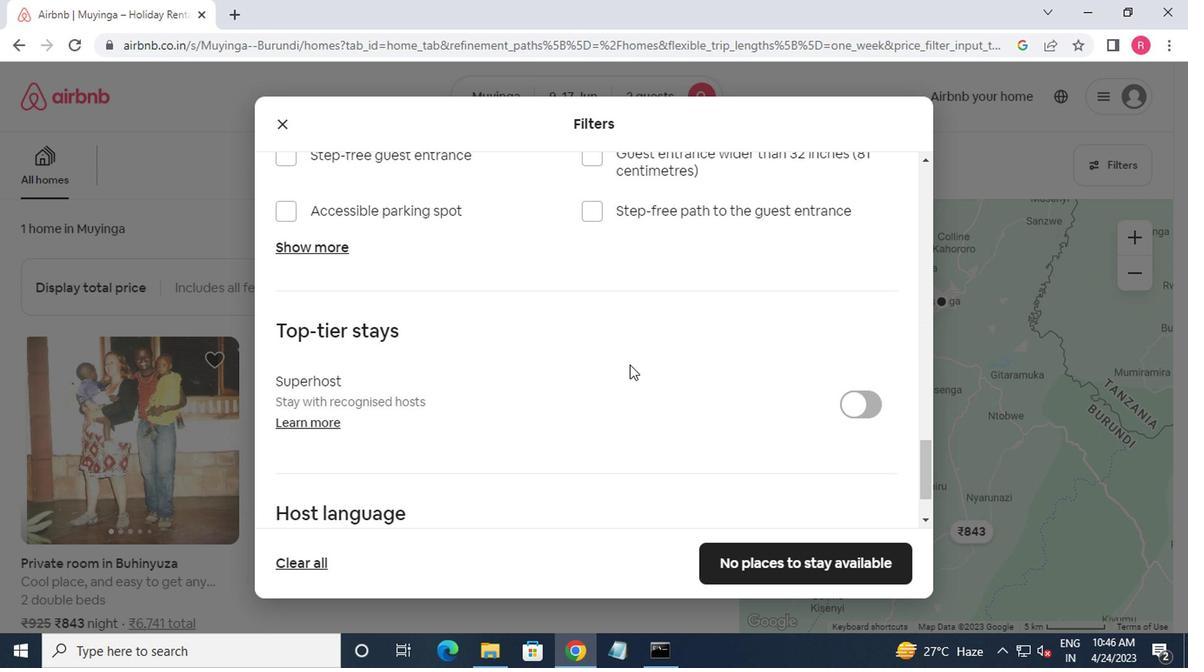 
Action: Mouse moved to (348, 437)
Screenshot: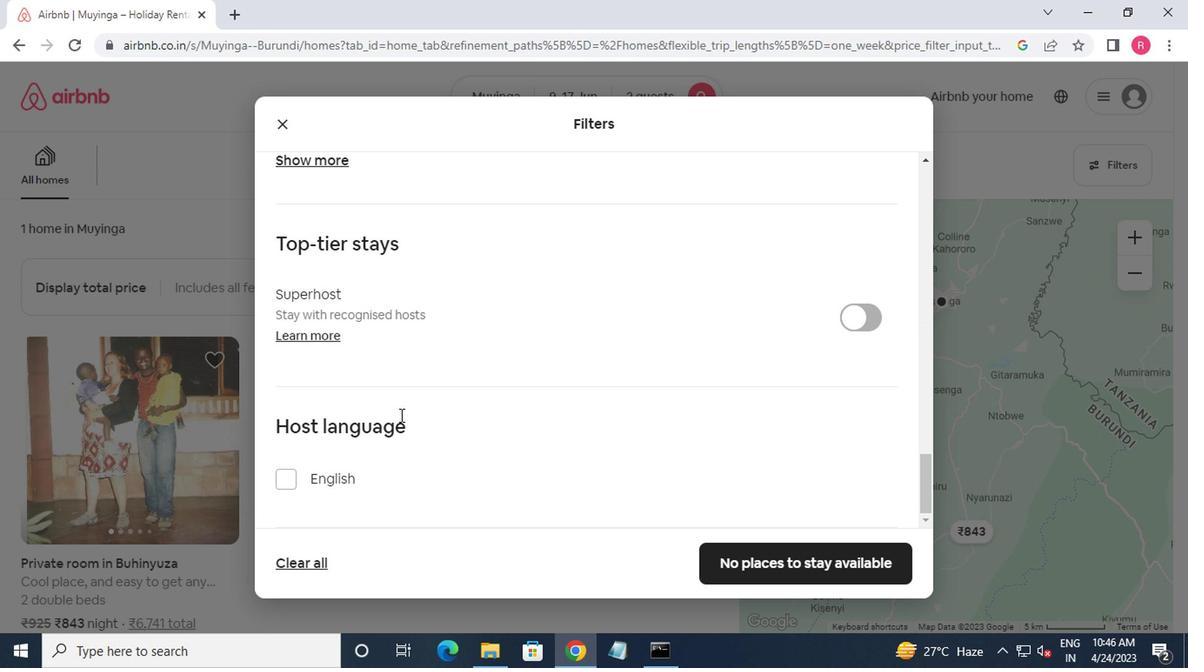 
Action: Mouse scrolled (348, 437) with delta (0, 0)
Screenshot: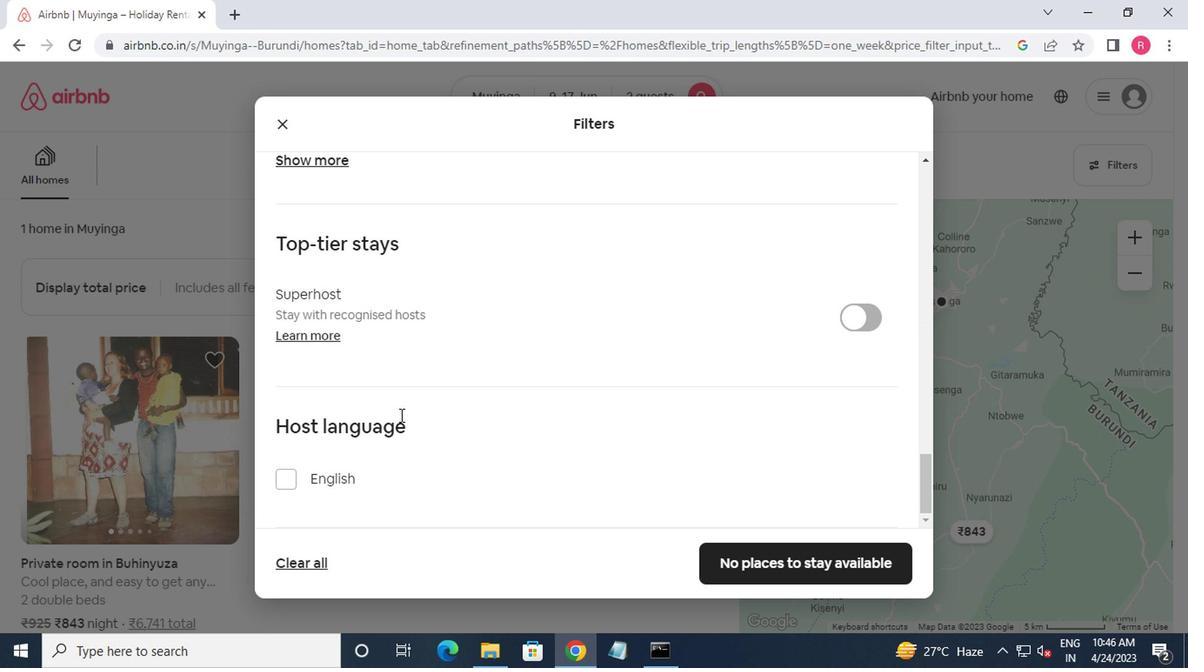 
Action: Mouse scrolled (348, 437) with delta (0, 0)
Screenshot: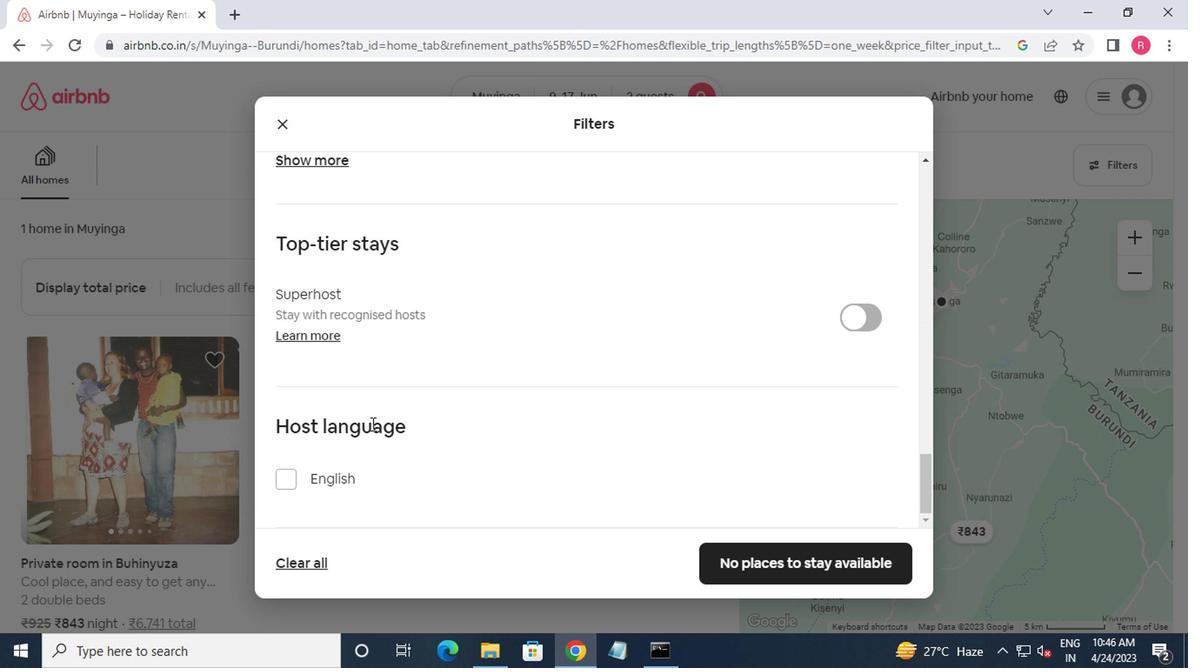 
Action: Mouse moved to (285, 485)
Screenshot: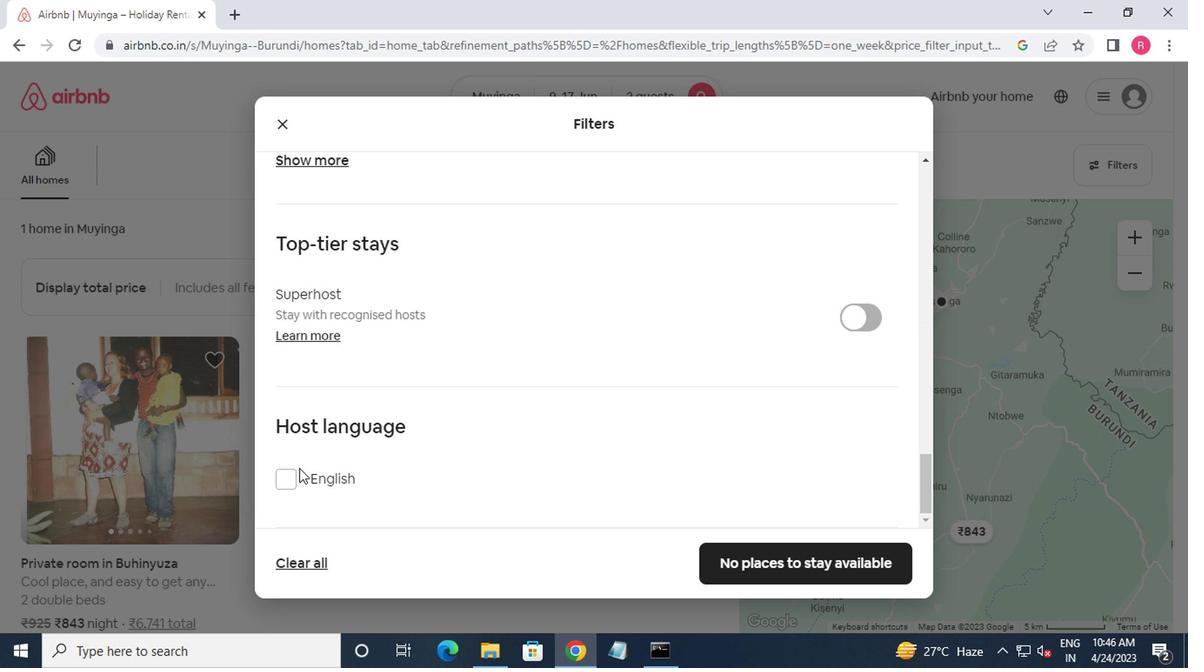 
Action: Mouse pressed left at (285, 485)
Screenshot: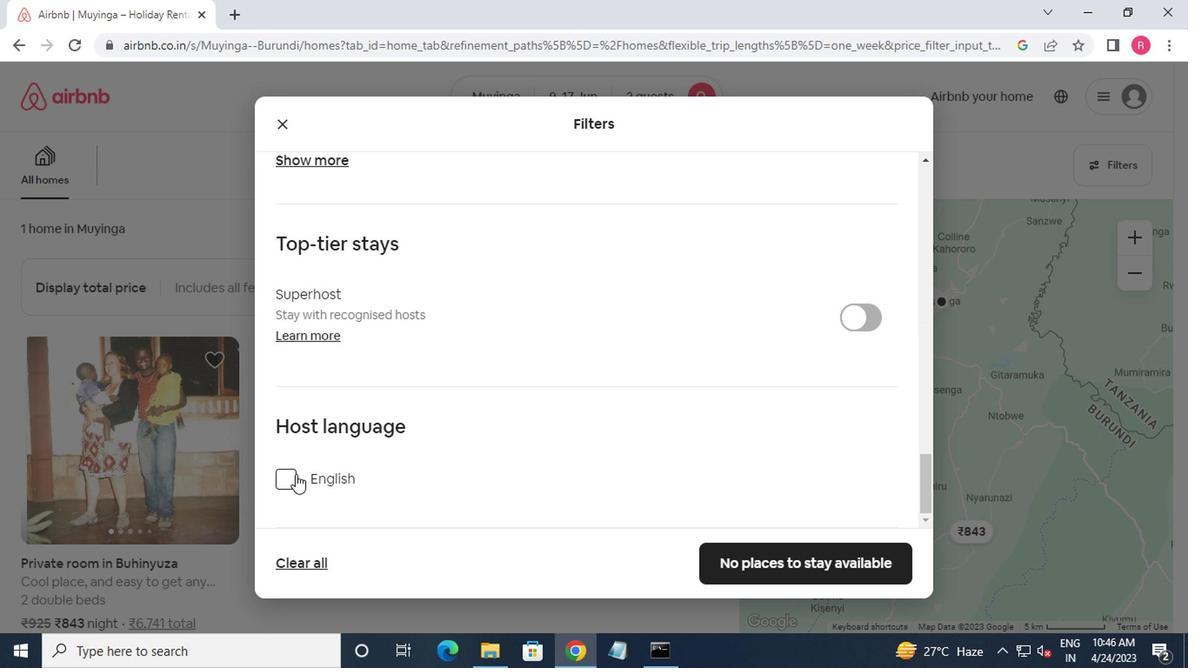 
Action: Mouse moved to (793, 552)
Screenshot: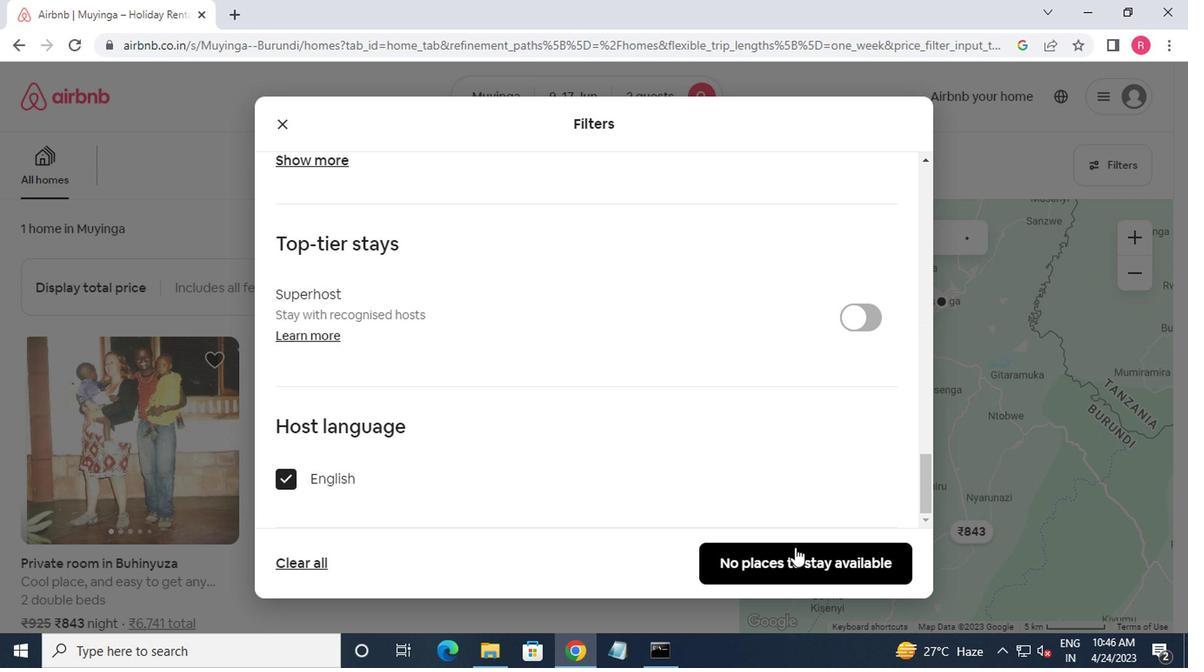 
Action: Mouse pressed left at (793, 552)
Screenshot: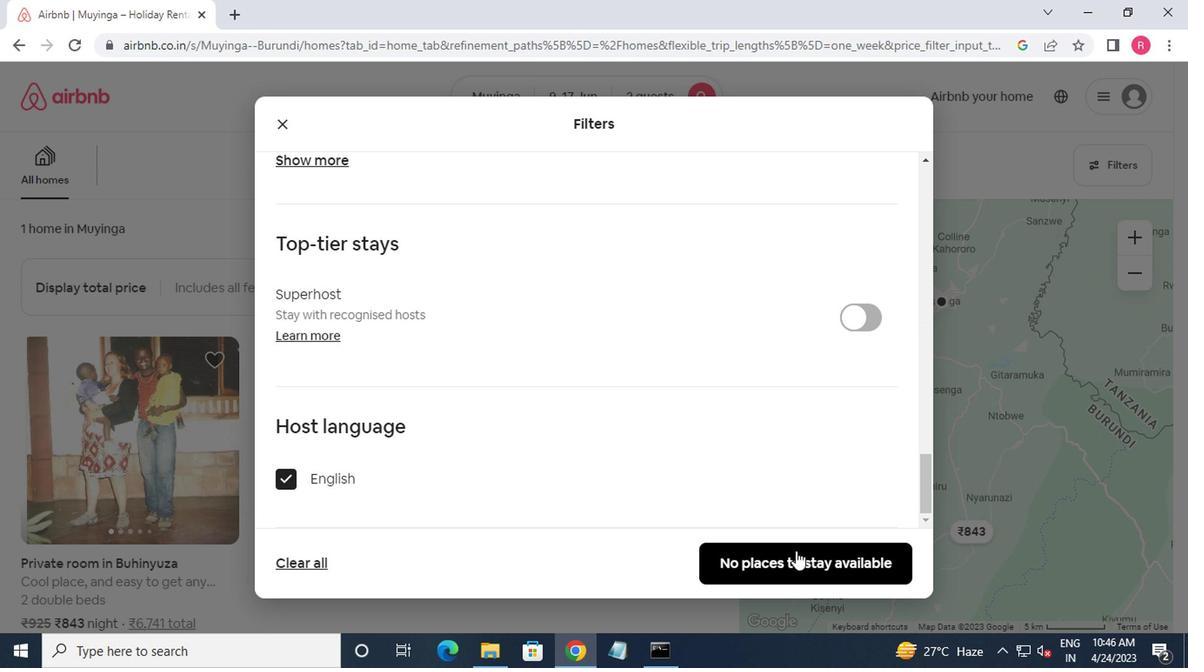 
Action: Mouse moved to (803, 546)
Screenshot: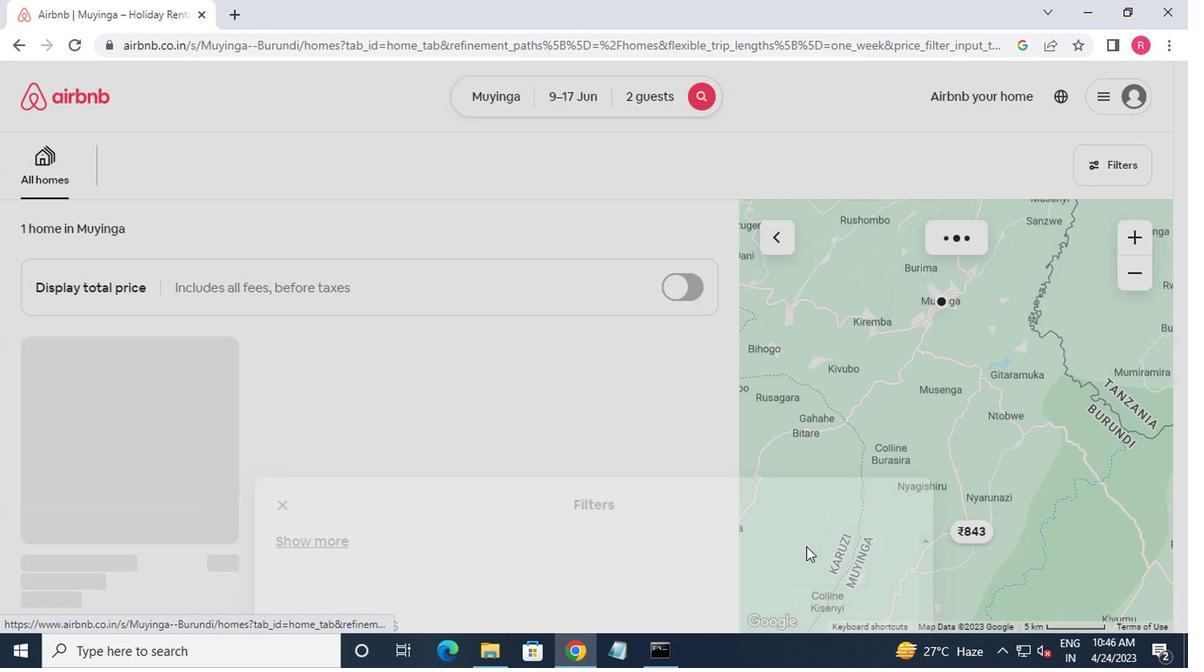 
